 Task: Look for space in McMinnville, United States from 24th August, 2023 to 10th September, 2023 for 8 adults in price range Rs.12000 to Rs.15000. Place can be entire place or shared room with 4 bedrooms having 8 beds and 4 bathrooms. Property type can be house, flat, guest house. Amenities needed are: wifi, TV, free parkinig on premises, gym, breakfast. Booking option can be shelf check-in. Required host language is English.
Action: Mouse moved to (445, 116)
Screenshot: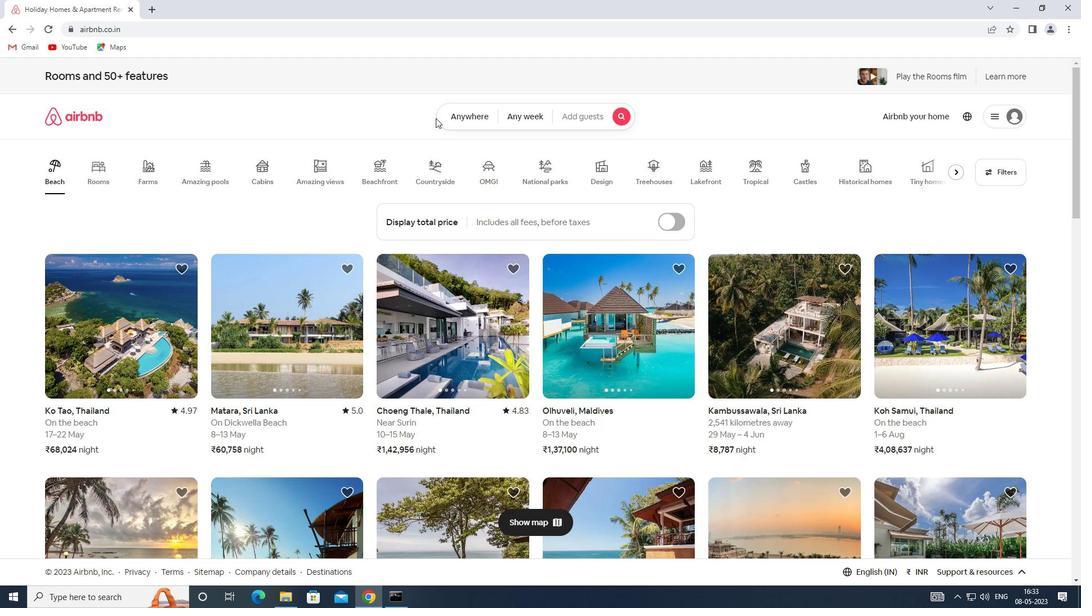 
Action: Mouse pressed left at (445, 116)
Screenshot: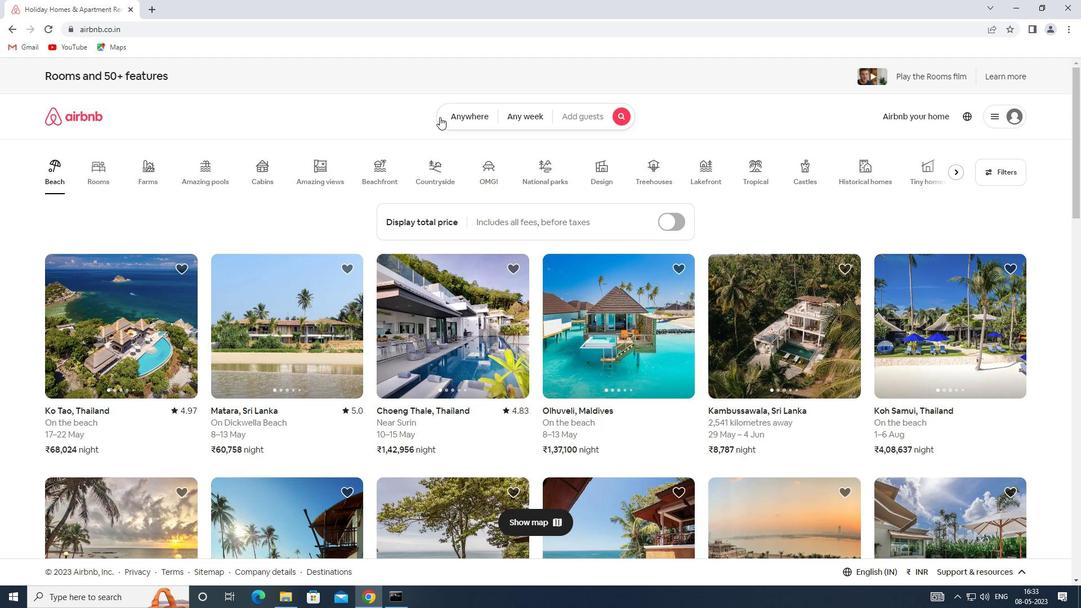 
Action: Mouse moved to (380, 164)
Screenshot: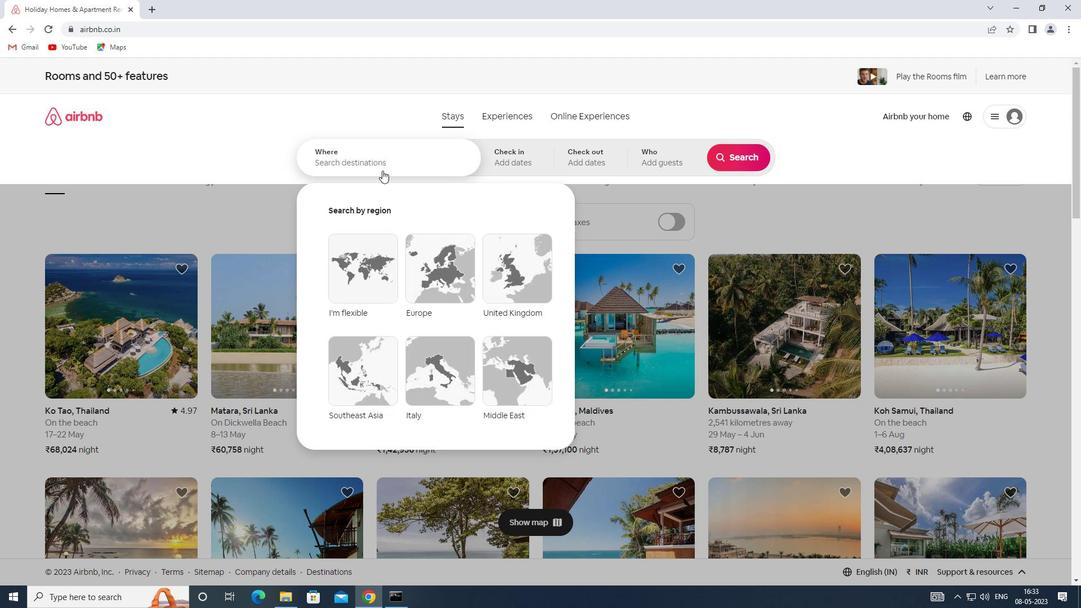 
Action: Mouse pressed left at (380, 164)
Screenshot: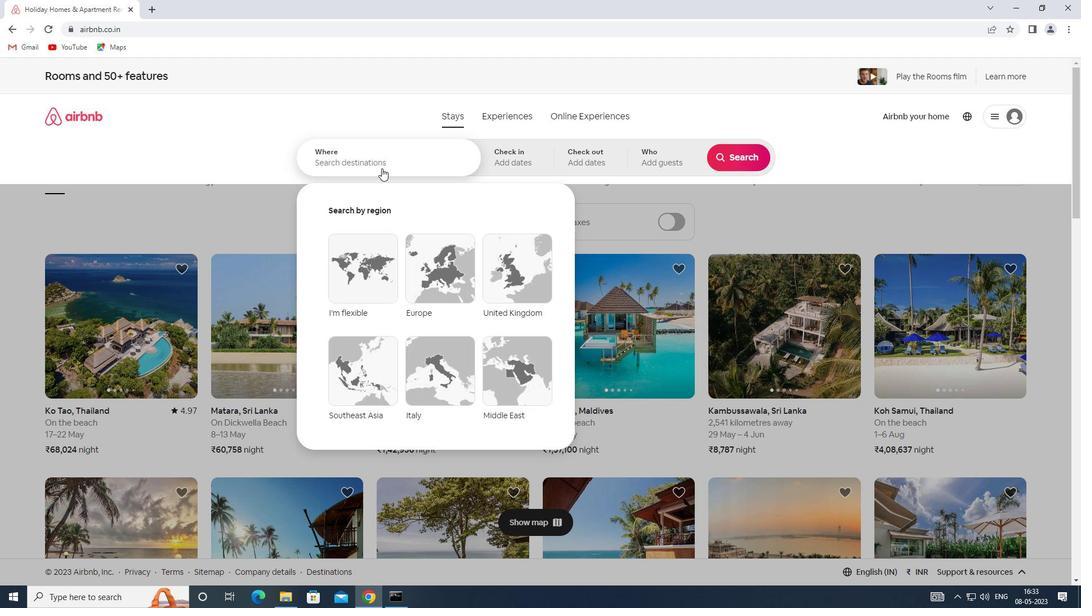 
Action: Key pressed <Key.shift>SPACE<Key.space>IN<Key.space><Key.shift><Key.shift><Key.shift><Key.shift><Key.shift><Key.shift><Key.shift><Key.shift>MV<Key.backspace>C<Key.shift><Key.shift><Key.shift><Key.shift><Key.shift><Key.shift><Key.shift><Key.shift><Key.shift><Key.shift><Key.shift><Key.shift><Key.shift>MINNVILLE,<Key.shift>UNITED<Key.space><Key.shift>STATES
Screenshot: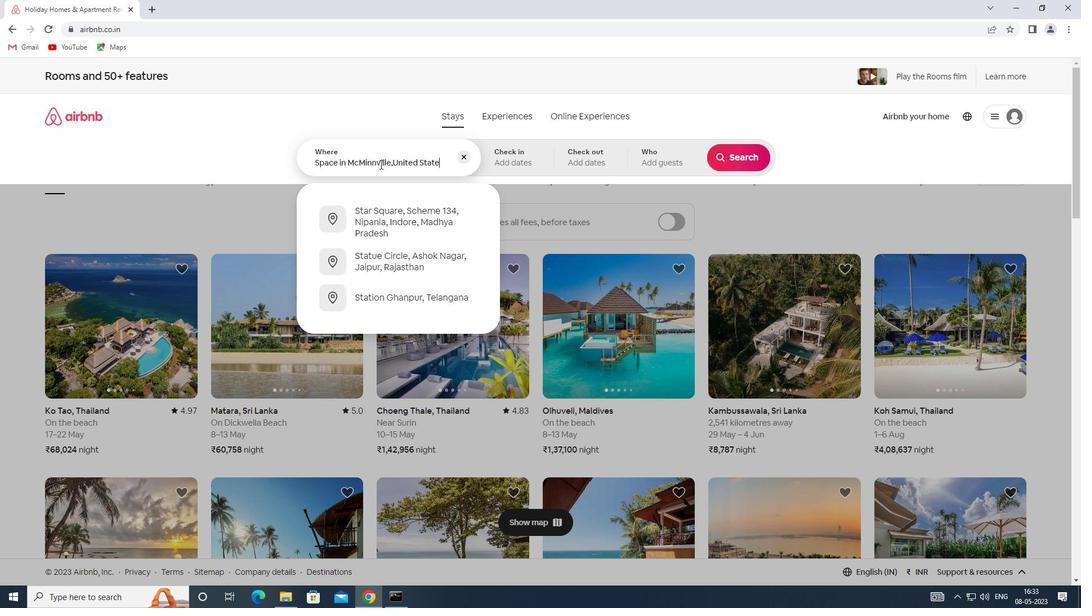 
Action: Mouse moved to (500, 154)
Screenshot: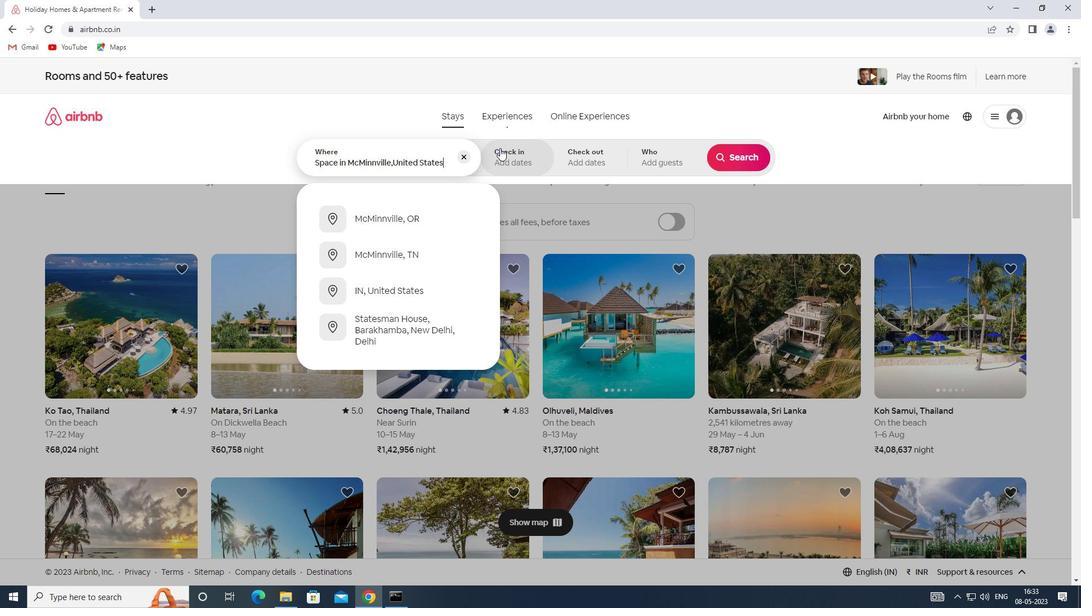 
Action: Mouse pressed left at (500, 154)
Screenshot: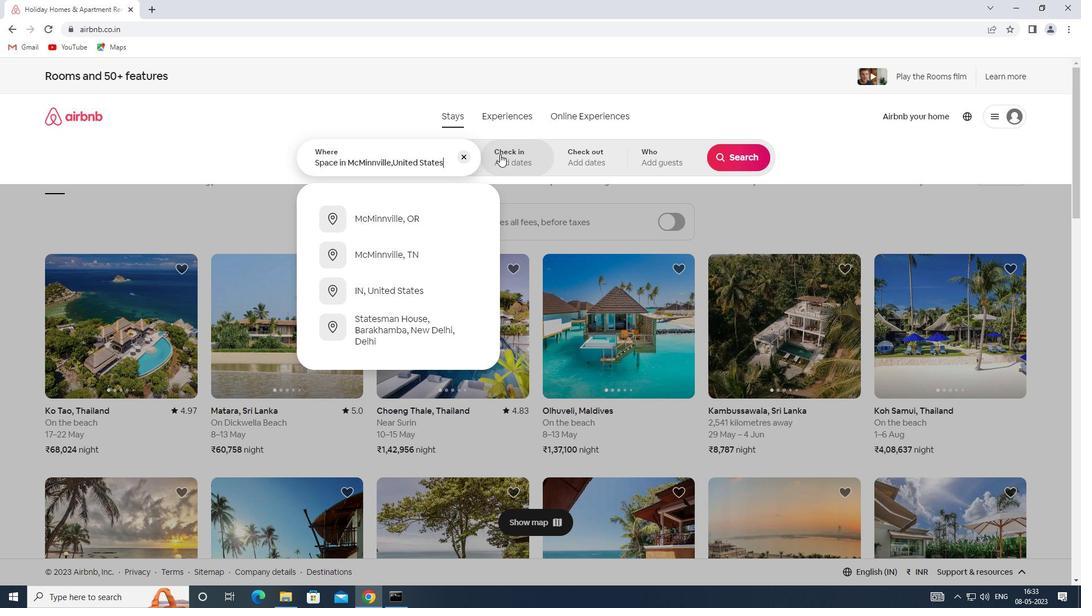 
Action: Mouse moved to (743, 248)
Screenshot: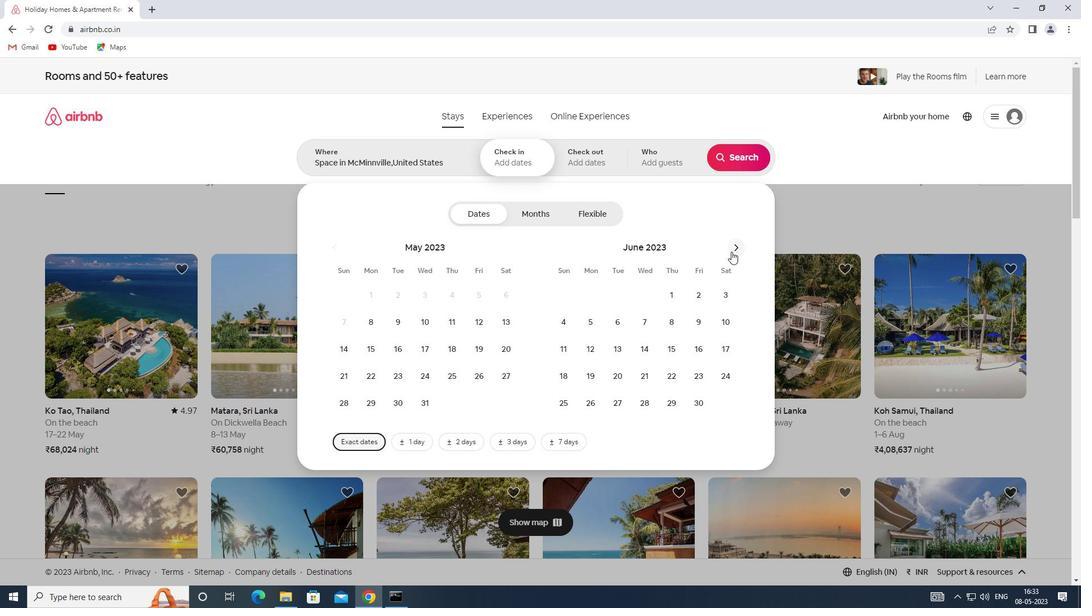 
Action: Mouse pressed left at (743, 248)
Screenshot: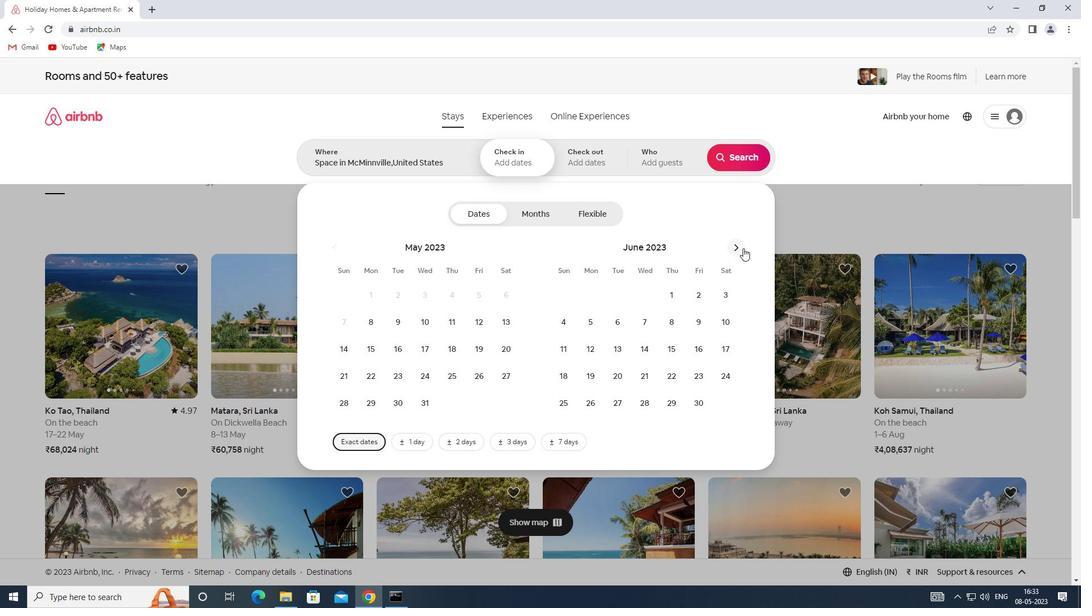 
Action: Mouse pressed left at (743, 248)
Screenshot: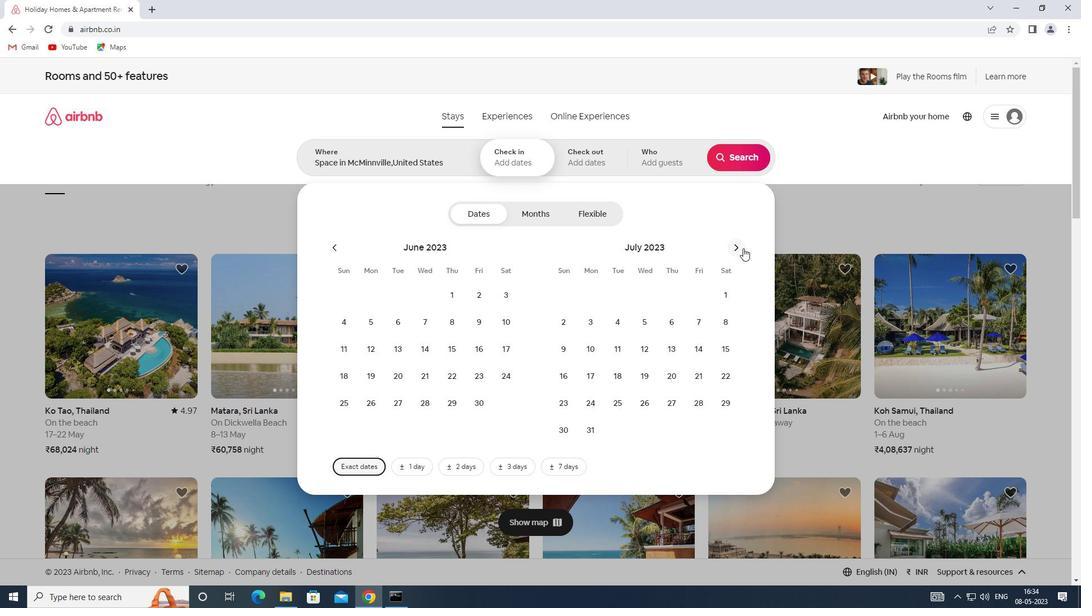 
Action: Mouse moved to (667, 375)
Screenshot: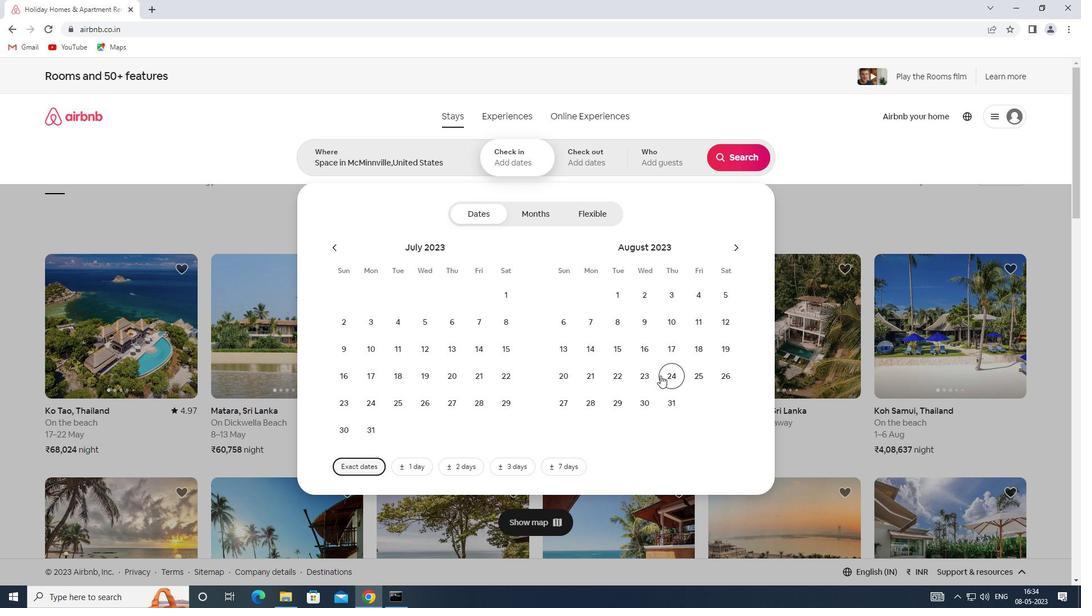
Action: Mouse pressed left at (667, 375)
Screenshot: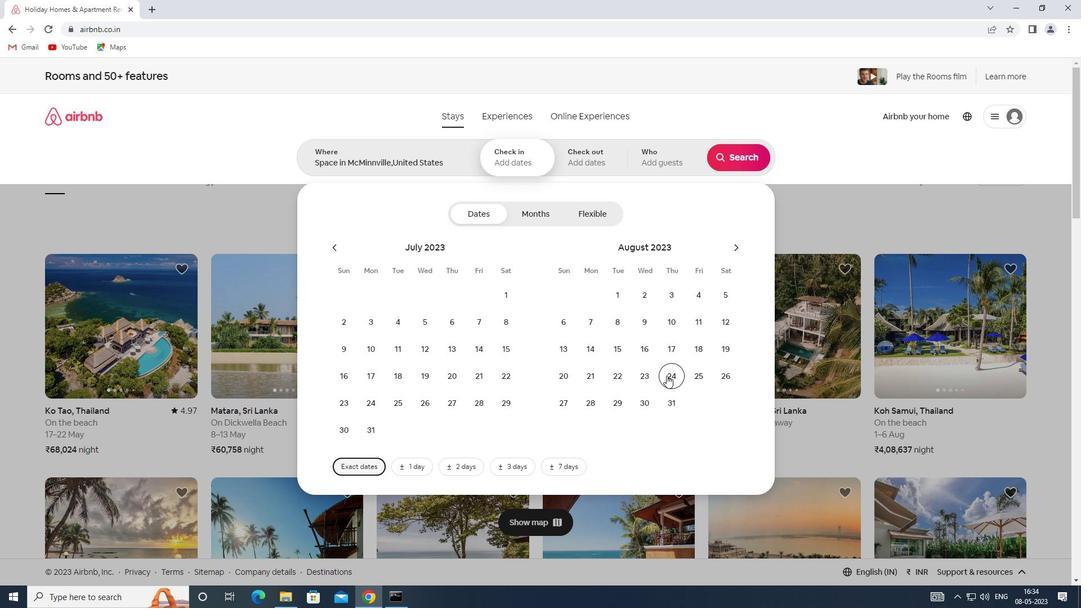 
Action: Mouse moved to (739, 243)
Screenshot: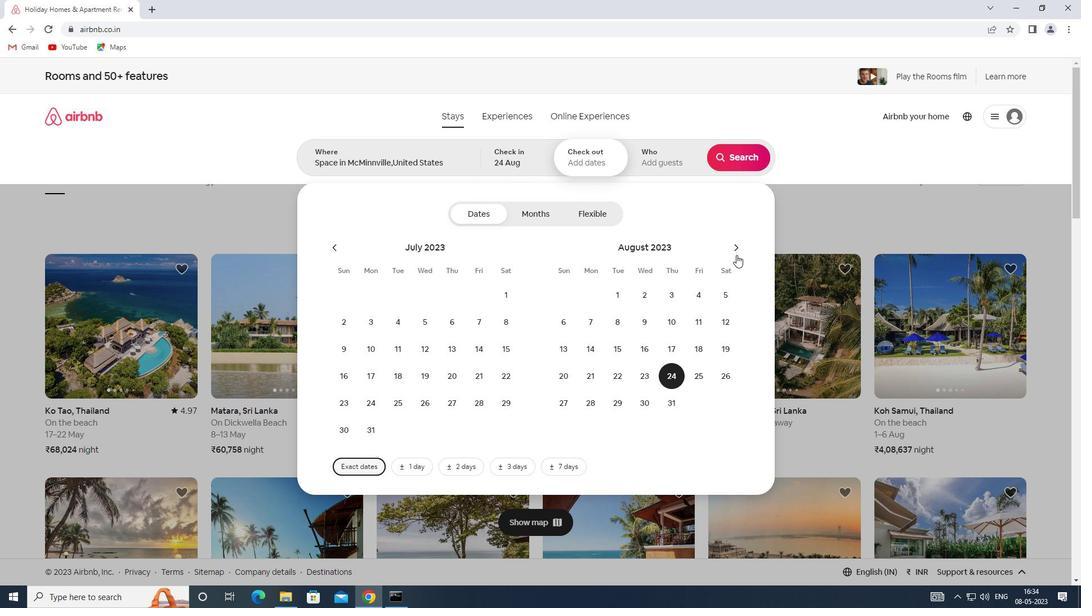 
Action: Mouse pressed left at (739, 243)
Screenshot: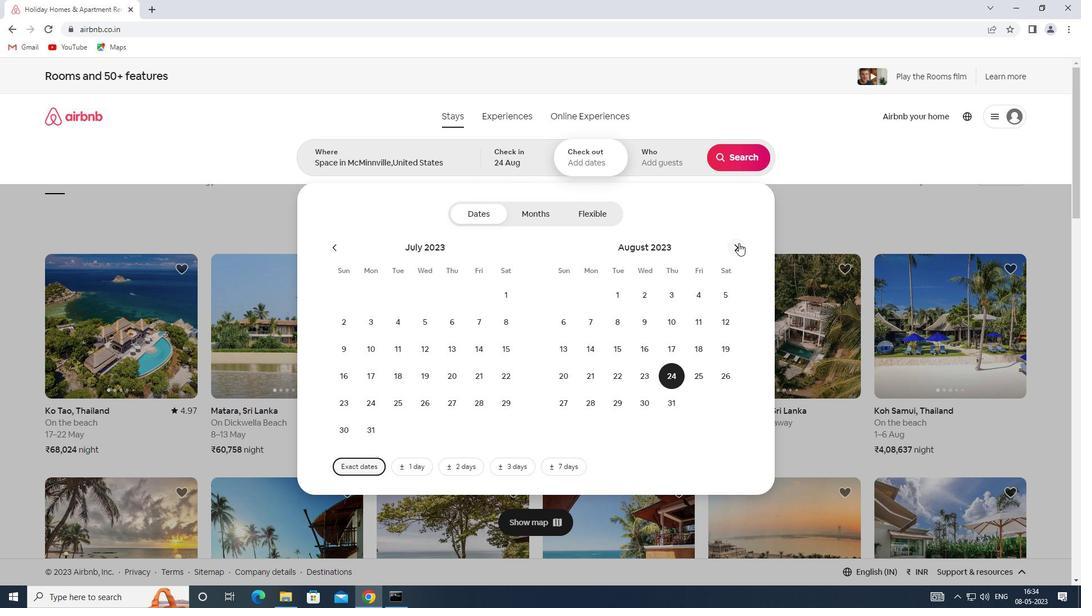 
Action: Mouse moved to (558, 345)
Screenshot: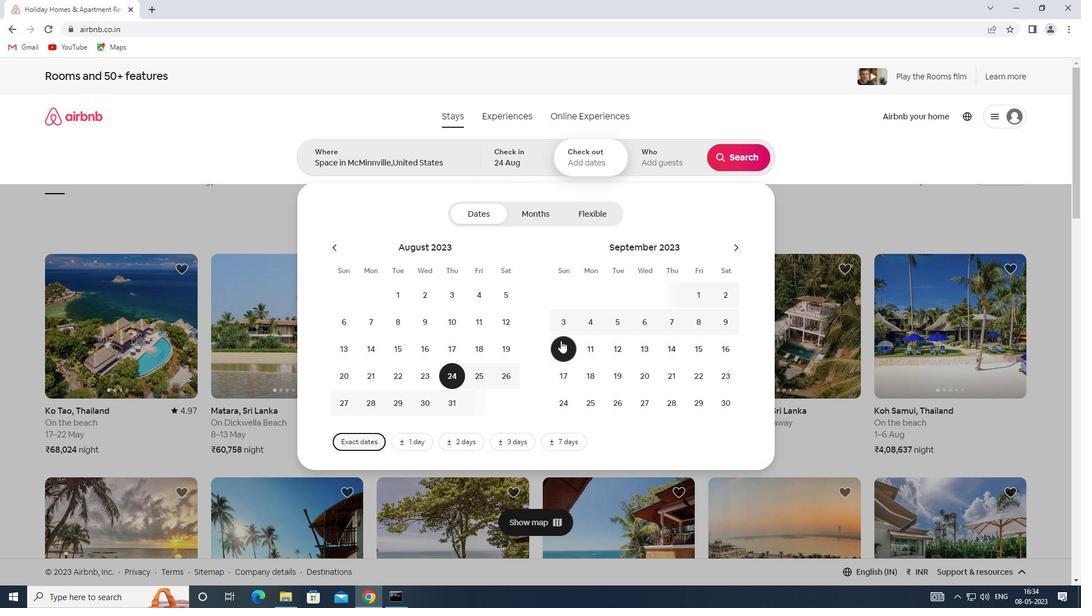 
Action: Mouse pressed left at (558, 345)
Screenshot: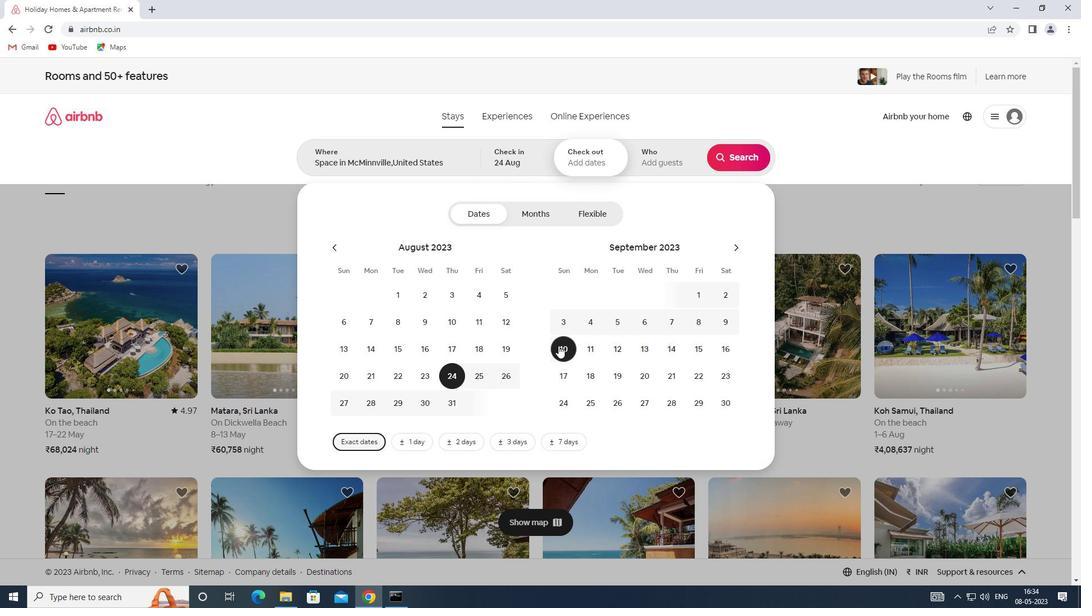 
Action: Mouse moved to (658, 167)
Screenshot: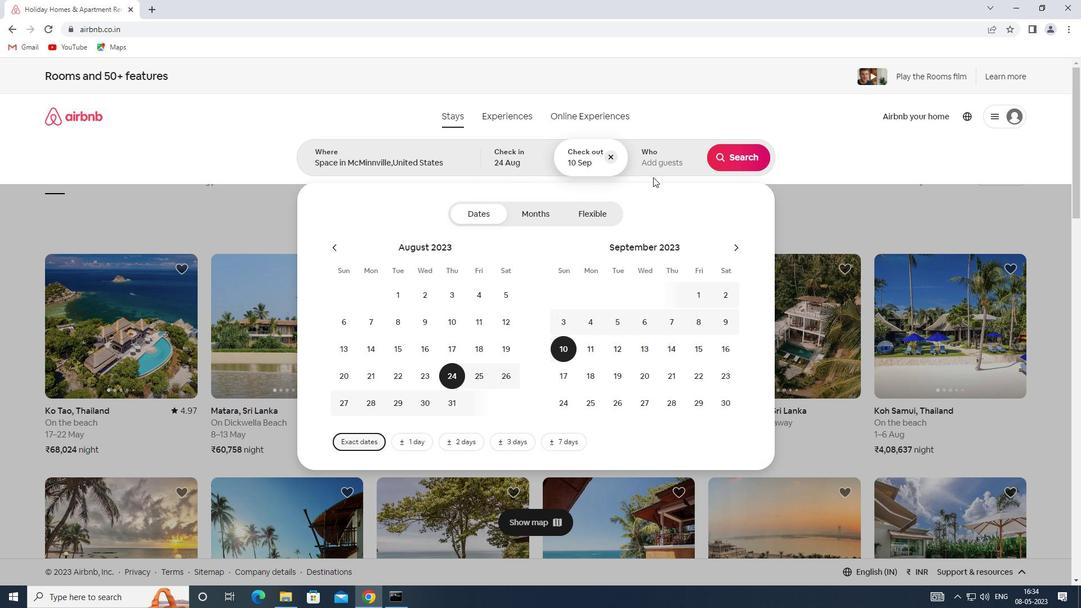 
Action: Mouse pressed left at (658, 167)
Screenshot: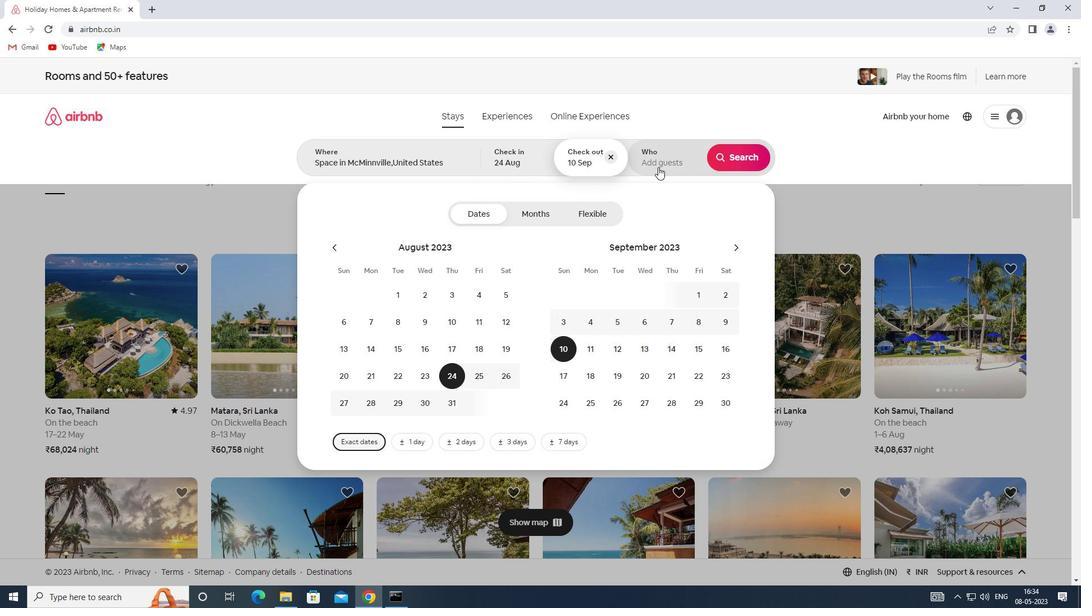
Action: Mouse moved to (741, 210)
Screenshot: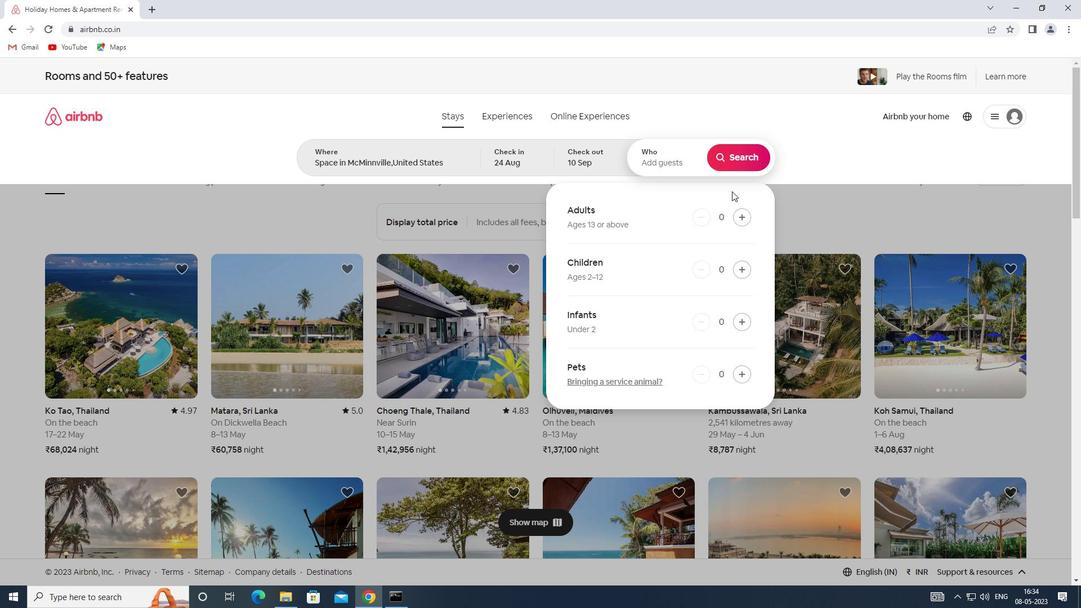 
Action: Mouse pressed left at (741, 210)
Screenshot: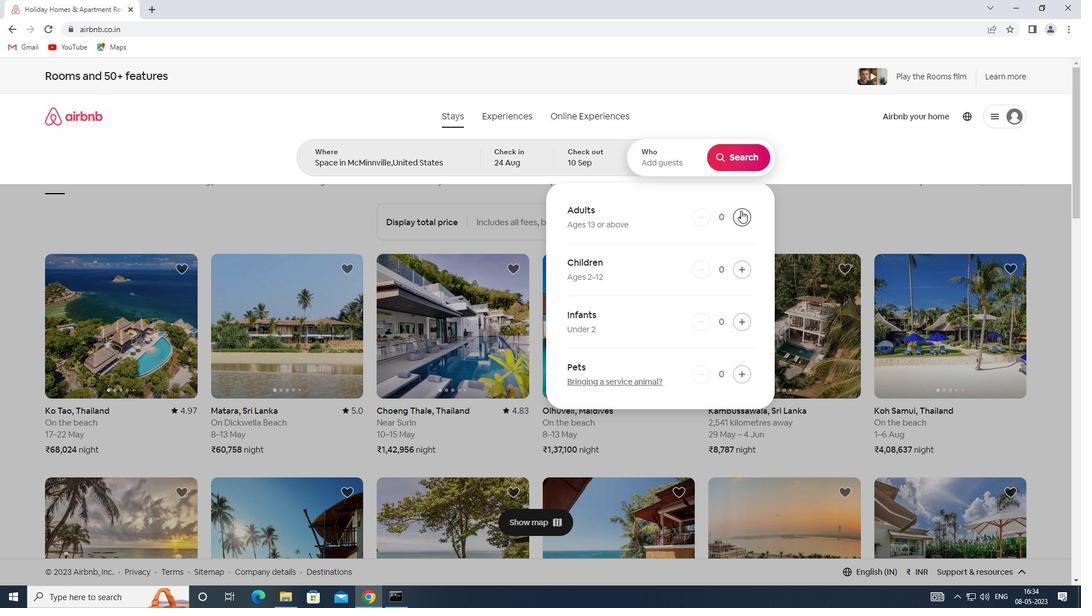 
Action: Mouse pressed left at (741, 210)
Screenshot: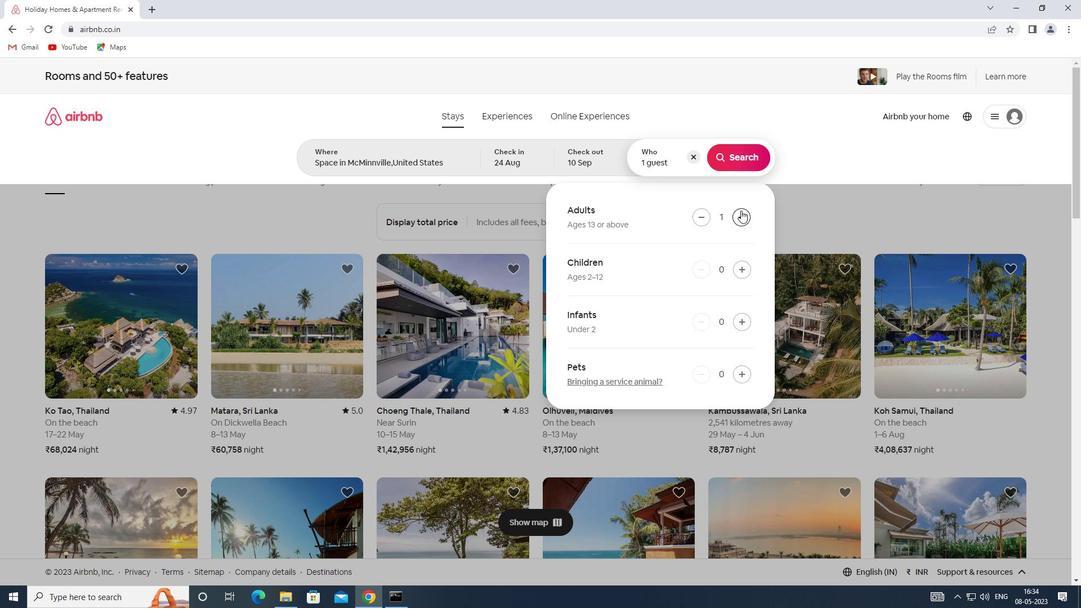 
Action: Mouse pressed left at (741, 210)
Screenshot: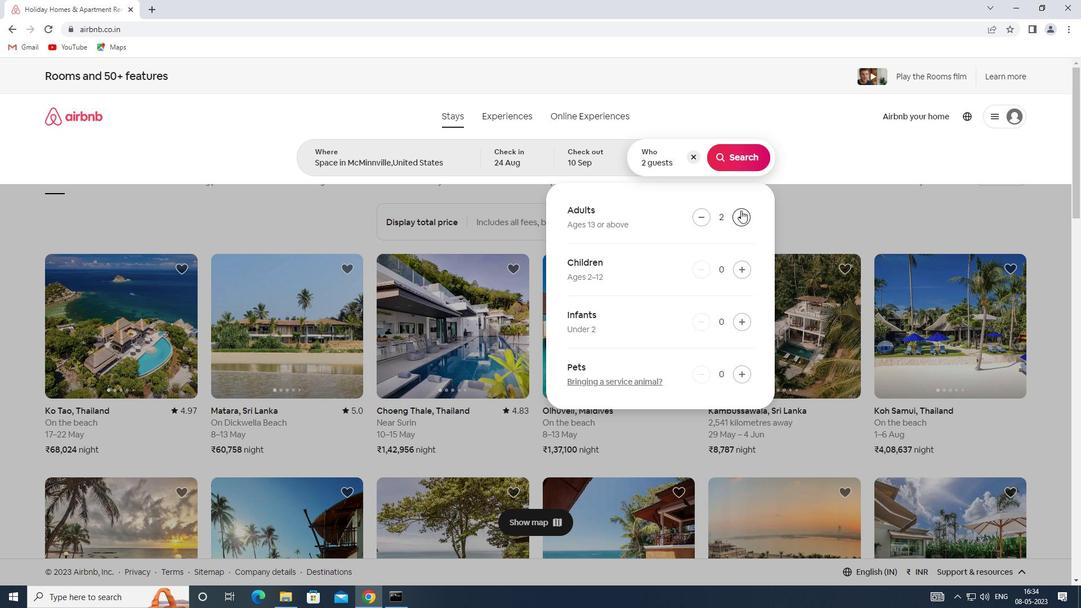 
Action: Mouse pressed left at (741, 210)
Screenshot: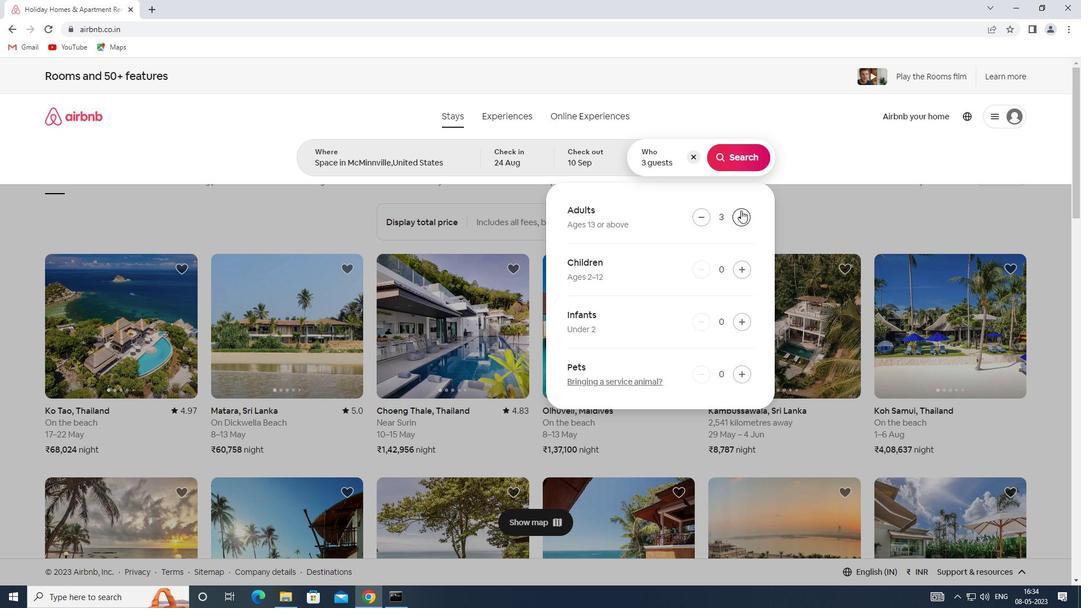 
Action: Mouse pressed left at (741, 210)
Screenshot: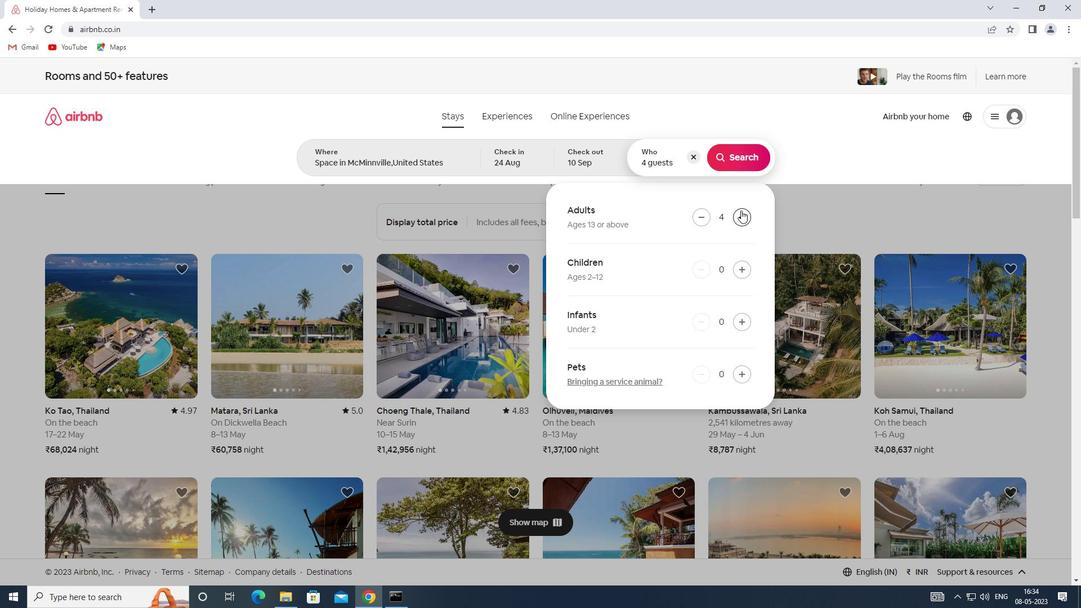 
Action: Mouse pressed left at (741, 210)
Screenshot: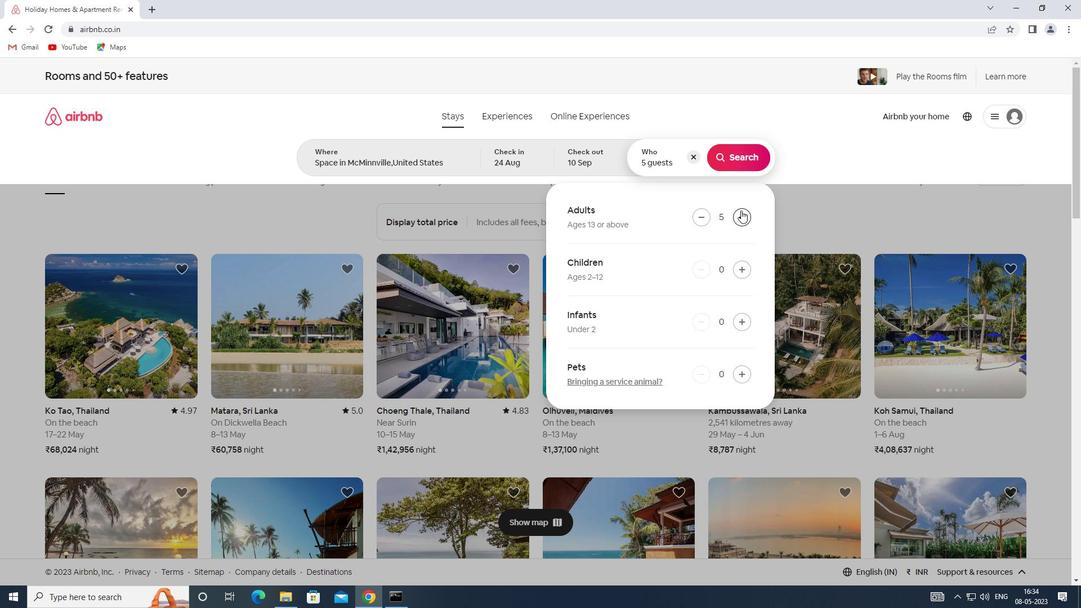 
Action: Mouse pressed left at (741, 210)
Screenshot: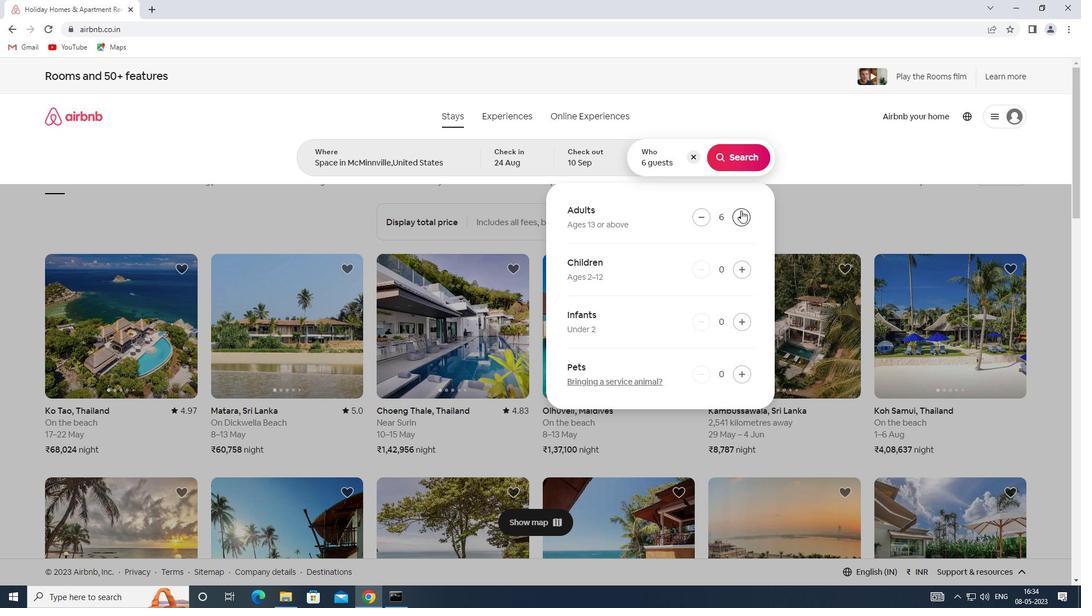 
Action: Mouse pressed left at (741, 210)
Screenshot: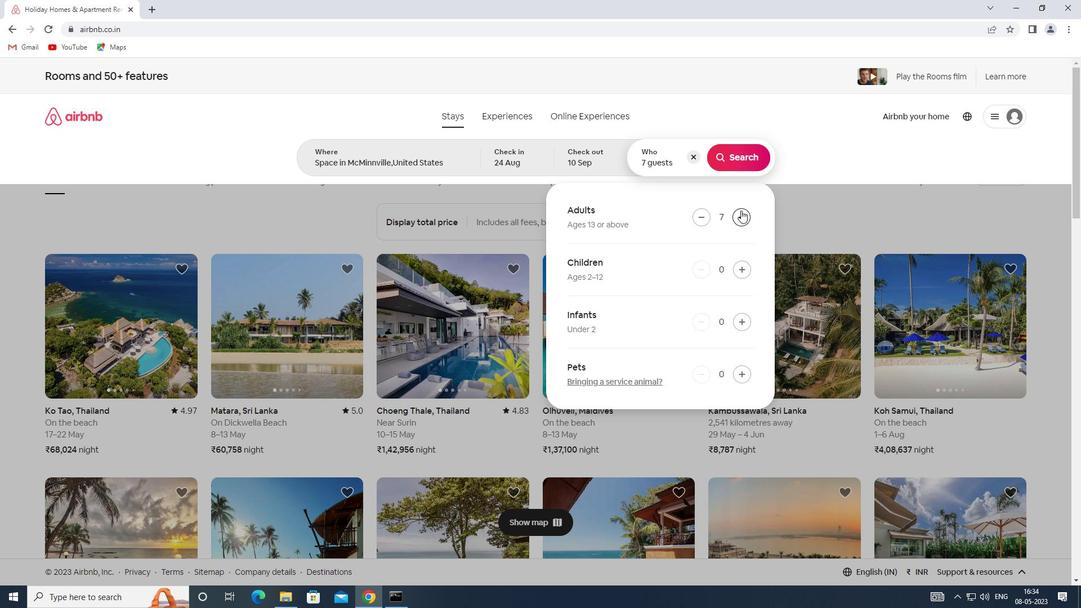 
Action: Mouse pressed left at (741, 210)
Screenshot: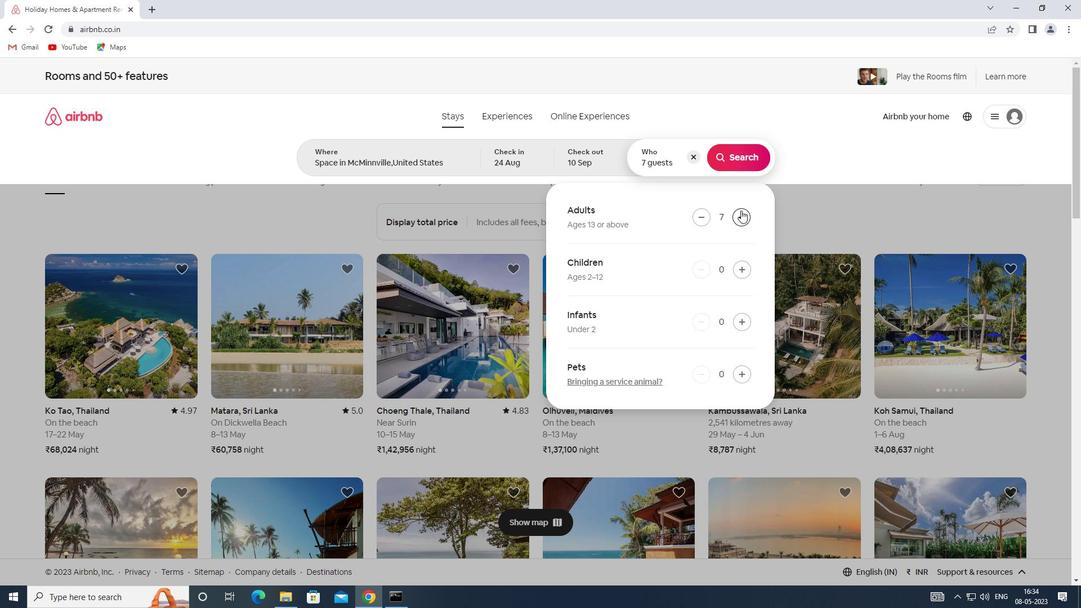 
Action: Mouse moved to (701, 212)
Screenshot: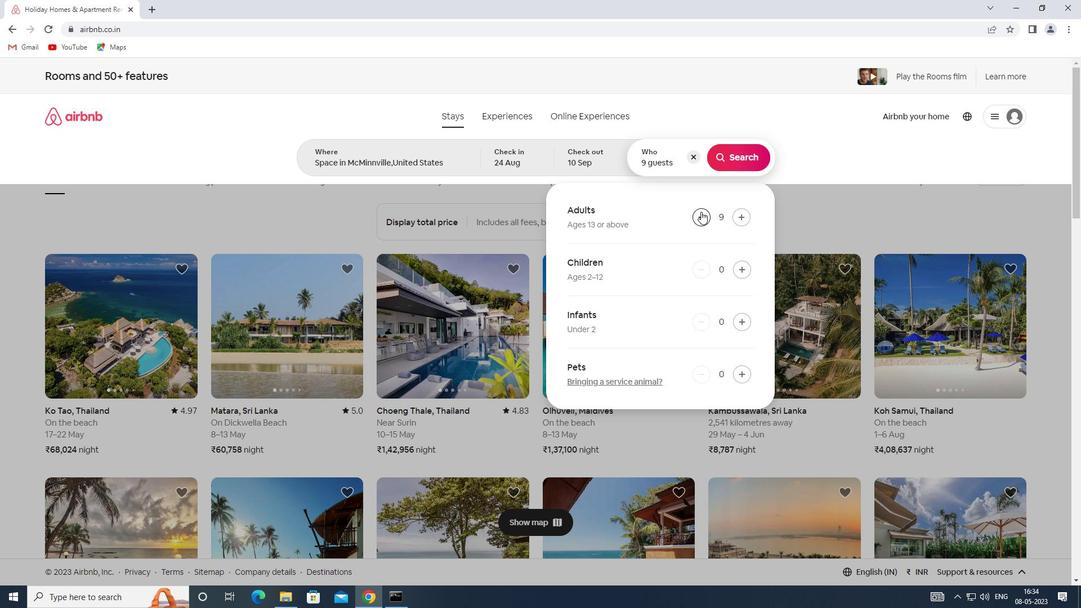
Action: Mouse pressed left at (701, 212)
Screenshot: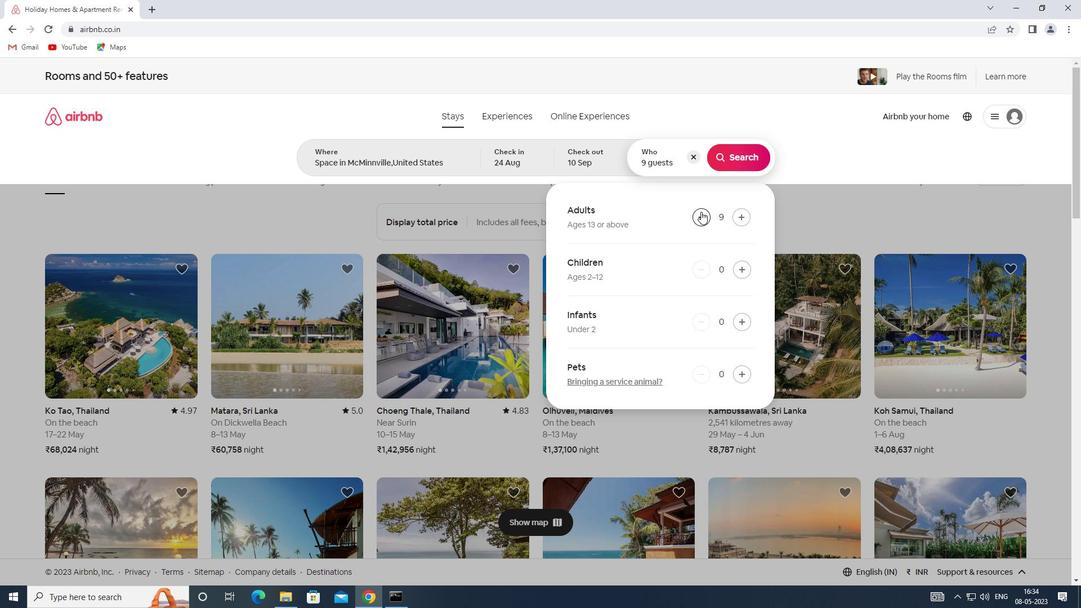
Action: Mouse moved to (732, 166)
Screenshot: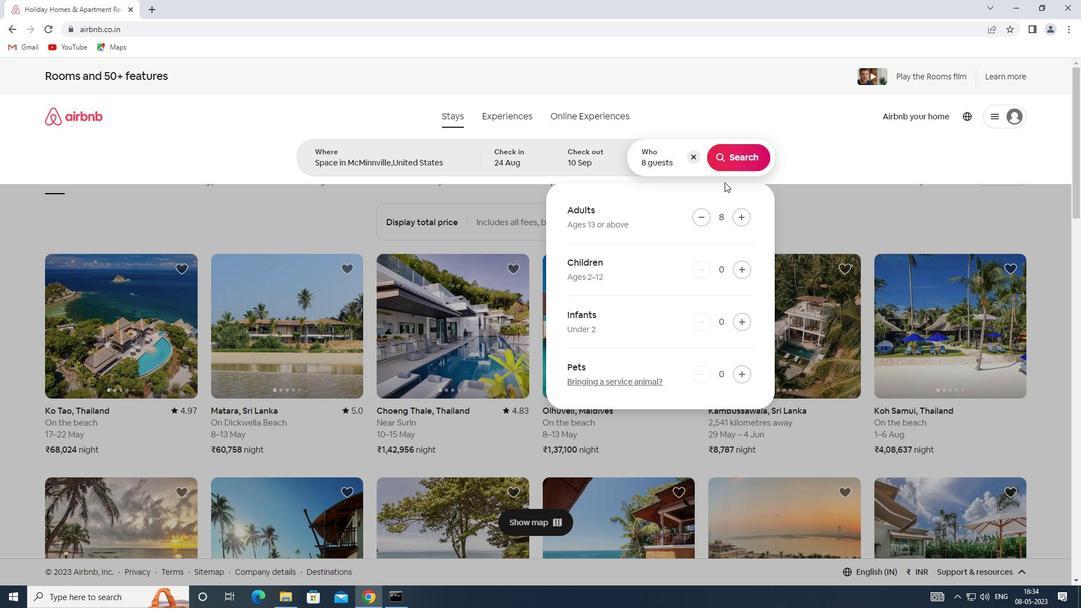 
Action: Mouse pressed left at (732, 166)
Screenshot: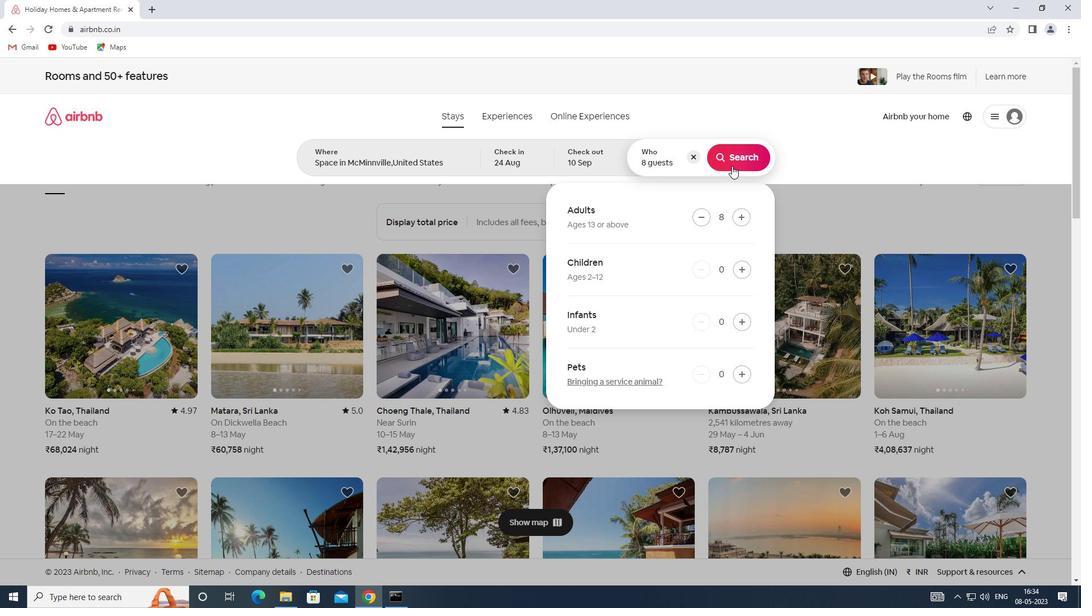 
Action: Mouse moved to (1020, 131)
Screenshot: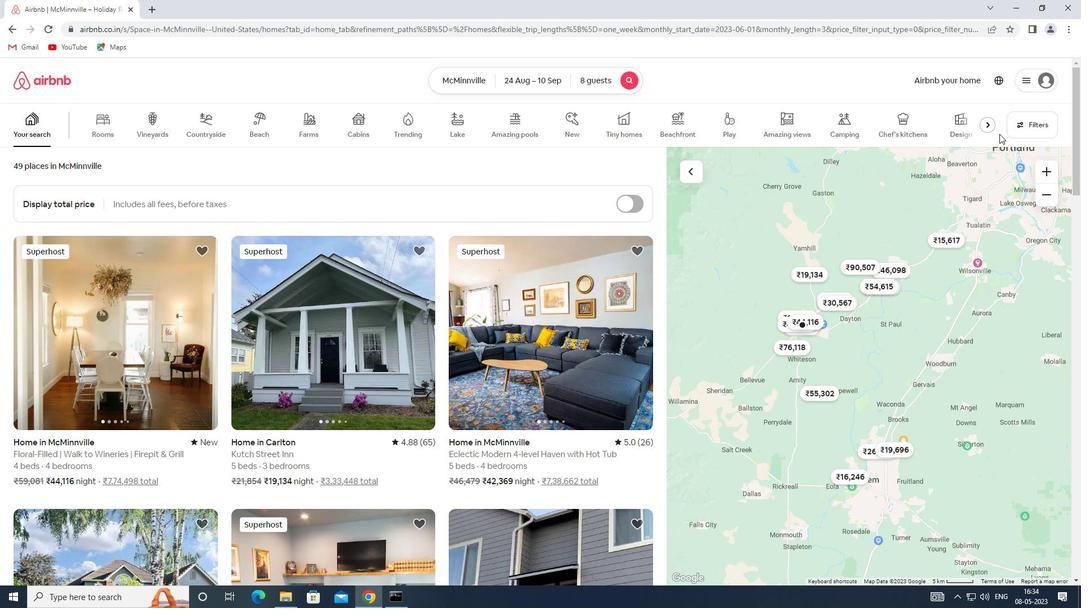 
Action: Mouse pressed left at (1020, 131)
Screenshot: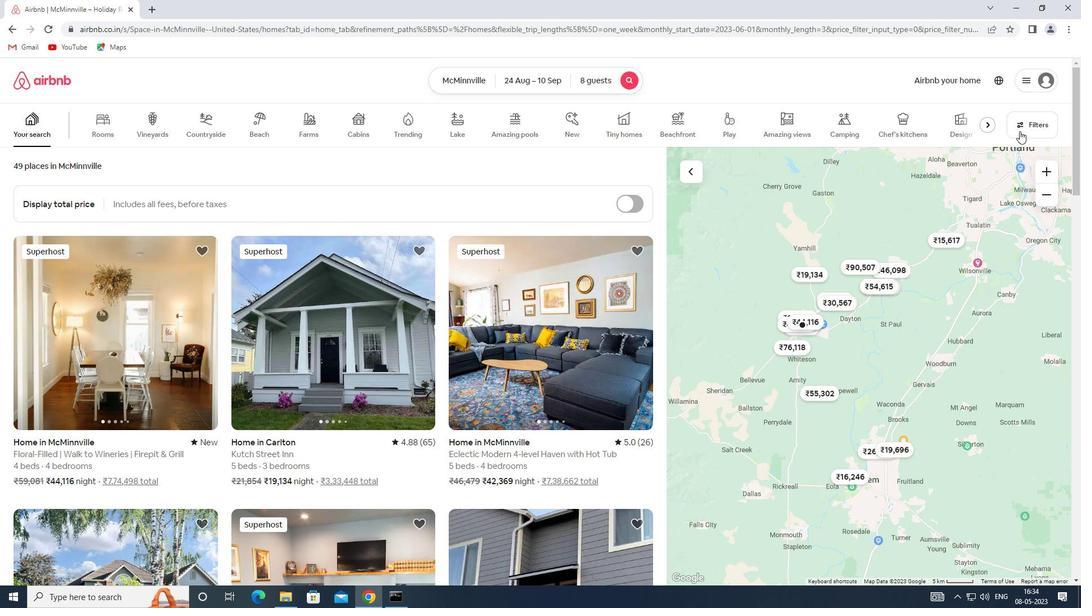 
Action: Mouse moved to (394, 403)
Screenshot: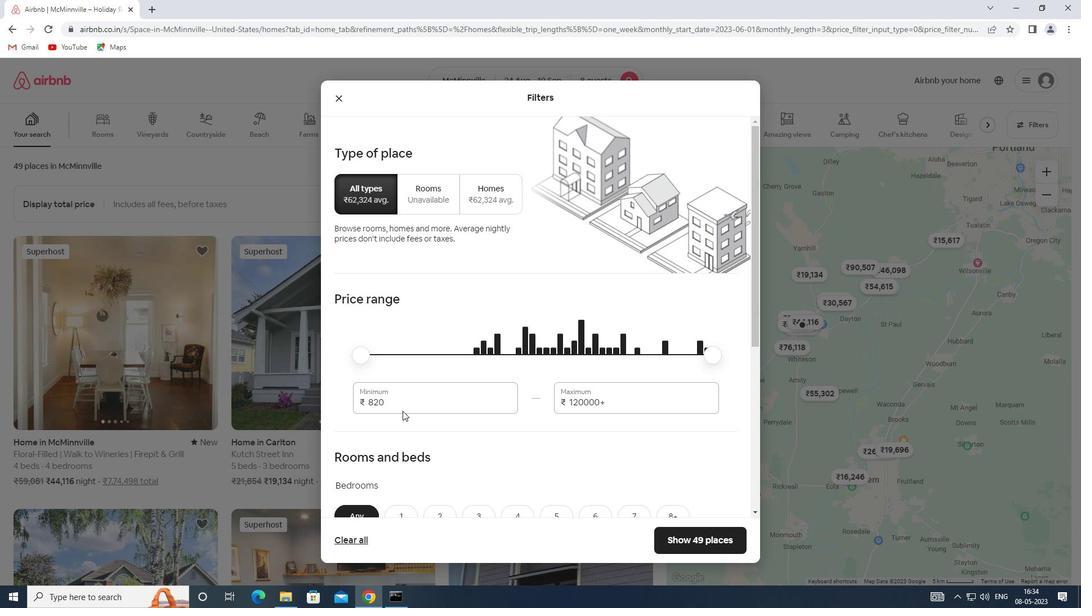 
Action: Mouse pressed left at (394, 403)
Screenshot: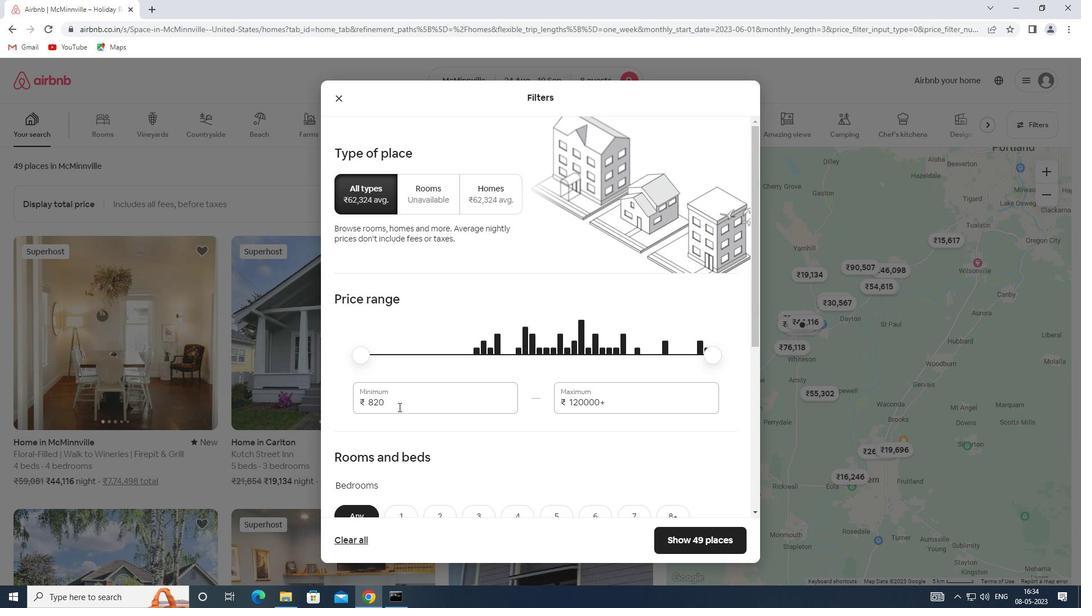 
Action: Mouse moved to (323, 403)
Screenshot: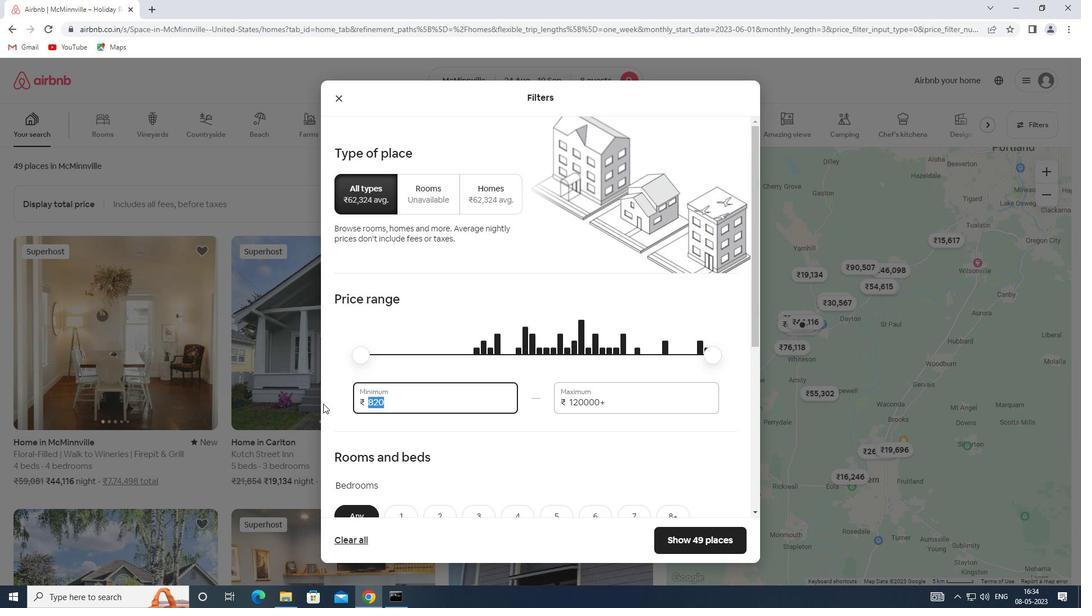 
Action: Key pressed 12000
Screenshot: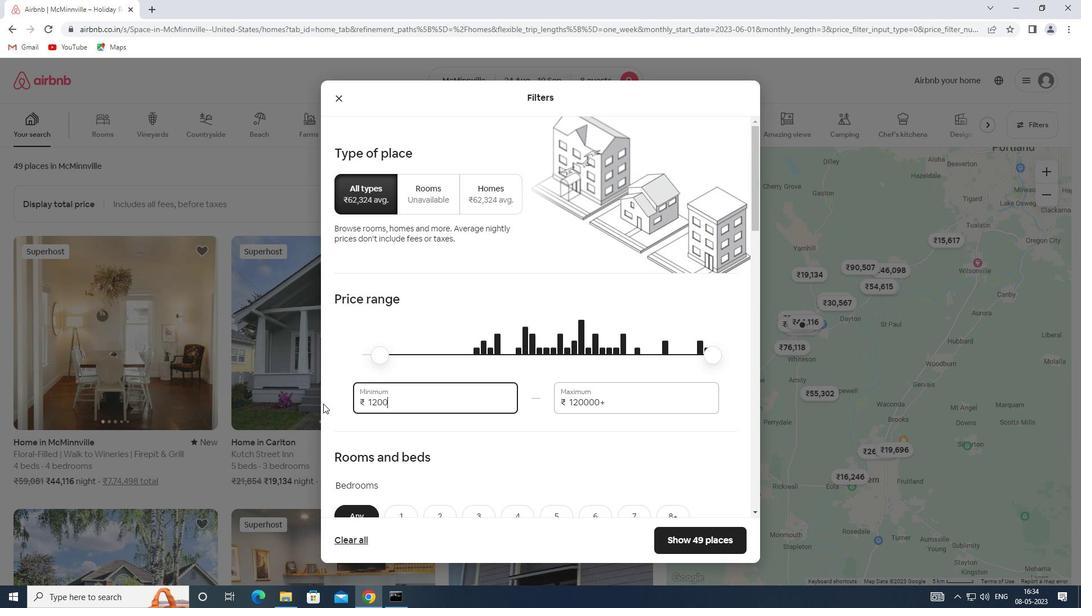 
Action: Mouse moved to (605, 401)
Screenshot: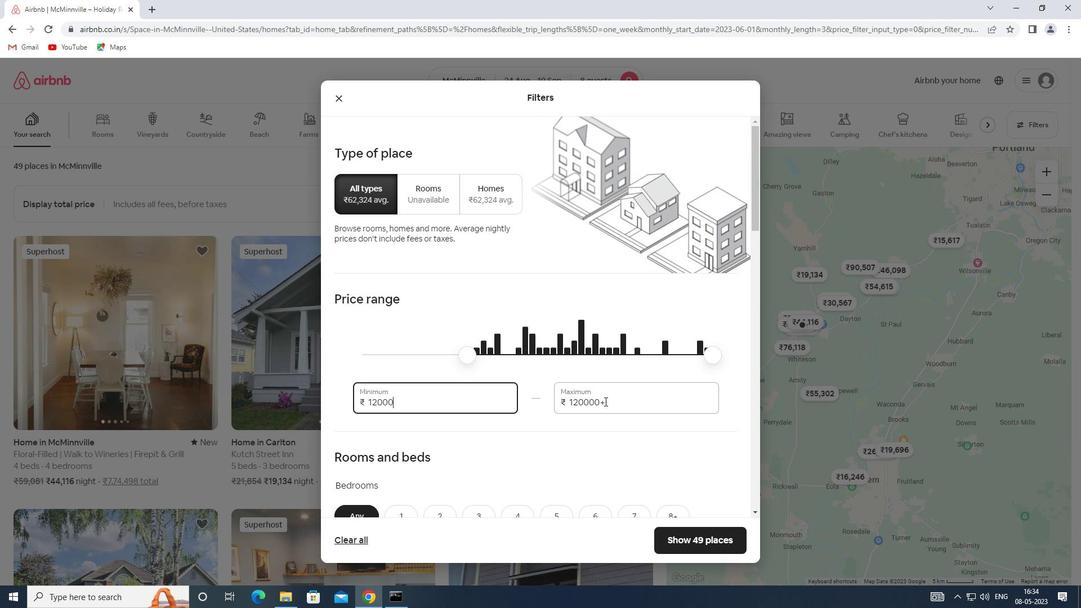 
Action: Mouse pressed left at (605, 401)
Screenshot: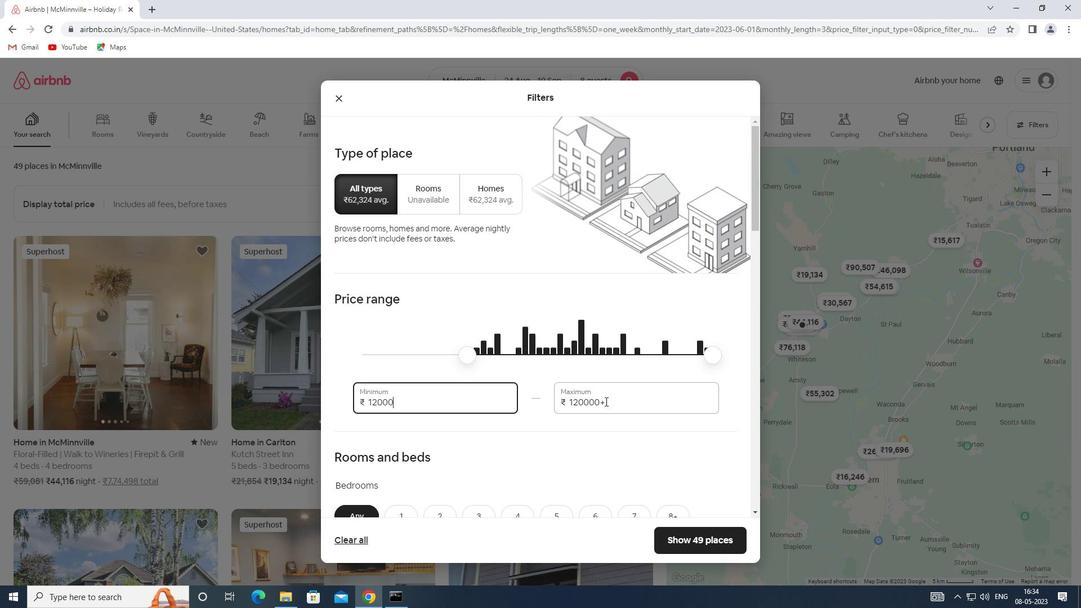 
Action: Mouse moved to (558, 406)
Screenshot: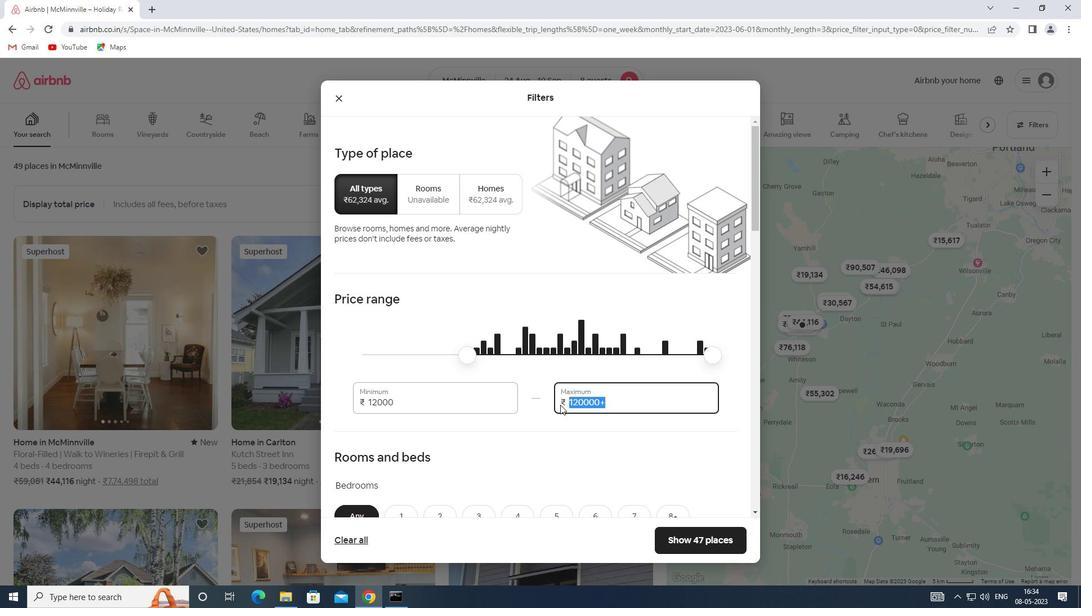 
Action: Key pressed 15000
Screenshot: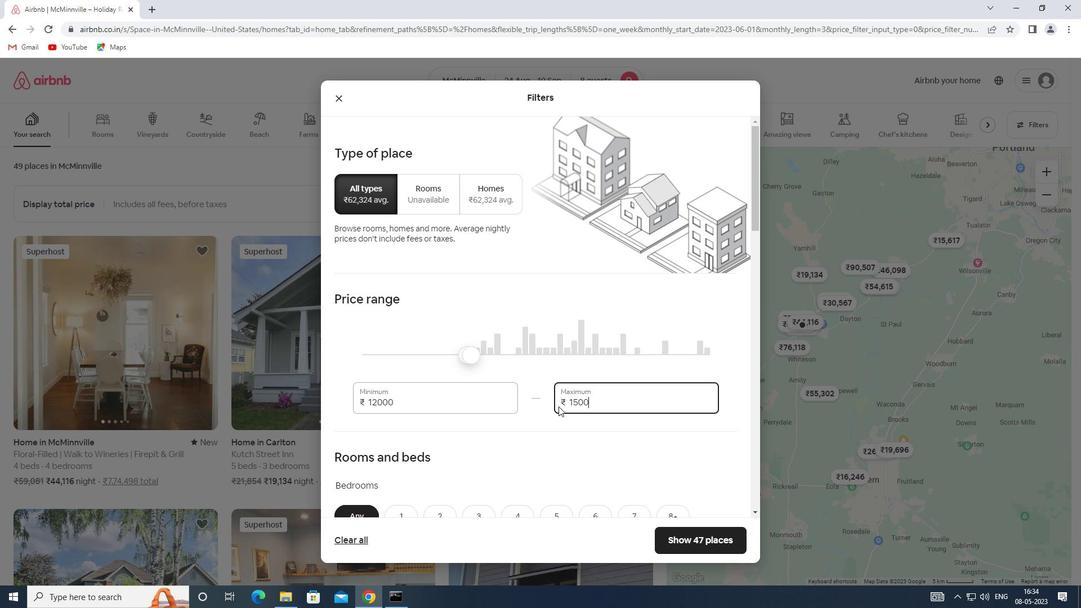 
Action: Mouse scrolled (558, 406) with delta (0, 0)
Screenshot: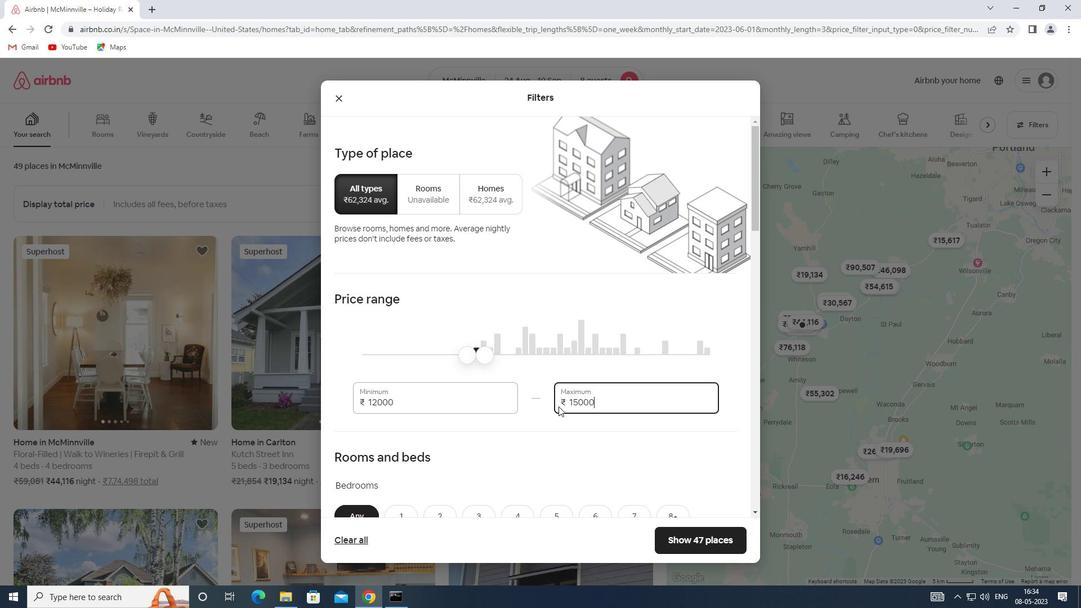 
Action: Mouse scrolled (558, 406) with delta (0, 0)
Screenshot: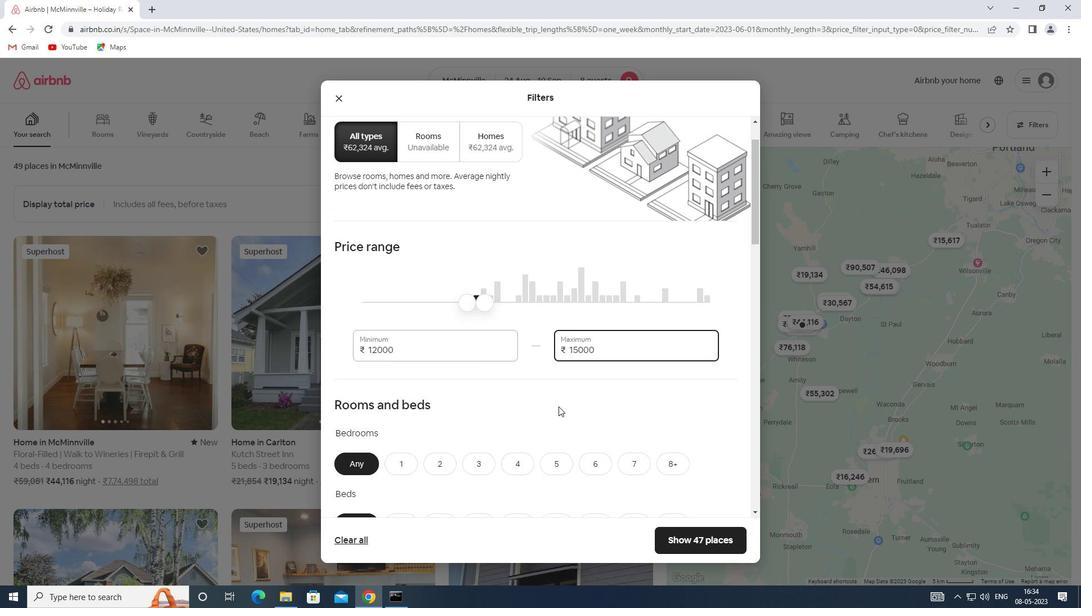 
Action: Mouse scrolled (558, 406) with delta (0, 0)
Screenshot: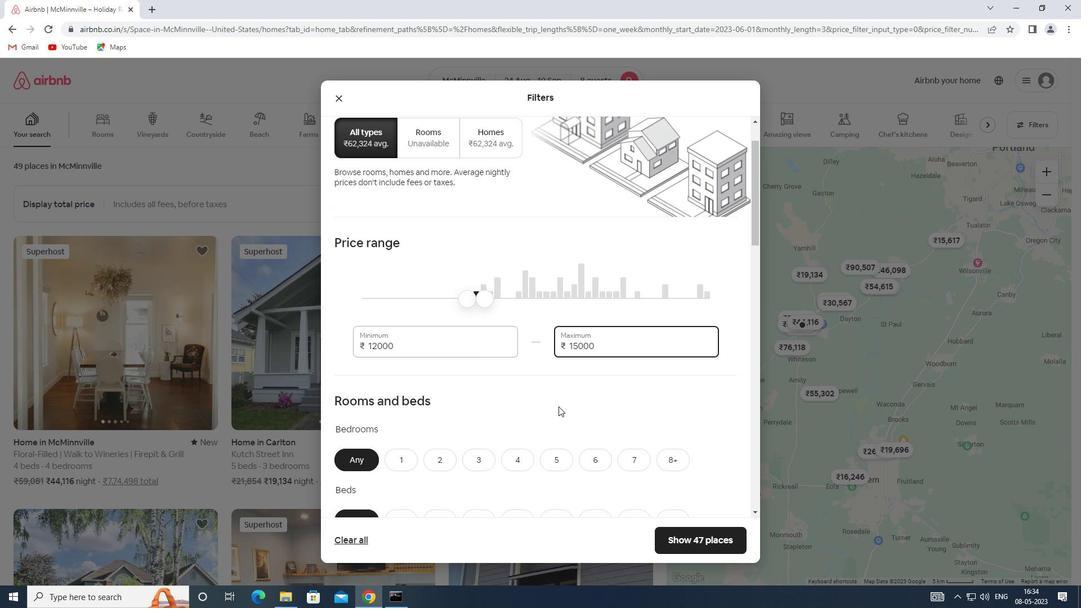 
Action: Mouse moved to (508, 350)
Screenshot: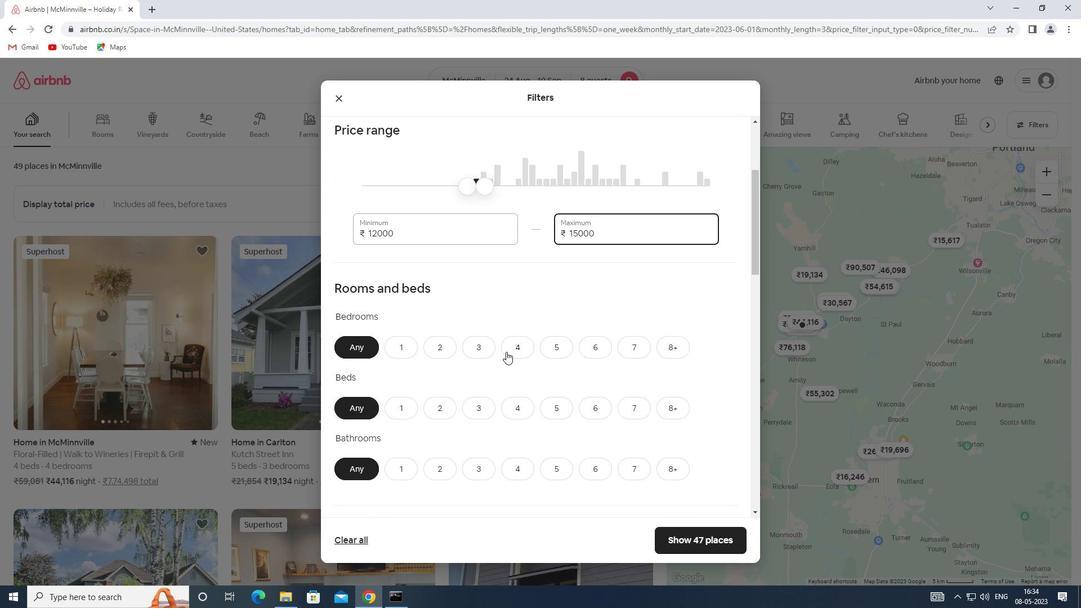 
Action: Mouse pressed left at (508, 350)
Screenshot: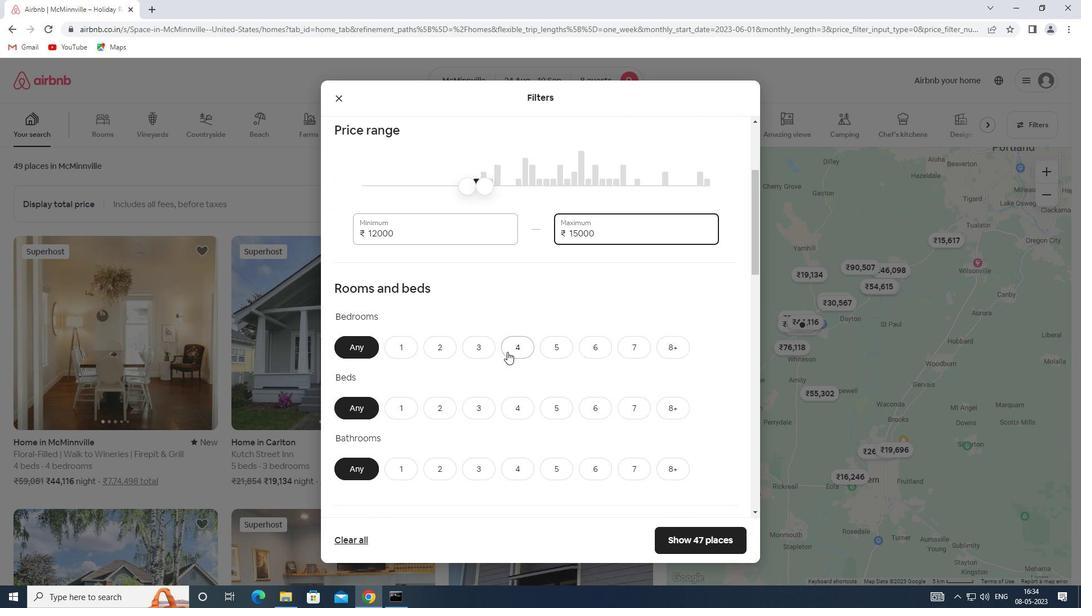 
Action: Mouse moved to (676, 413)
Screenshot: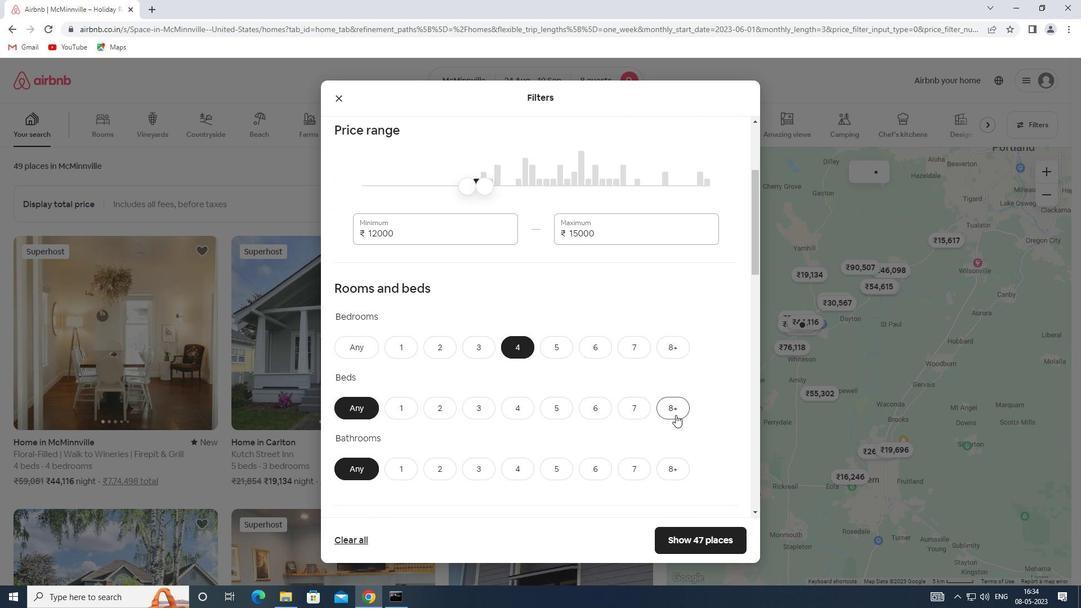 
Action: Mouse pressed left at (676, 413)
Screenshot: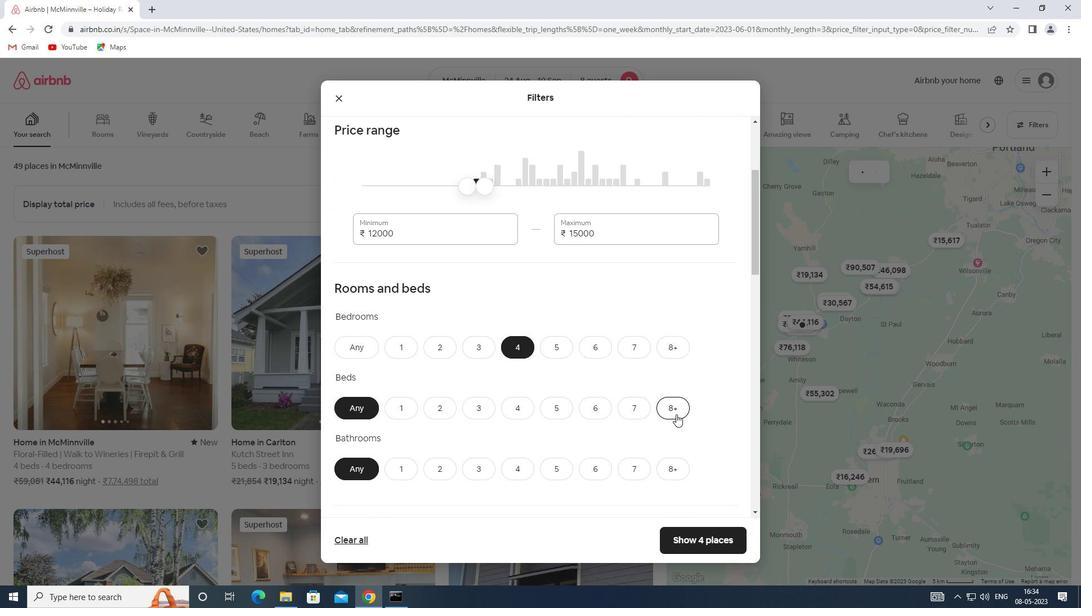 
Action: Mouse moved to (512, 474)
Screenshot: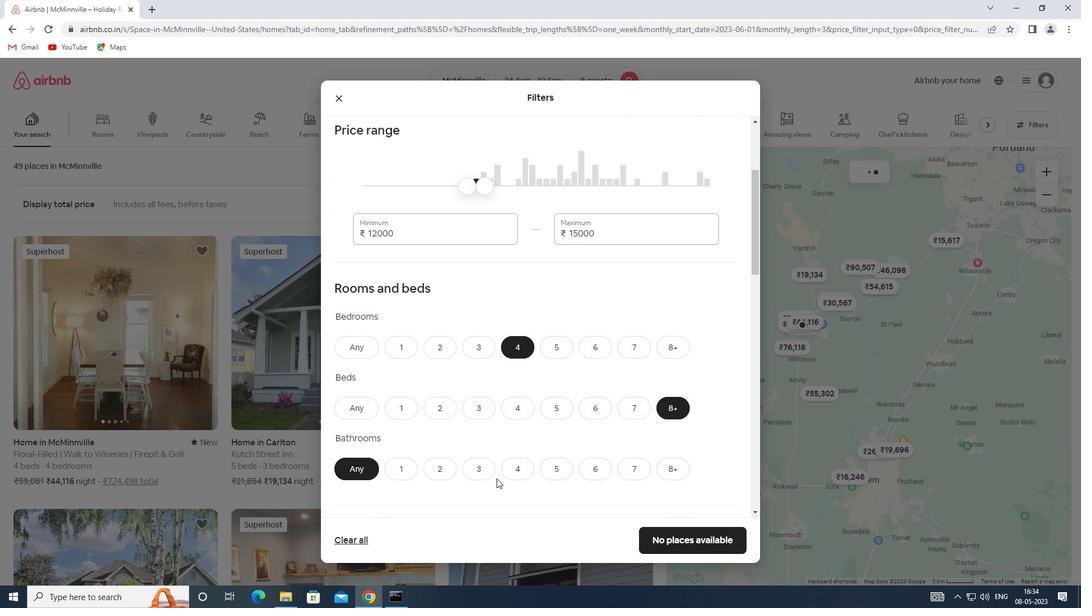 
Action: Mouse pressed left at (512, 474)
Screenshot: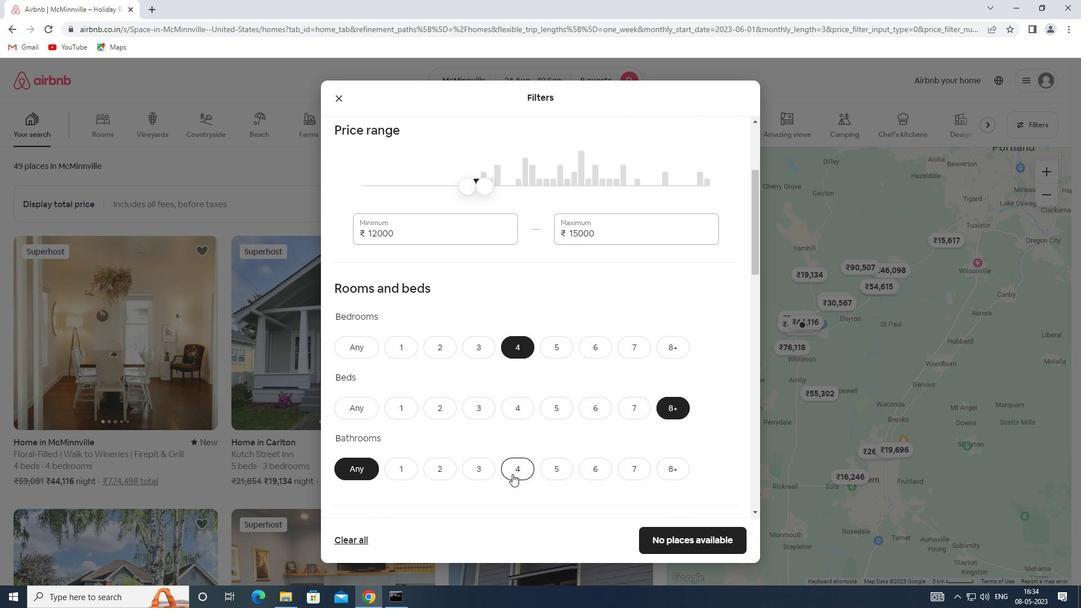 
Action: Mouse scrolled (512, 473) with delta (0, 0)
Screenshot: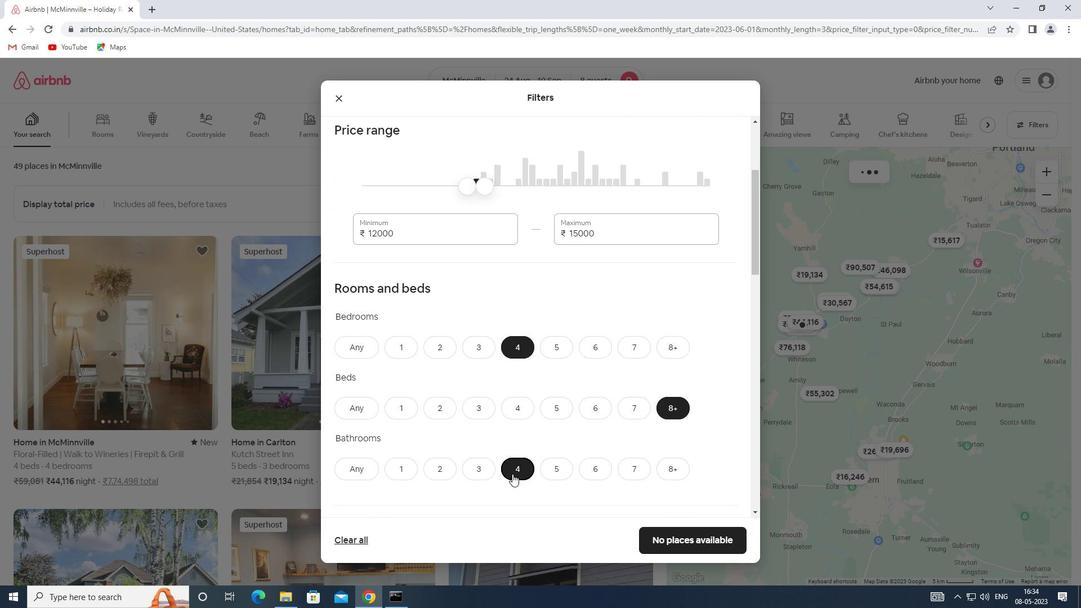 
Action: Mouse scrolled (512, 473) with delta (0, 0)
Screenshot: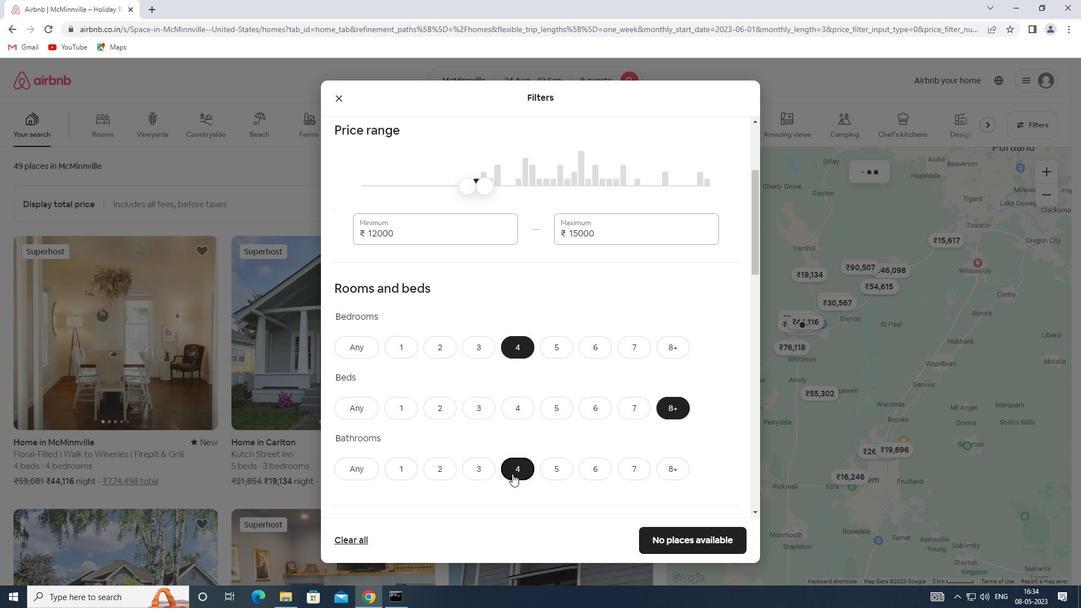 
Action: Mouse scrolled (512, 473) with delta (0, 0)
Screenshot: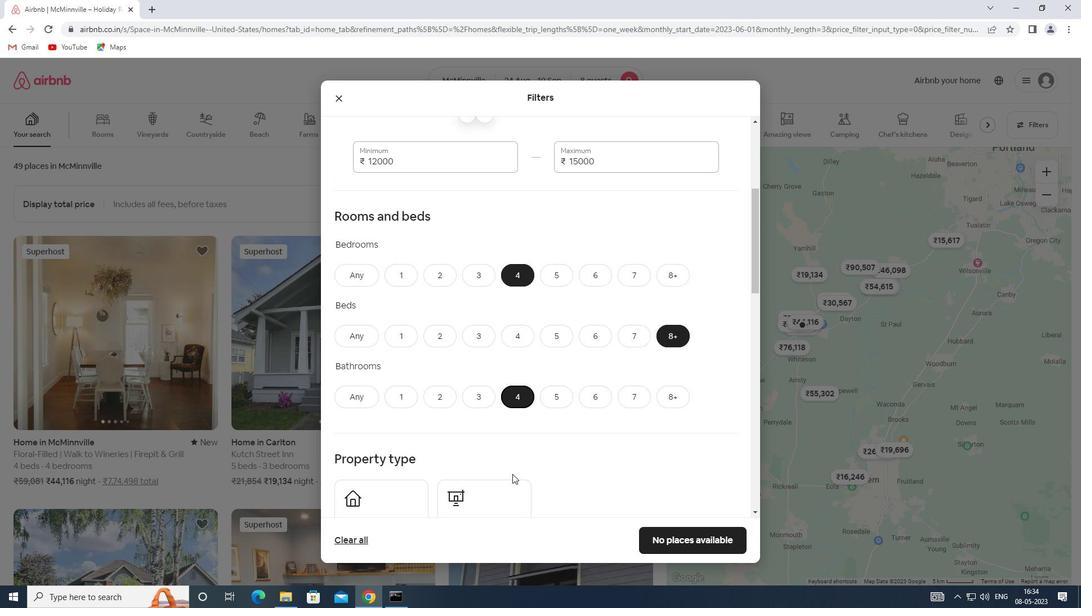 
Action: Mouse moved to (383, 441)
Screenshot: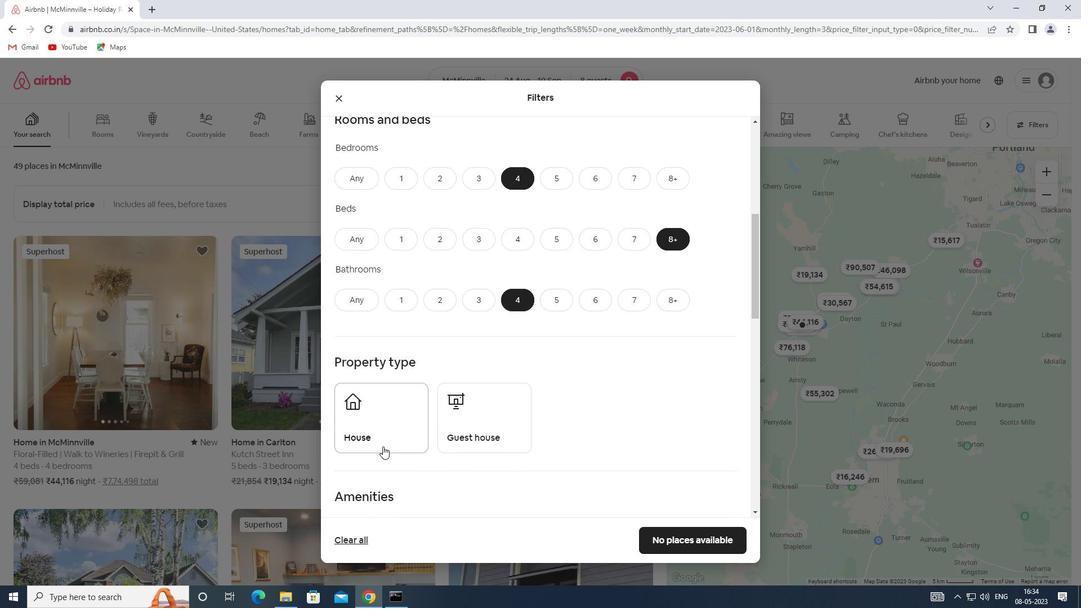 
Action: Mouse pressed left at (383, 441)
Screenshot: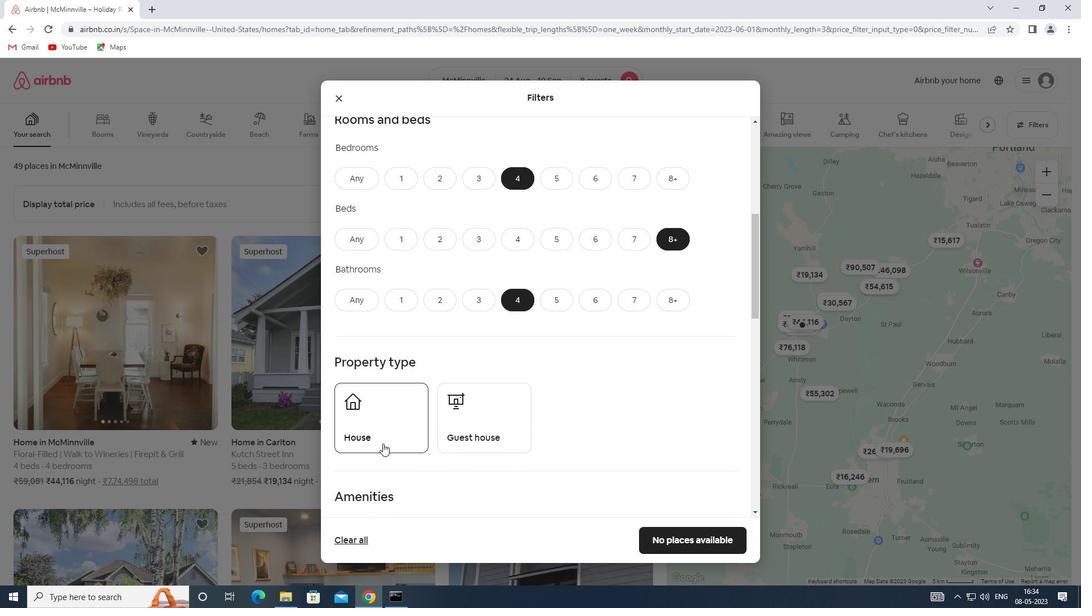 
Action: Mouse moved to (464, 434)
Screenshot: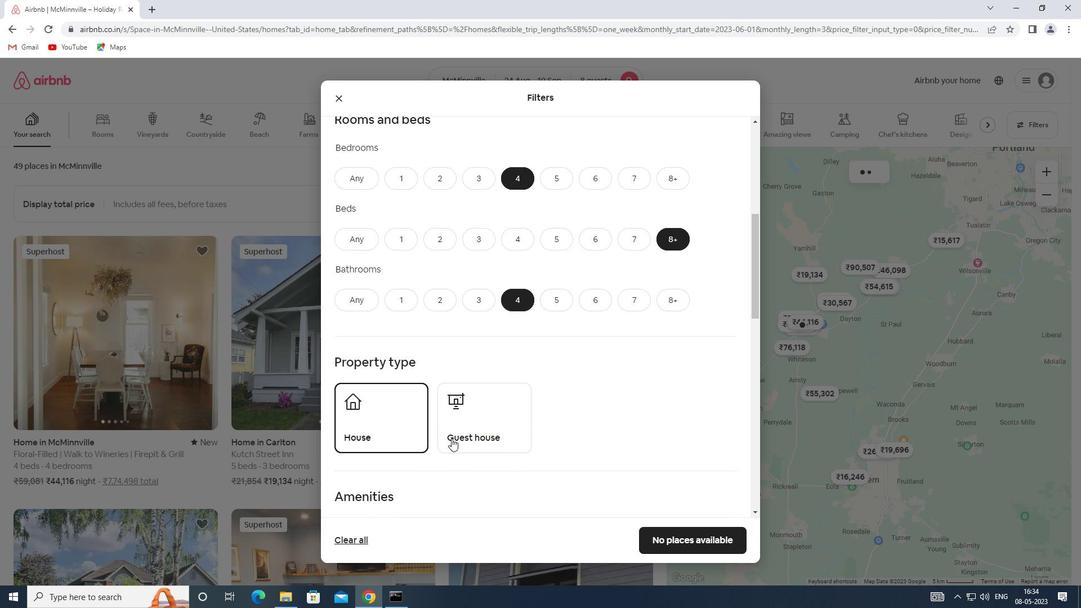 
Action: Mouse pressed left at (464, 434)
Screenshot: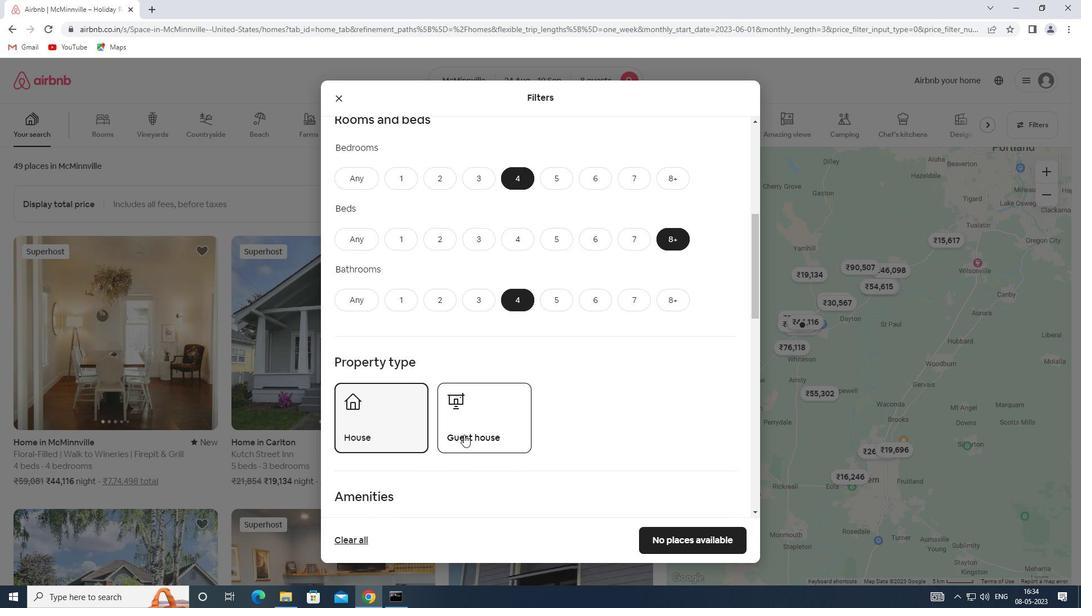 
Action: Mouse scrolled (464, 434) with delta (0, 0)
Screenshot: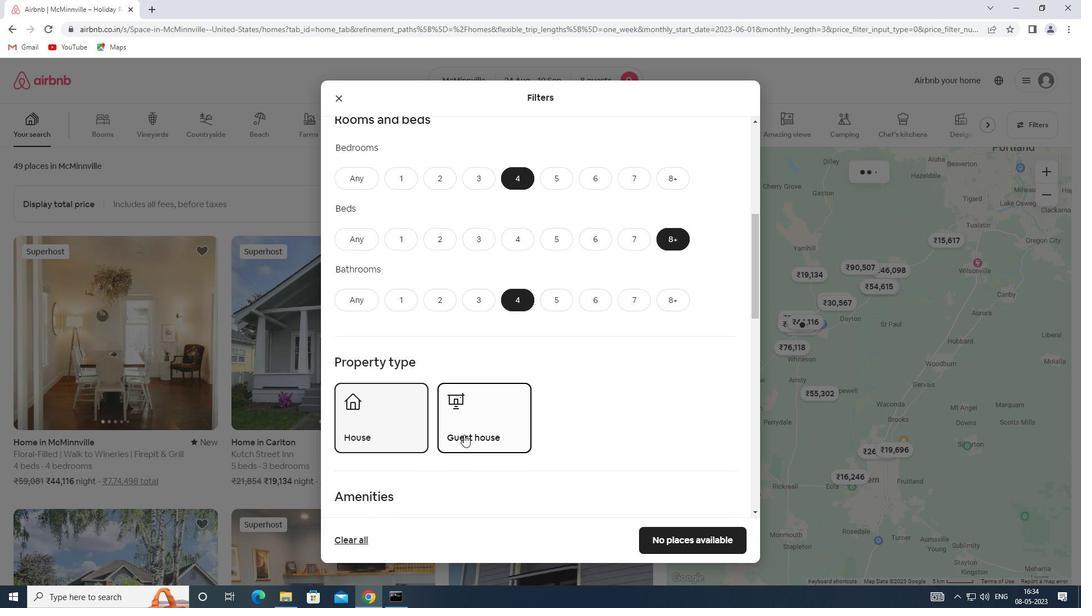 
Action: Mouse scrolled (464, 434) with delta (0, 0)
Screenshot: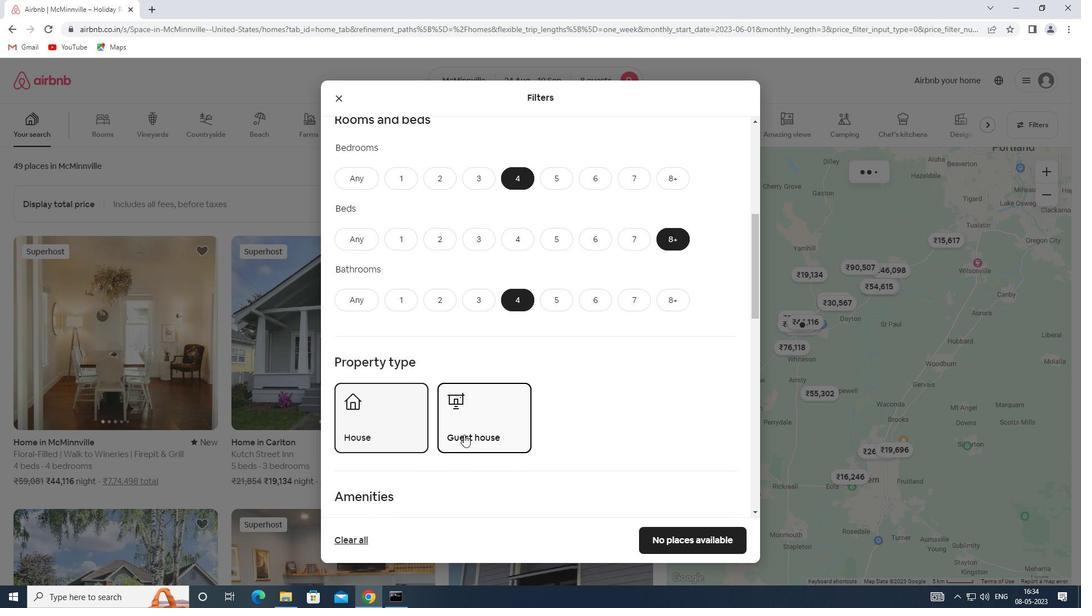 
Action: Mouse scrolled (464, 434) with delta (0, 0)
Screenshot: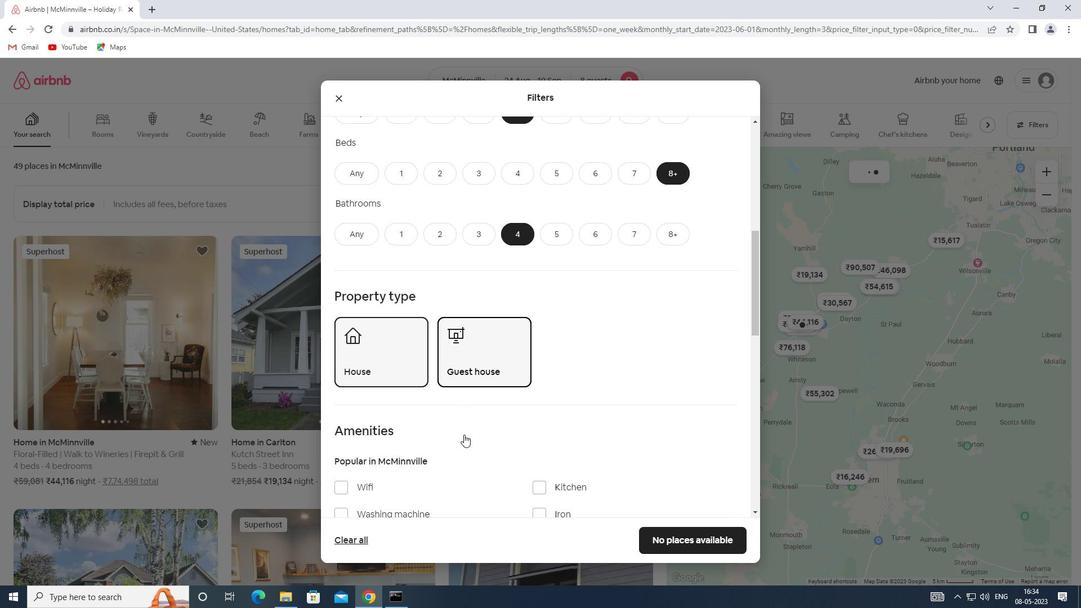 
Action: Mouse scrolled (464, 434) with delta (0, 0)
Screenshot: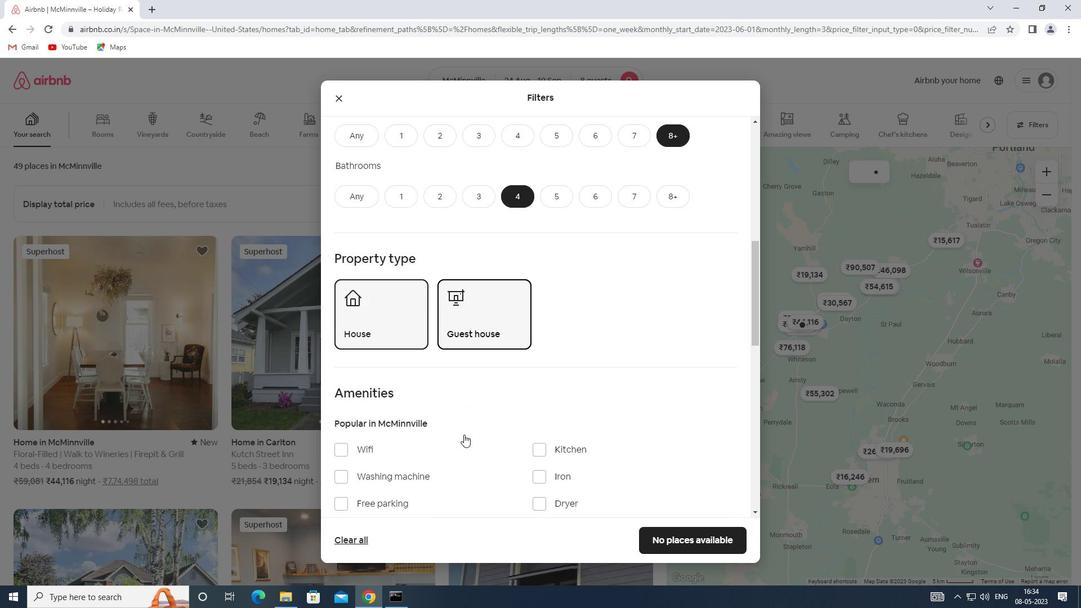 
Action: Mouse moved to (363, 402)
Screenshot: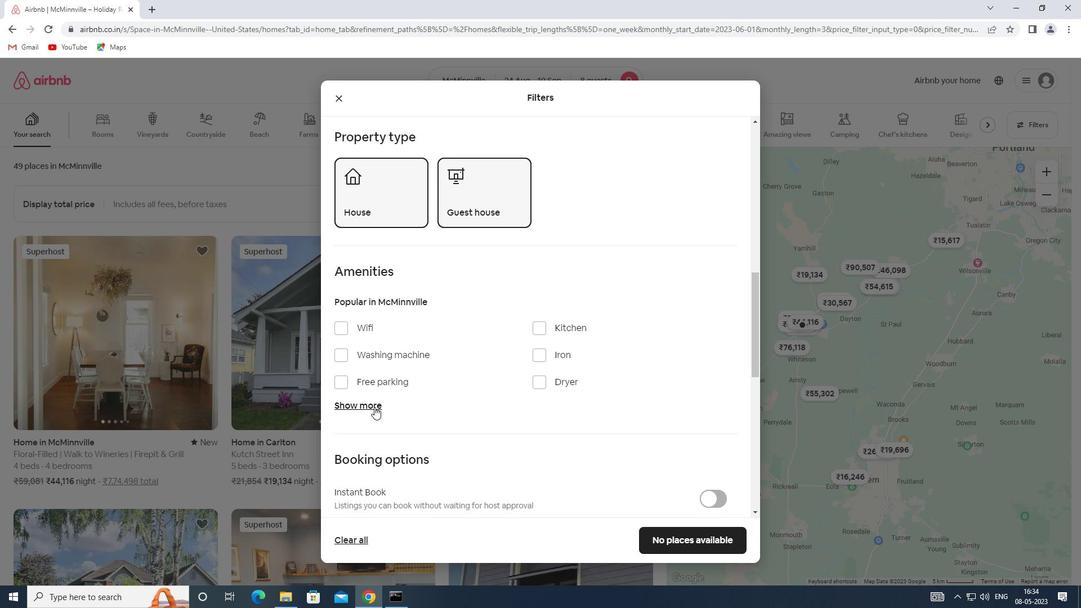 
Action: Mouse pressed left at (363, 402)
Screenshot: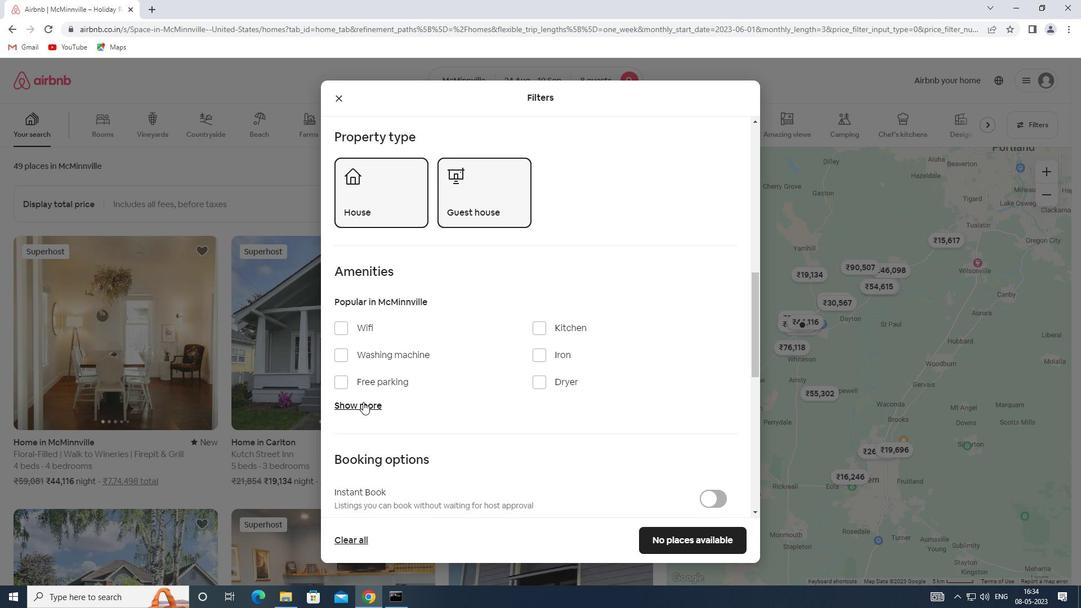 
Action: Mouse moved to (338, 326)
Screenshot: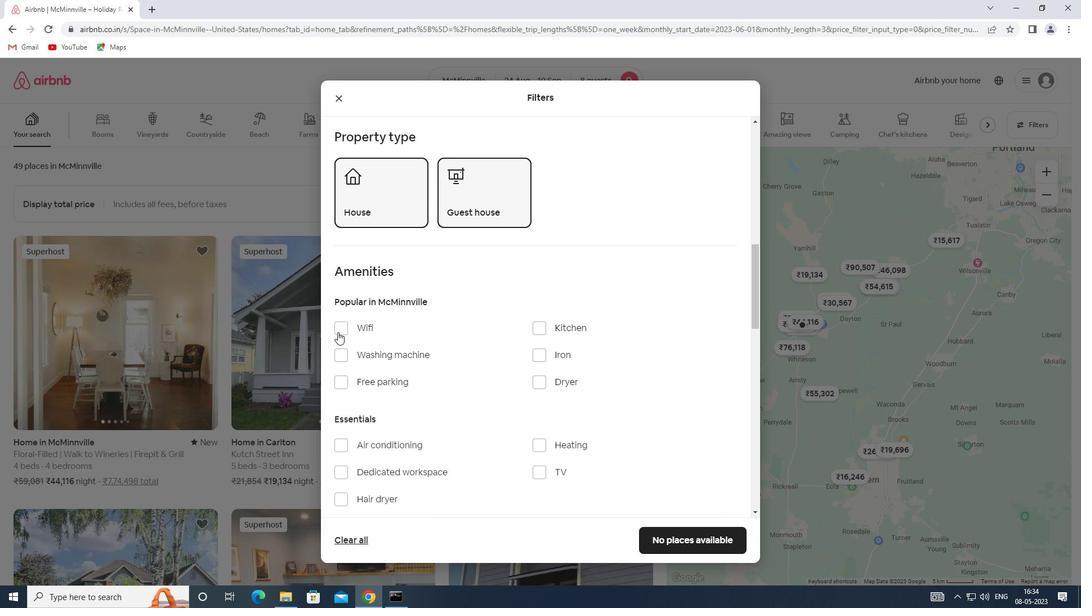 
Action: Mouse pressed left at (338, 326)
Screenshot: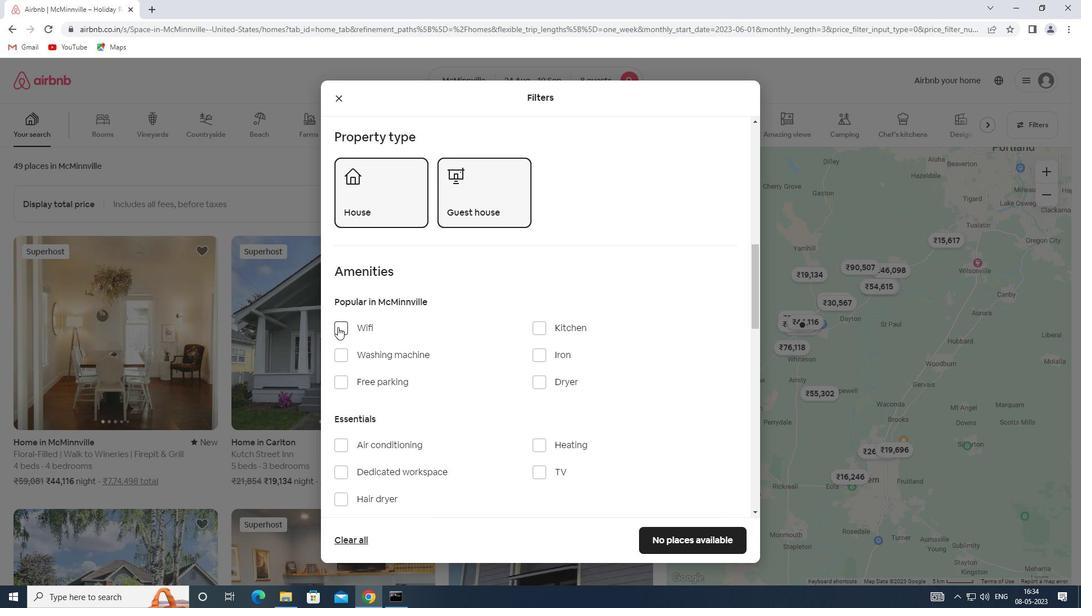 
Action: Mouse moved to (536, 473)
Screenshot: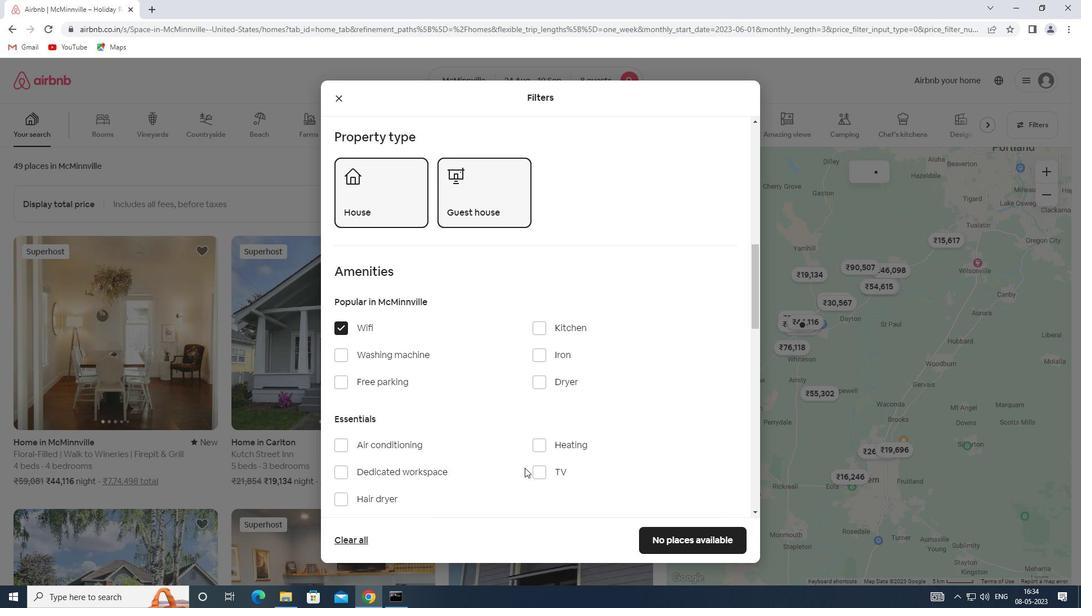 
Action: Mouse pressed left at (536, 473)
Screenshot: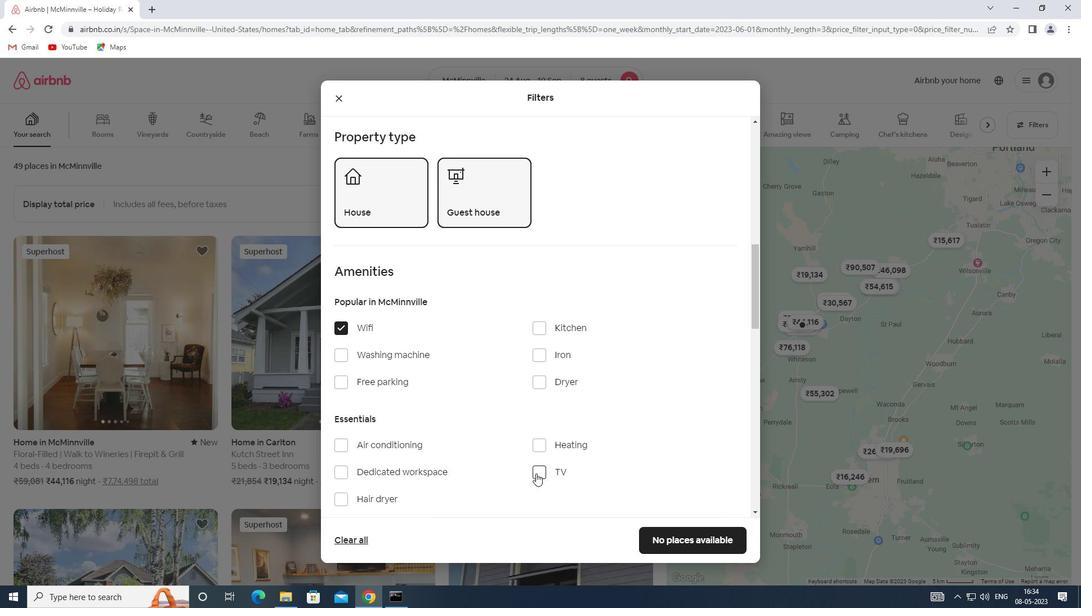 
Action: Mouse moved to (342, 378)
Screenshot: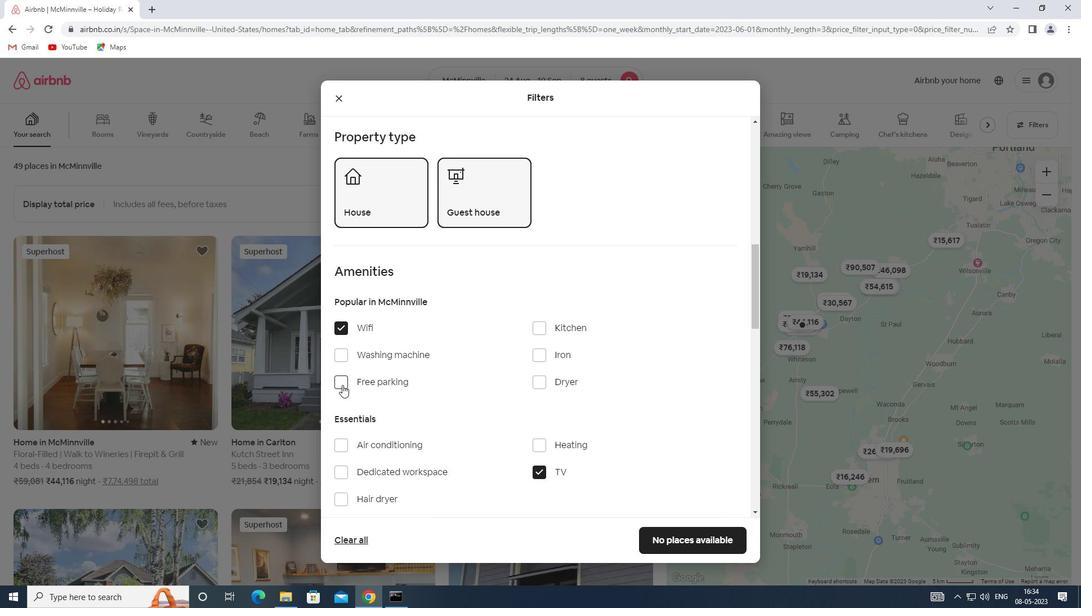 
Action: Mouse pressed left at (342, 378)
Screenshot: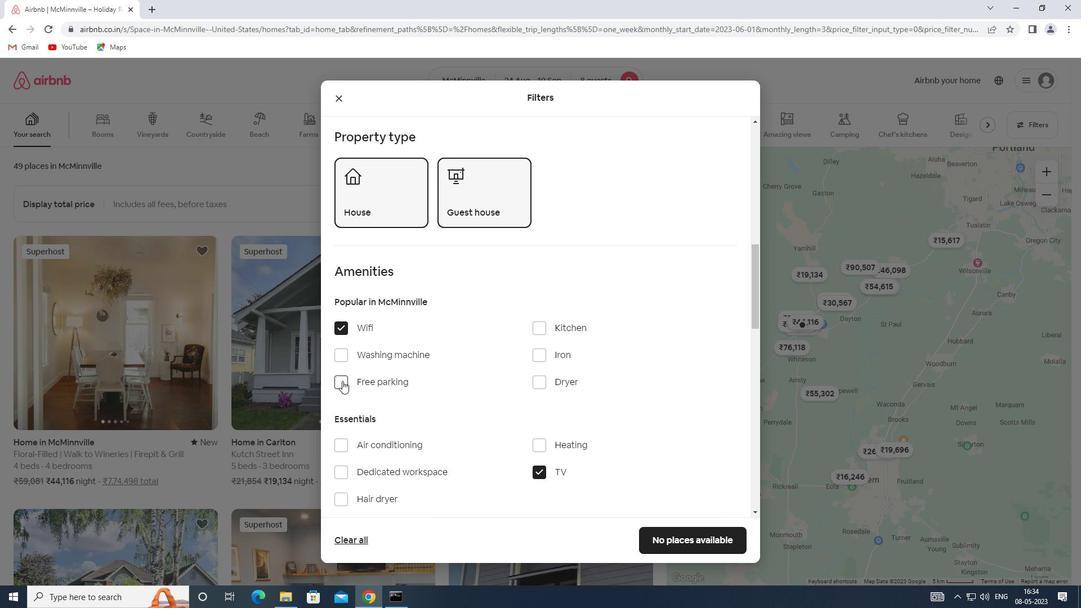 
Action: Mouse moved to (427, 423)
Screenshot: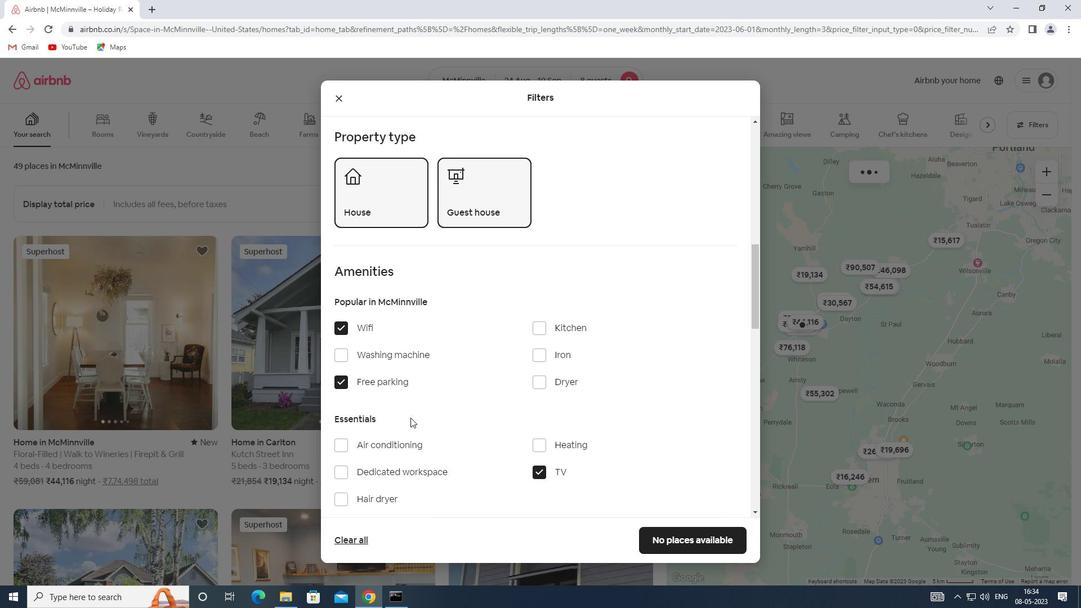 
Action: Mouse scrolled (427, 423) with delta (0, 0)
Screenshot: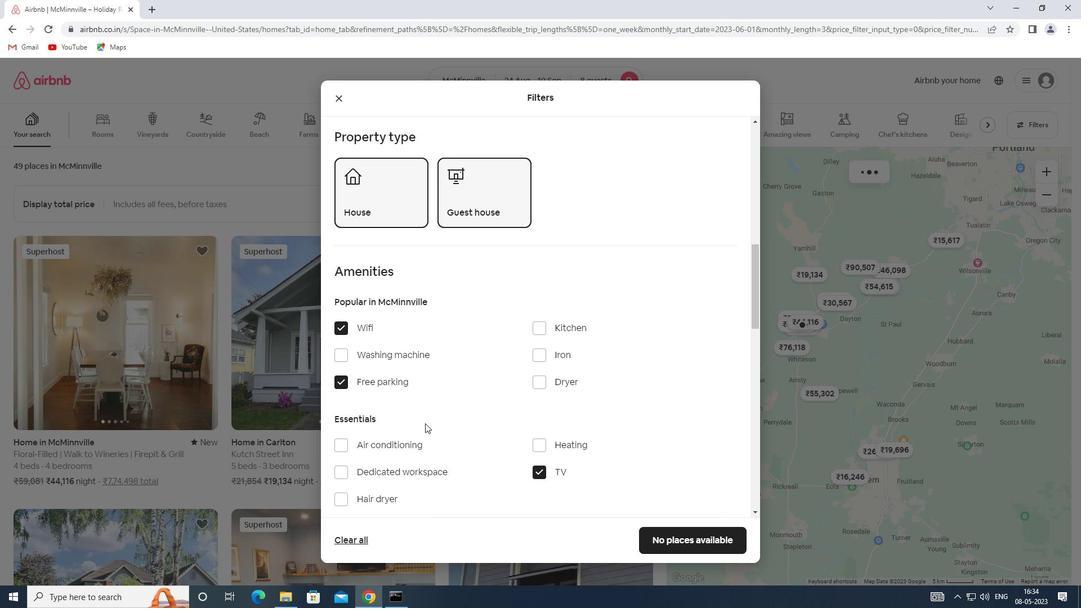 
Action: Mouse scrolled (427, 423) with delta (0, 0)
Screenshot: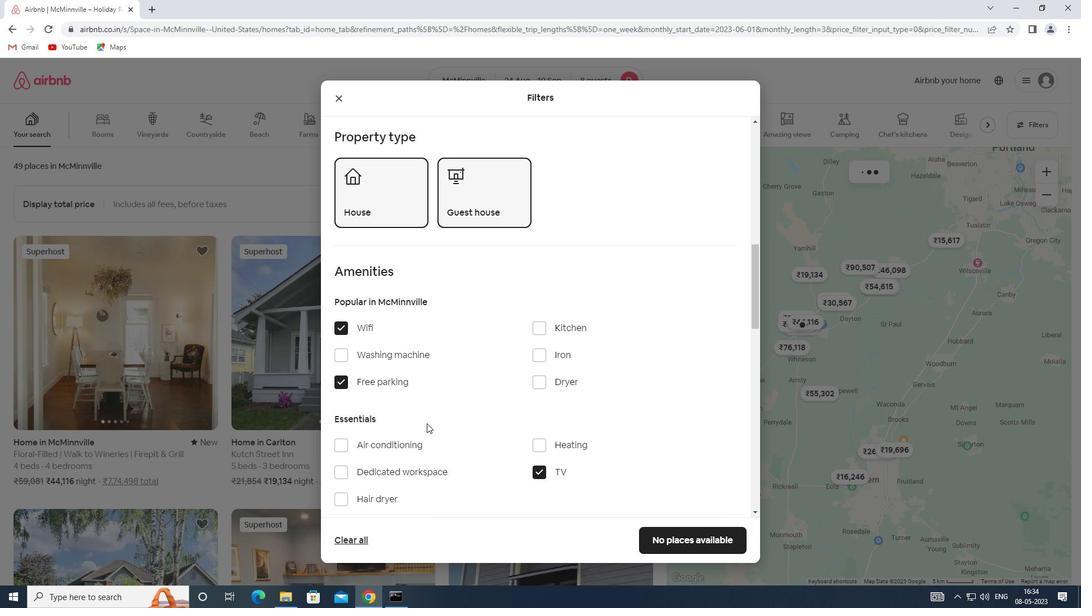 
Action: Mouse moved to (427, 423)
Screenshot: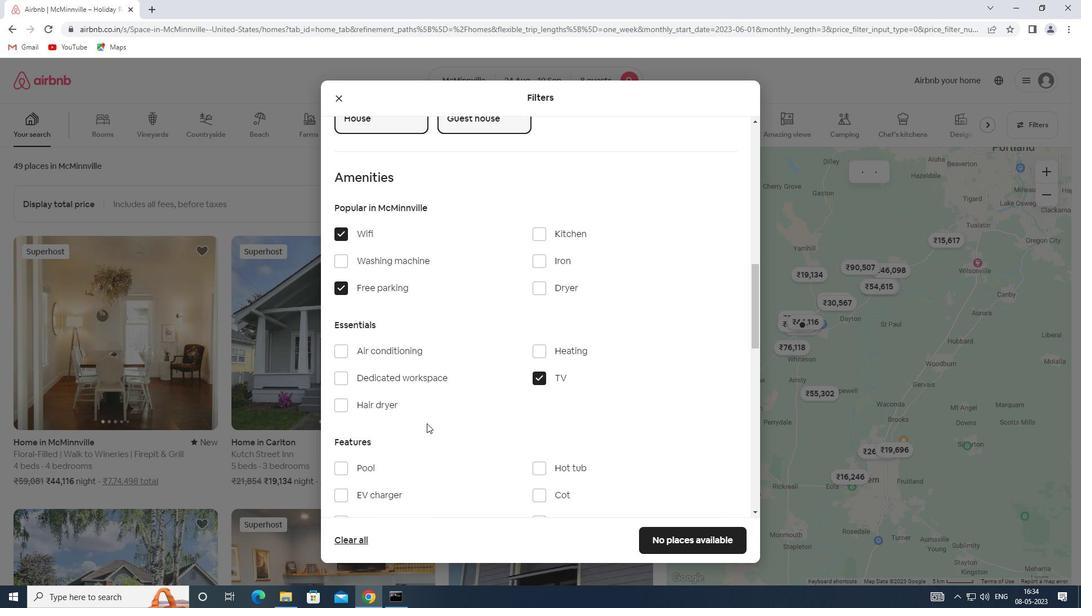 
Action: Mouse scrolled (427, 423) with delta (0, 0)
Screenshot: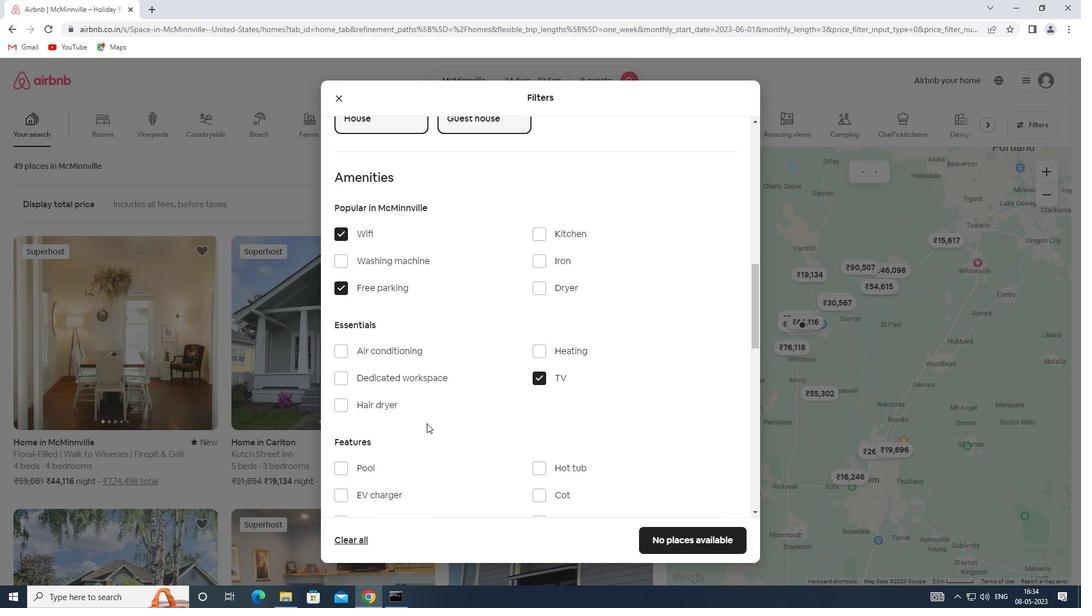 
Action: Mouse scrolled (427, 423) with delta (0, 0)
Screenshot: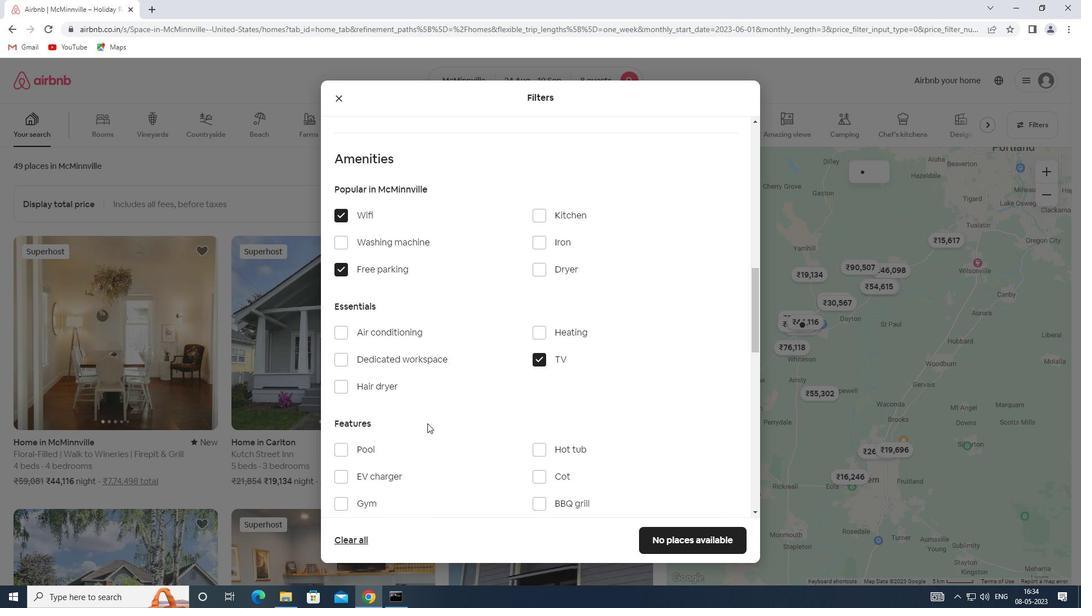 
Action: Mouse moved to (343, 392)
Screenshot: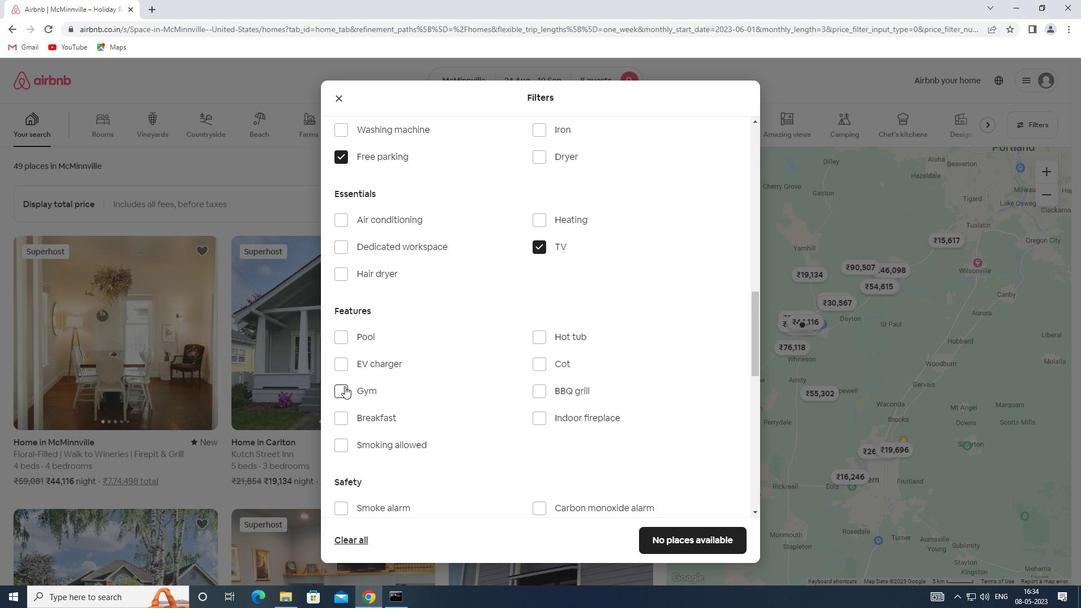 
Action: Mouse pressed left at (343, 392)
Screenshot: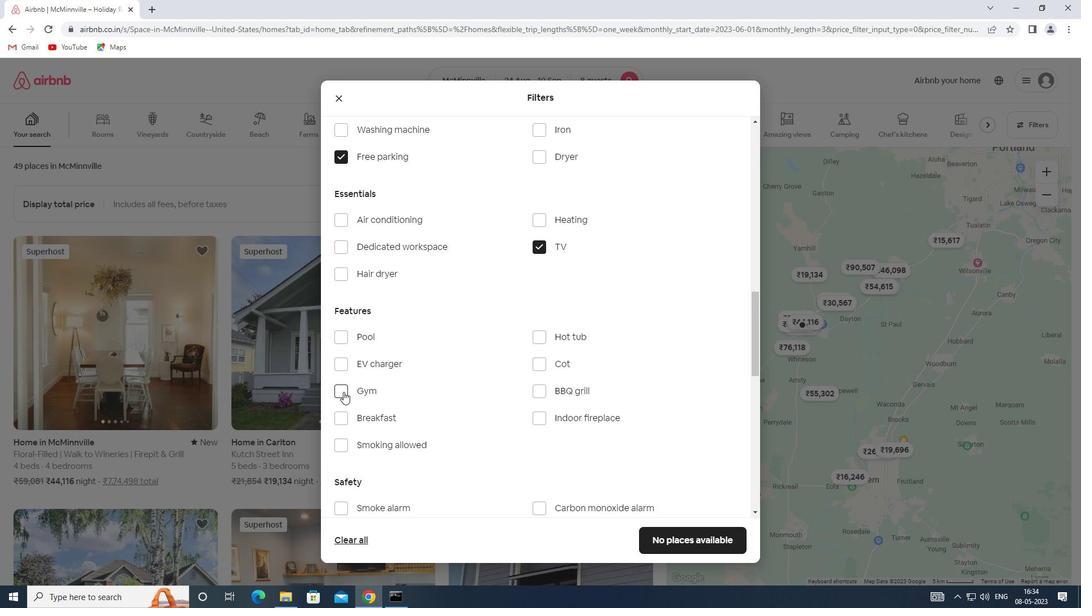 
Action: Mouse moved to (341, 424)
Screenshot: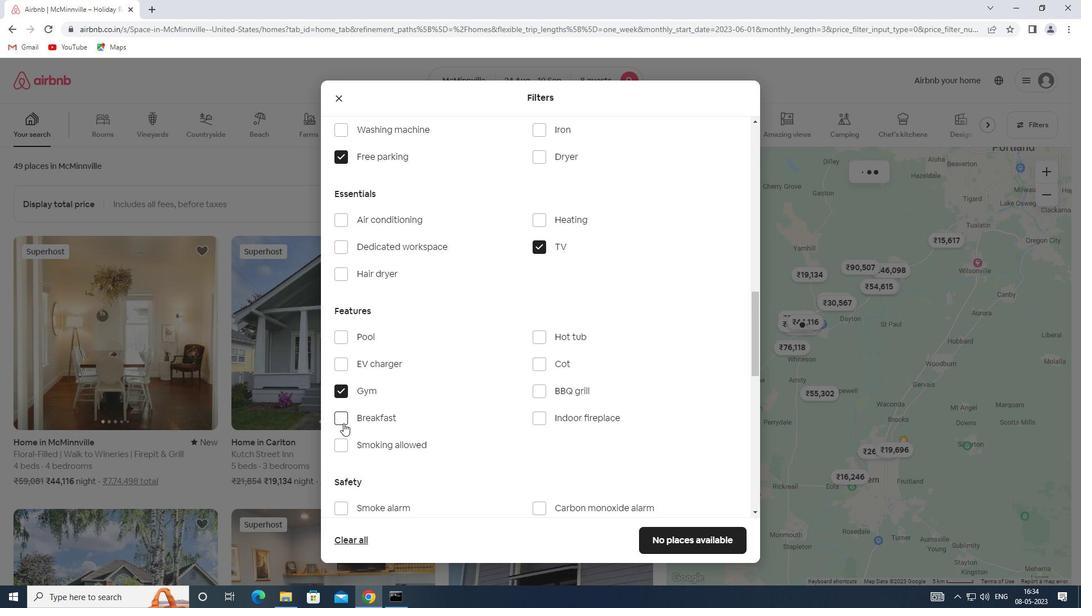 
Action: Mouse pressed left at (341, 424)
Screenshot: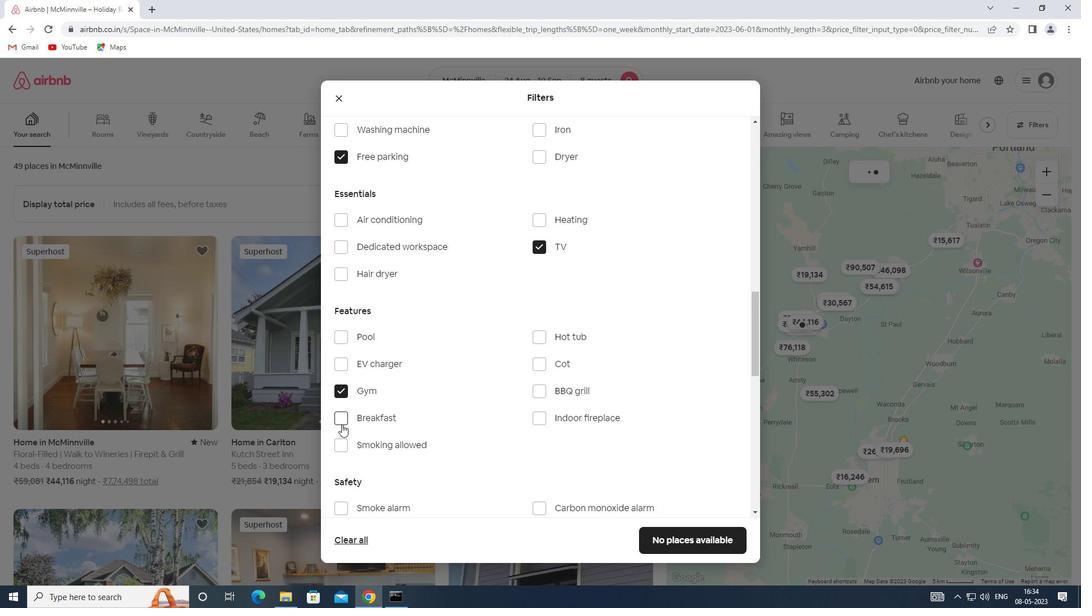 
Action: Mouse moved to (496, 420)
Screenshot: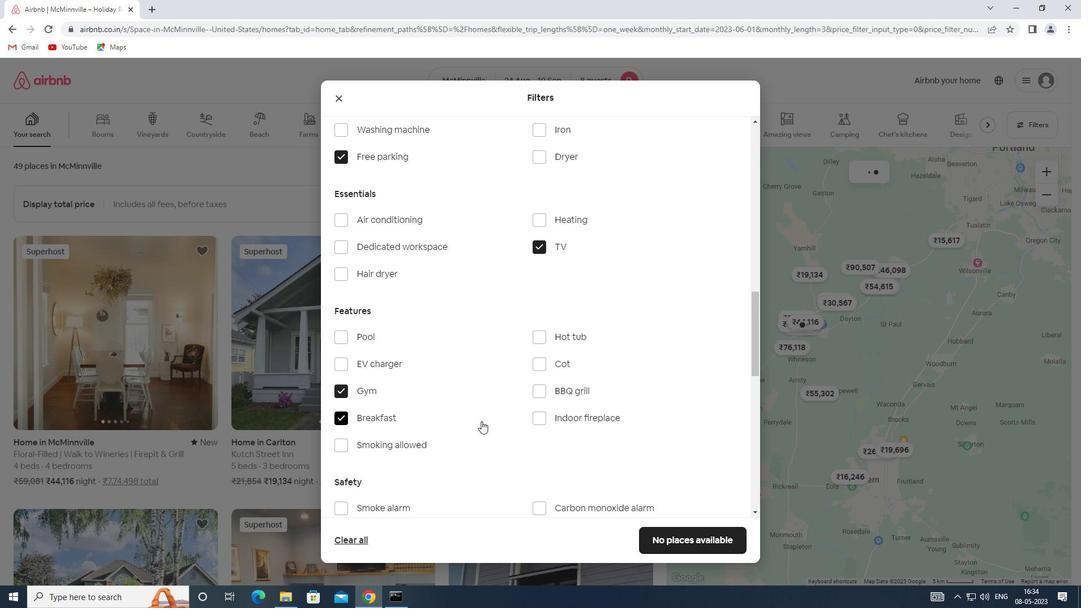 
Action: Mouse scrolled (496, 420) with delta (0, 0)
Screenshot: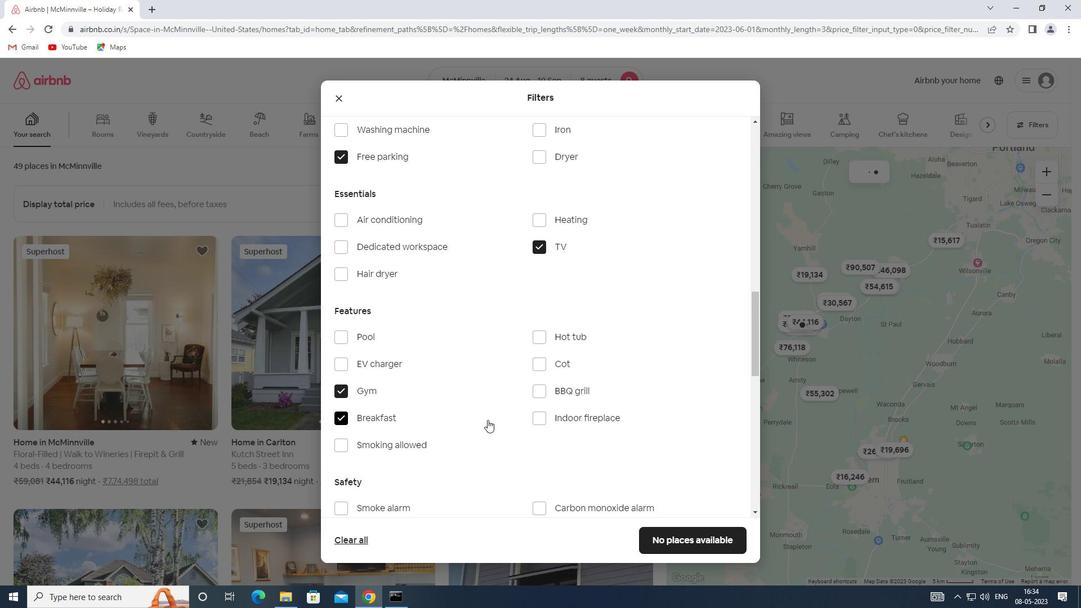 
Action: Mouse scrolled (496, 420) with delta (0, 0)
Screenshot: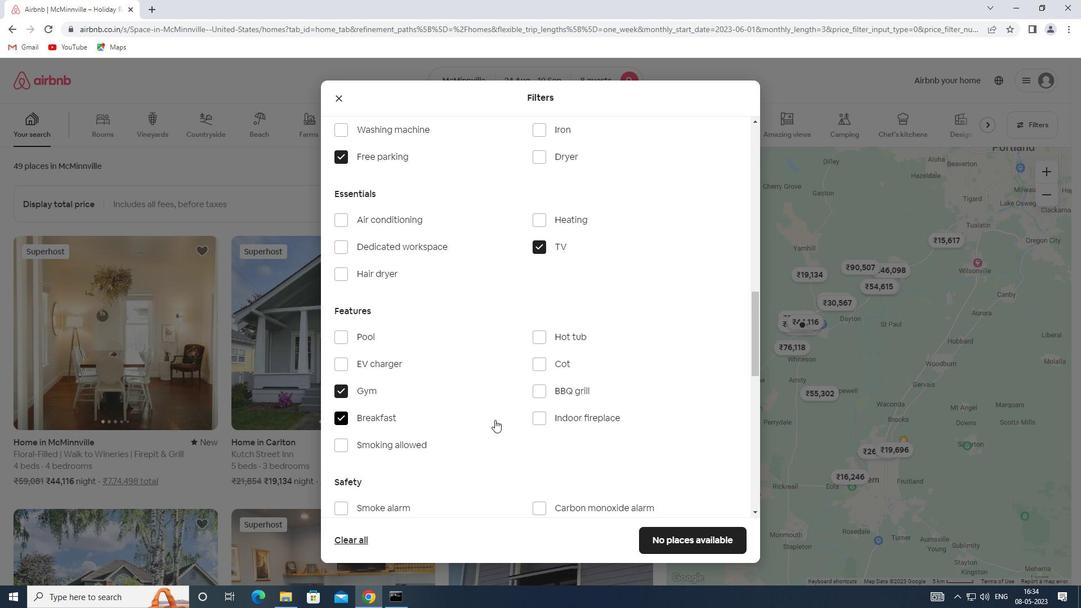 
Action: Mouse moved to (500, 425)
Screenshot: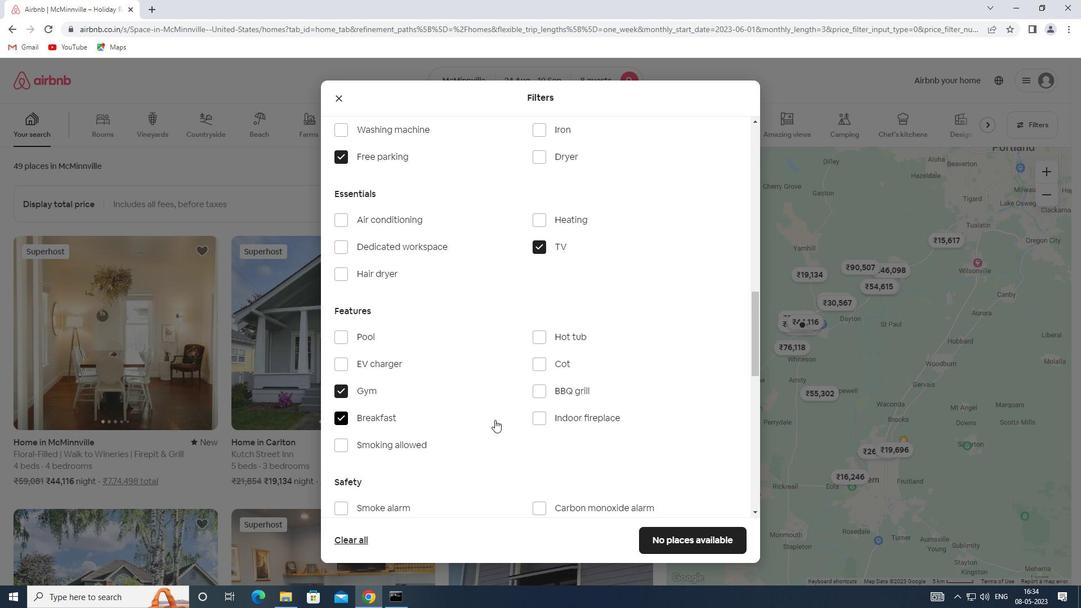 
Action: Mouse scrolled (500, 424) with delta (0, 0)
Screenshot: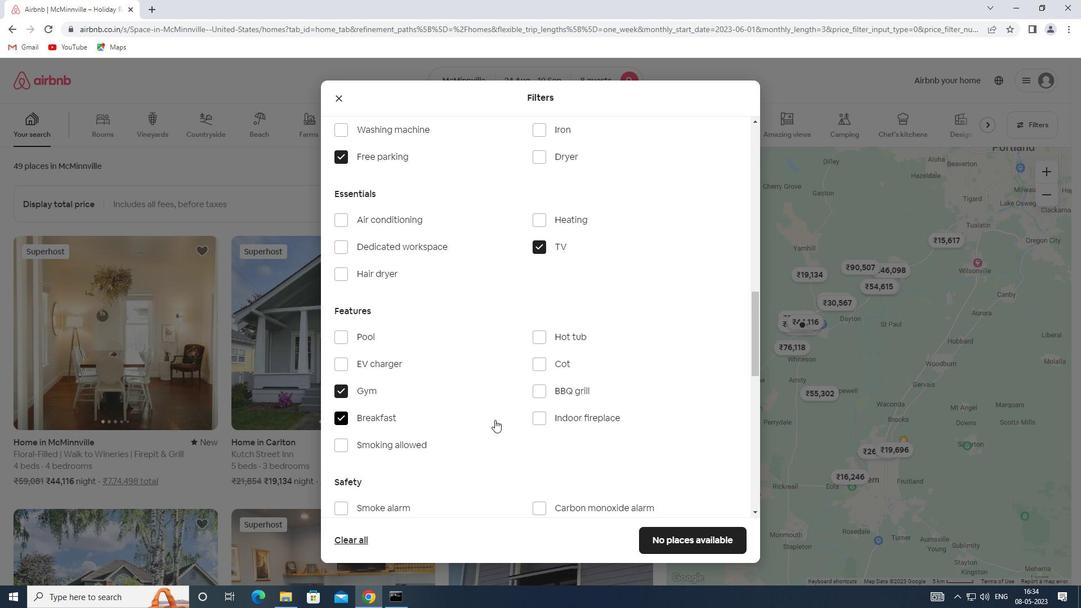 
Action: Mouse moved to (520, 433)
Screenshot: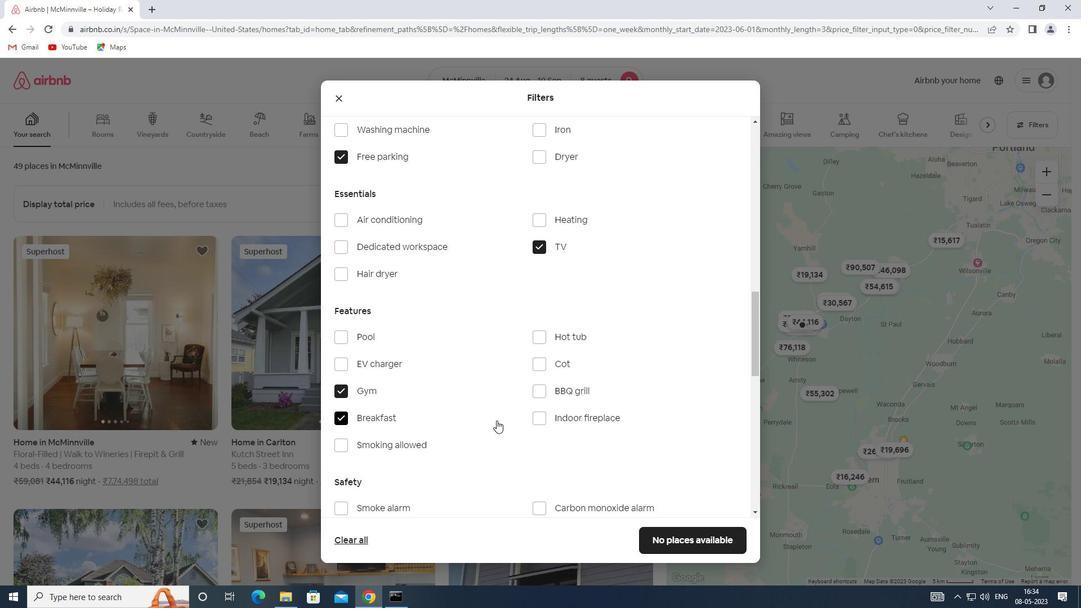 
Action: Mouse scrolled (520, 432) with delta (0, 0)
Screenshot: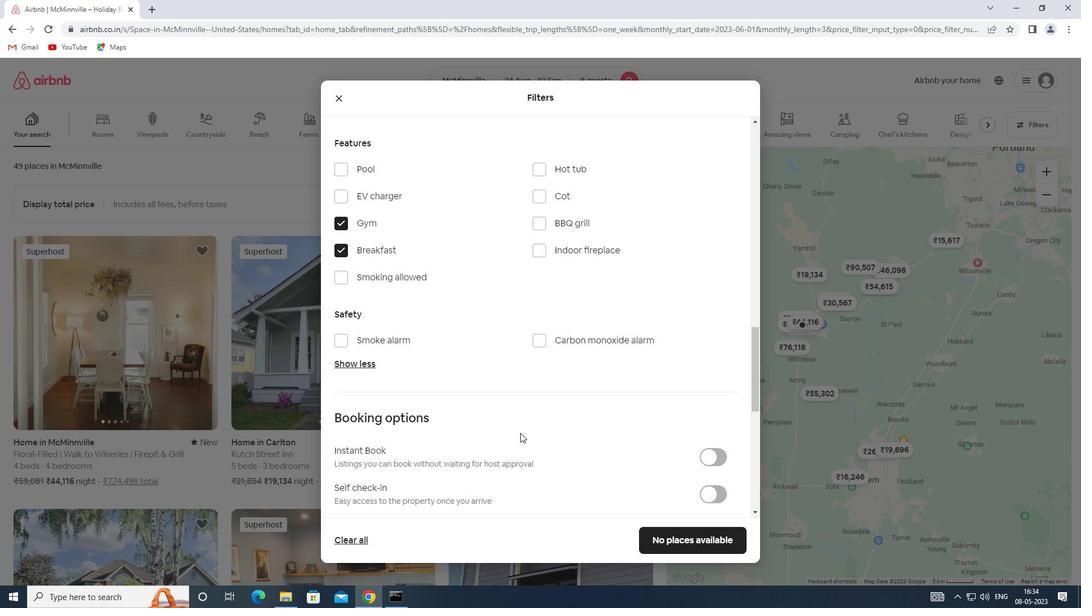 
Action: Mouse scrolled (520, 432) with delta (0, 0)
Screenshot: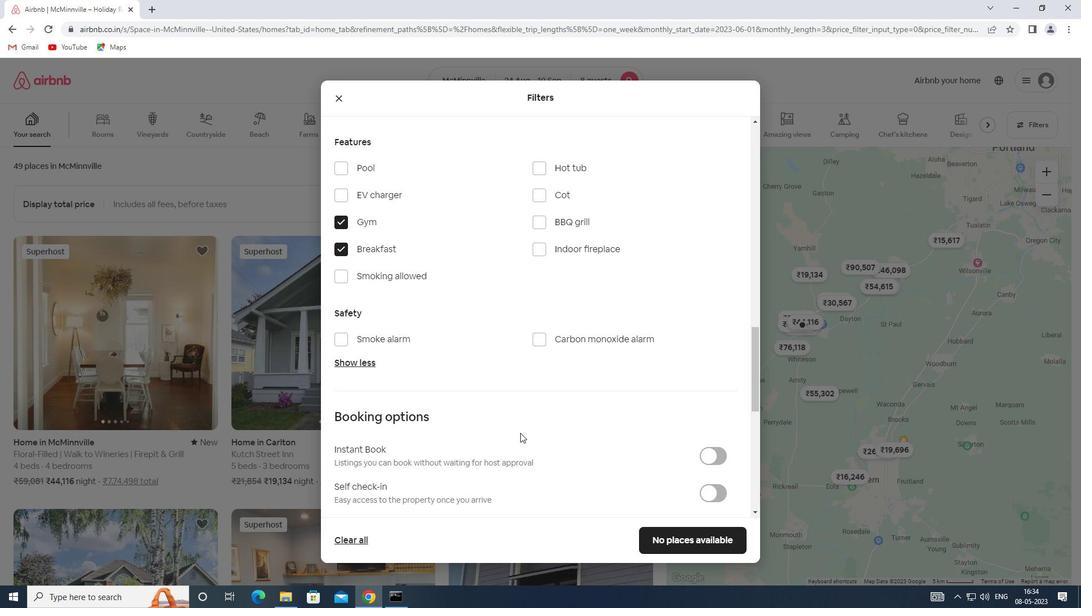 
Action: Mouse scrolled (520, 432) with delta (0, 0)
Screenshot: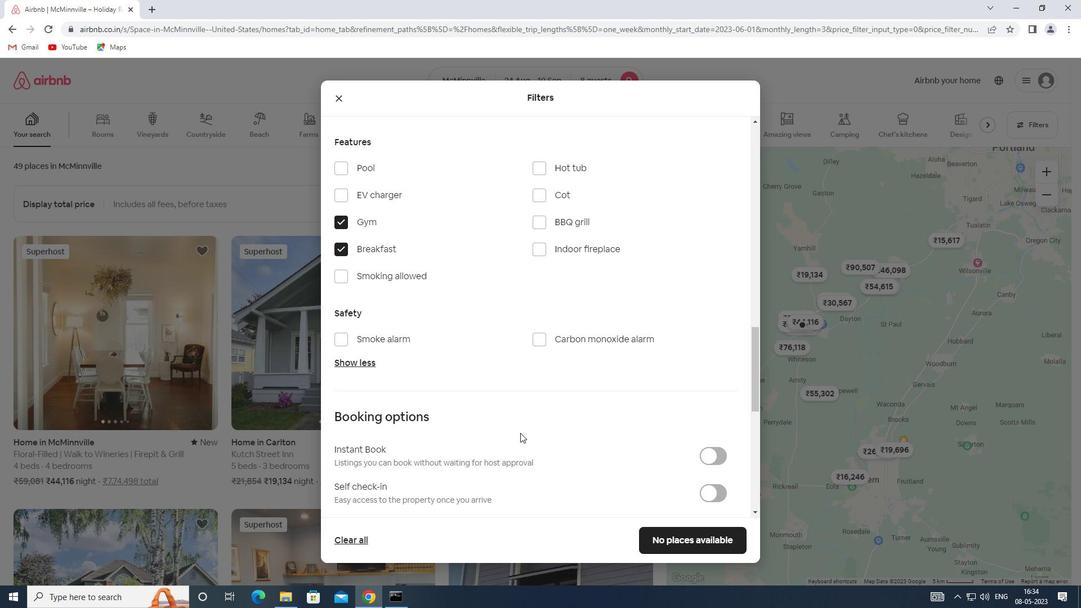 
Action: Mouse moved to (714, 324)
Screenshot: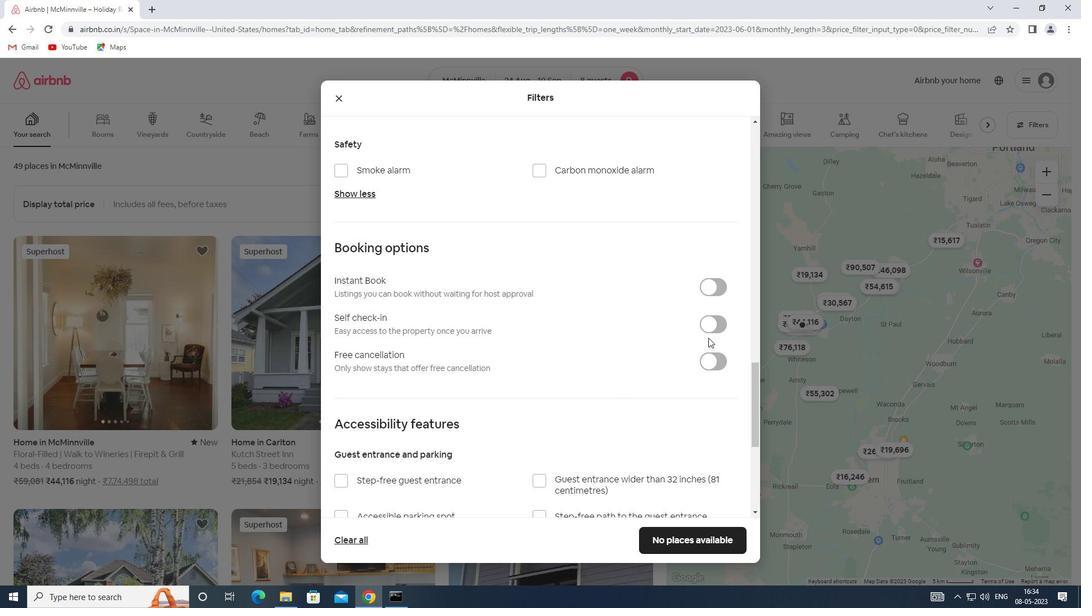 
Action: Mouse pressed left at (714, 324)
Screenshot: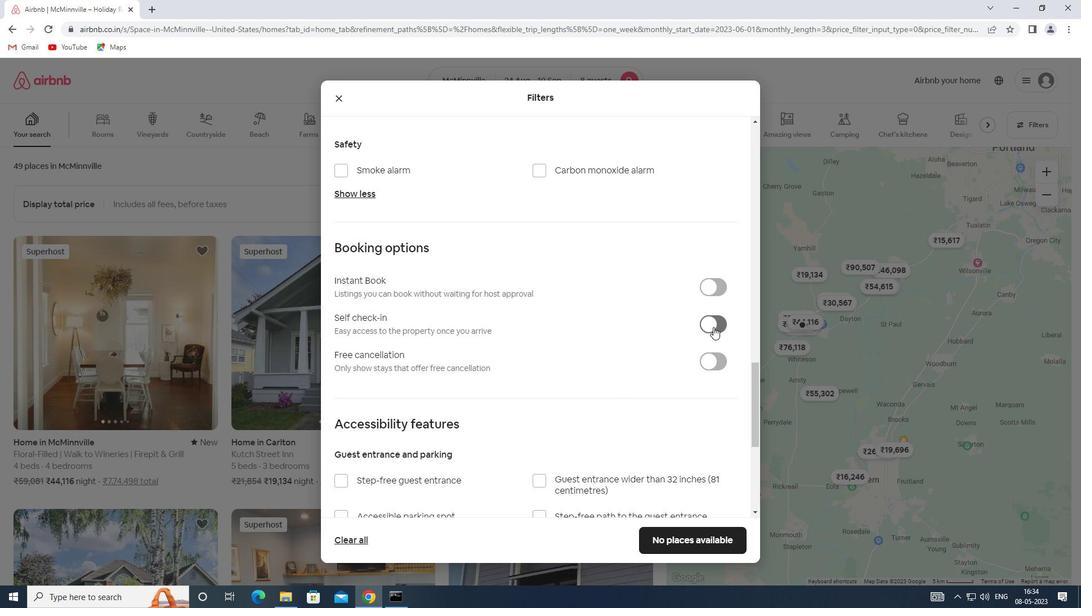 
Action: Mouse moved to (508, 429)
Screenshot: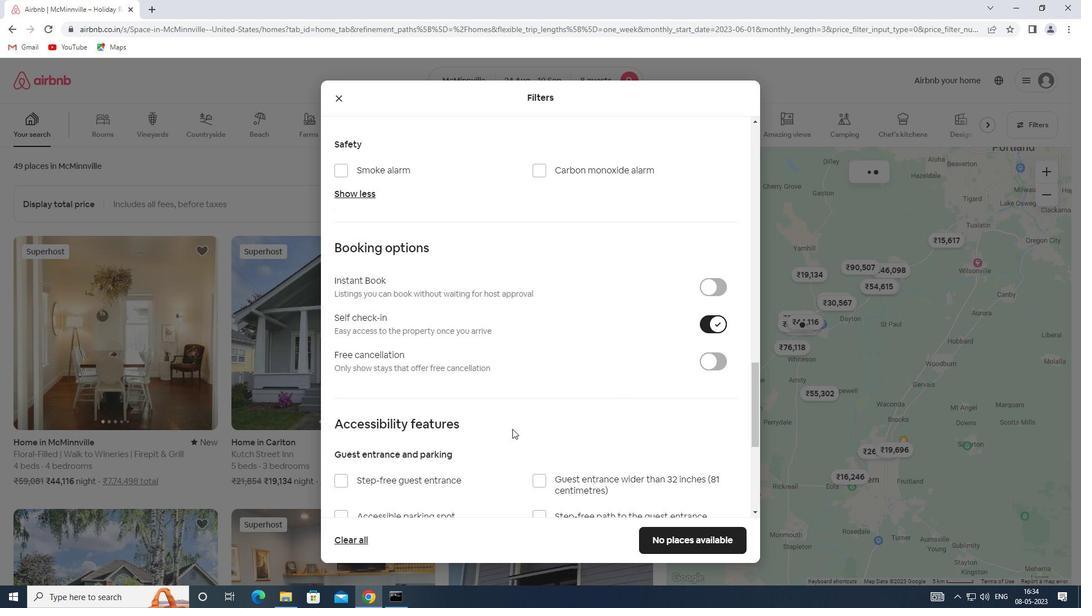 
Action: Mouse scrolled (508, 428) with delta (0, 0)
Screenshot: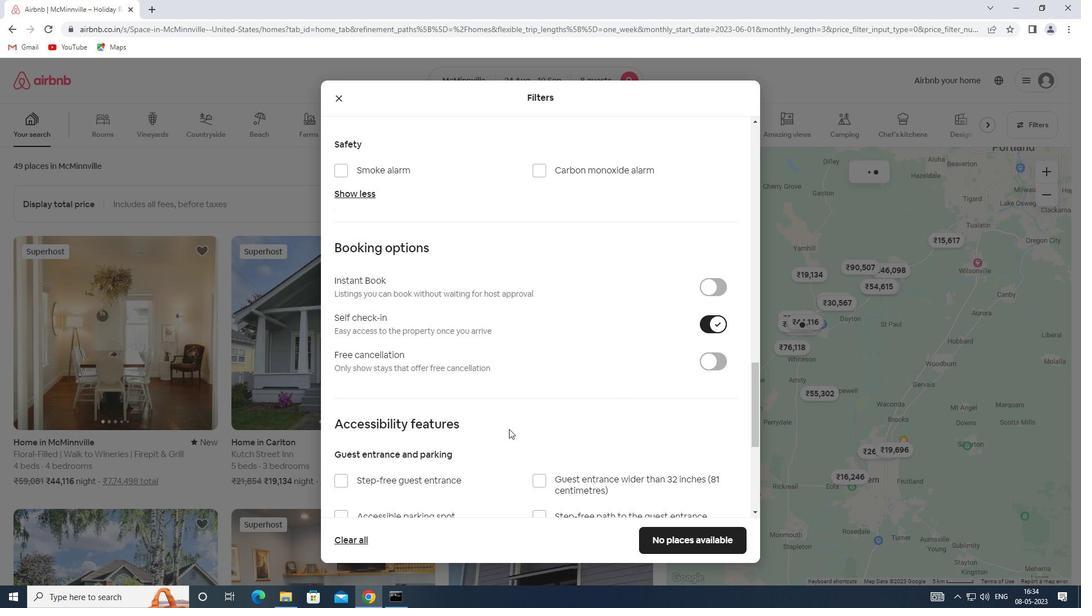 
Action: Mouse scrolled (508, 428) with delta (0, 0)
Screenshot: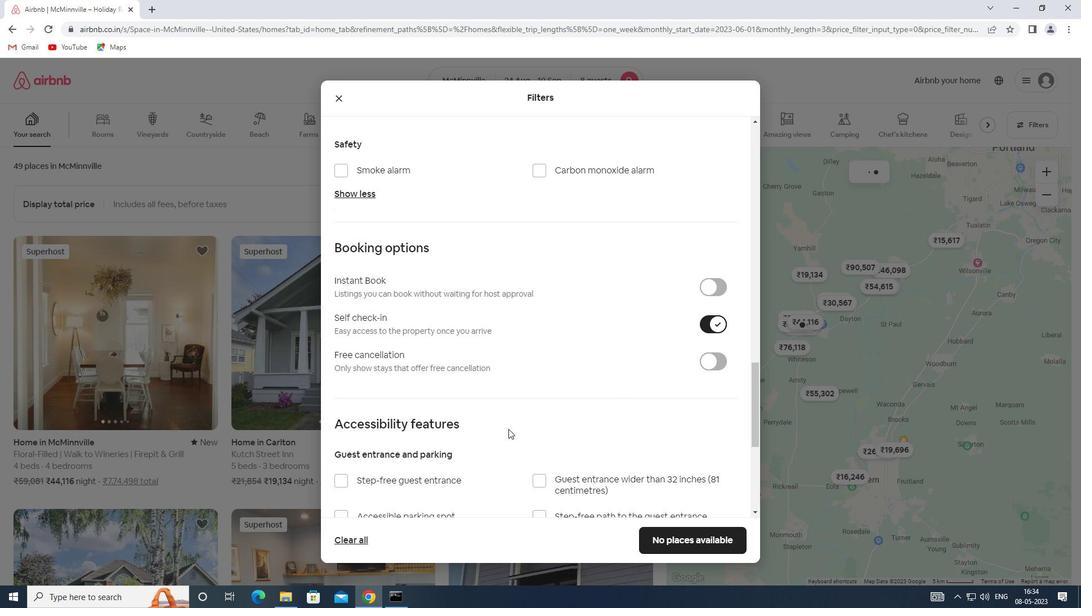 
Action: Mouse moved to (508, 429)
Screenshot: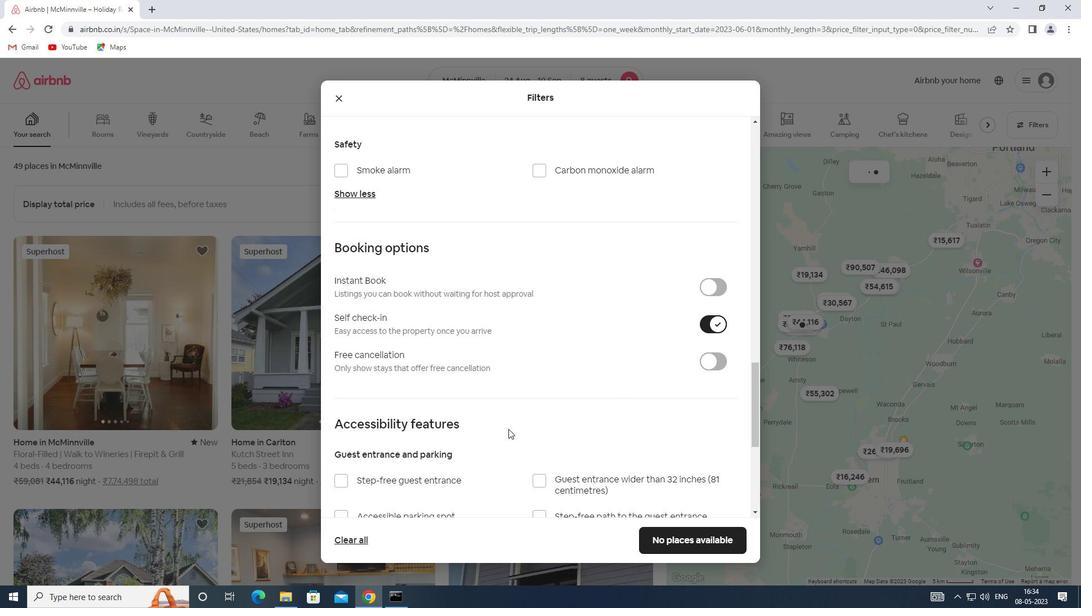 
Action: Mouse scrolled (508, 428) with delta (0, 0)
Screenshot: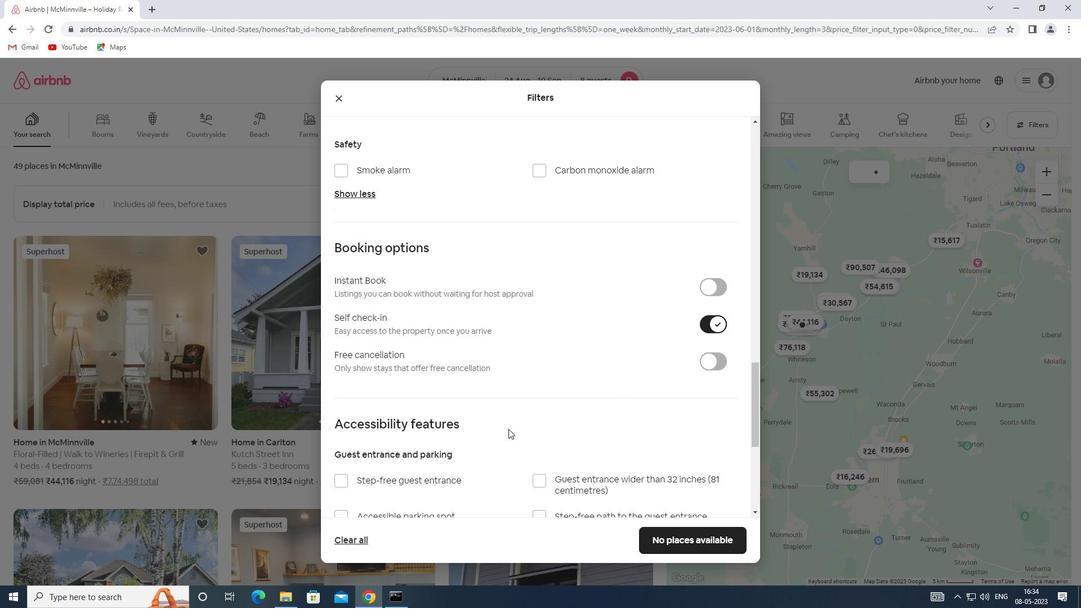 
Action: Mouse moved to (508, 423)
Screenshot: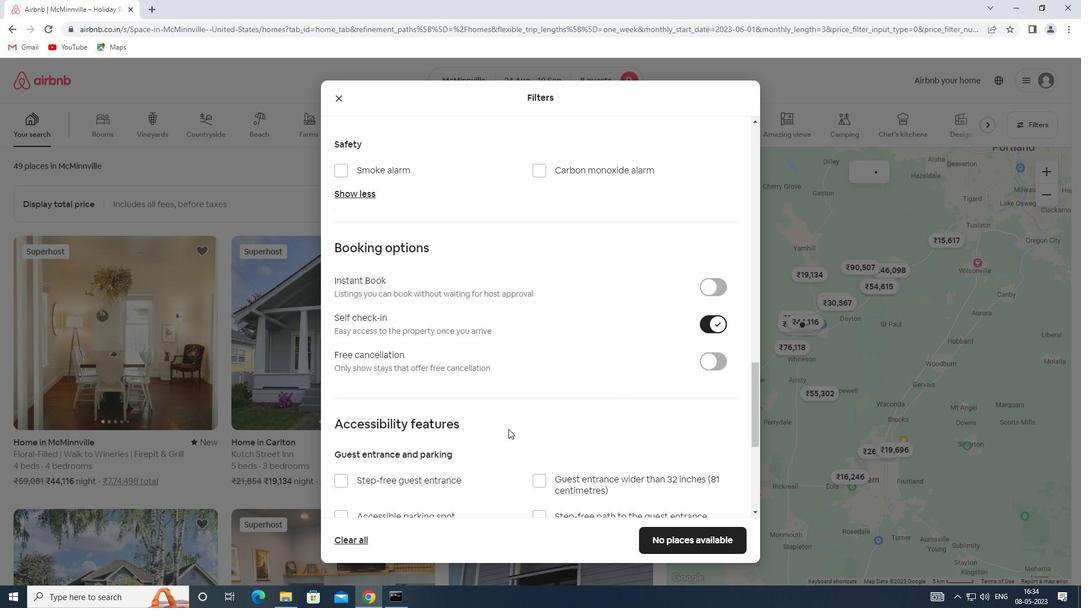 
Action: Mouse scrolled (508, 423) with delta (0, 0)
Screenshot: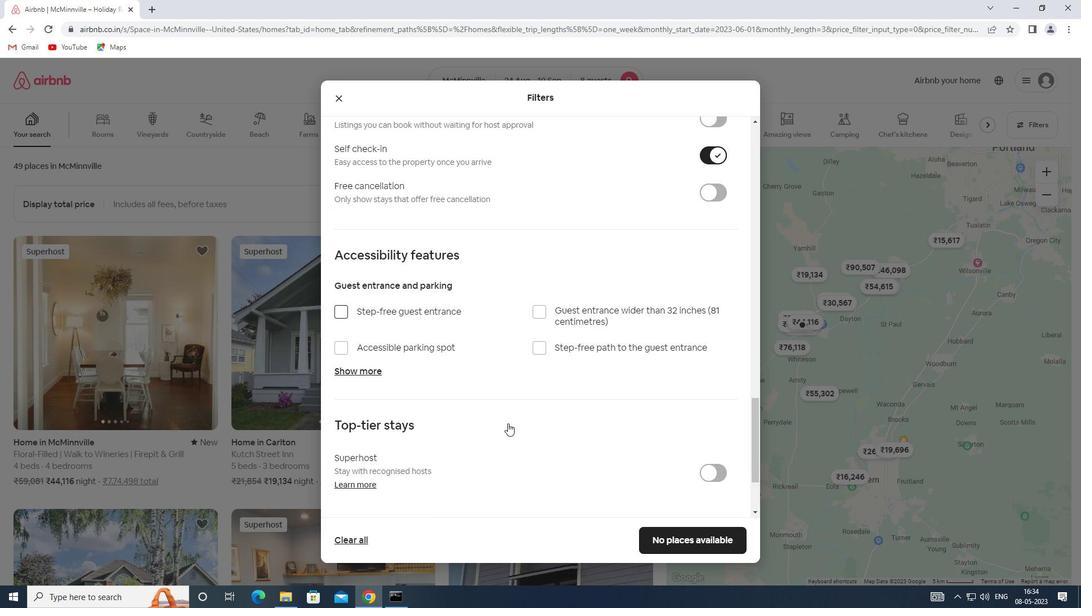 
Action: Mouse scrolled (508, 423) with delta (0, 0)
Screenshot: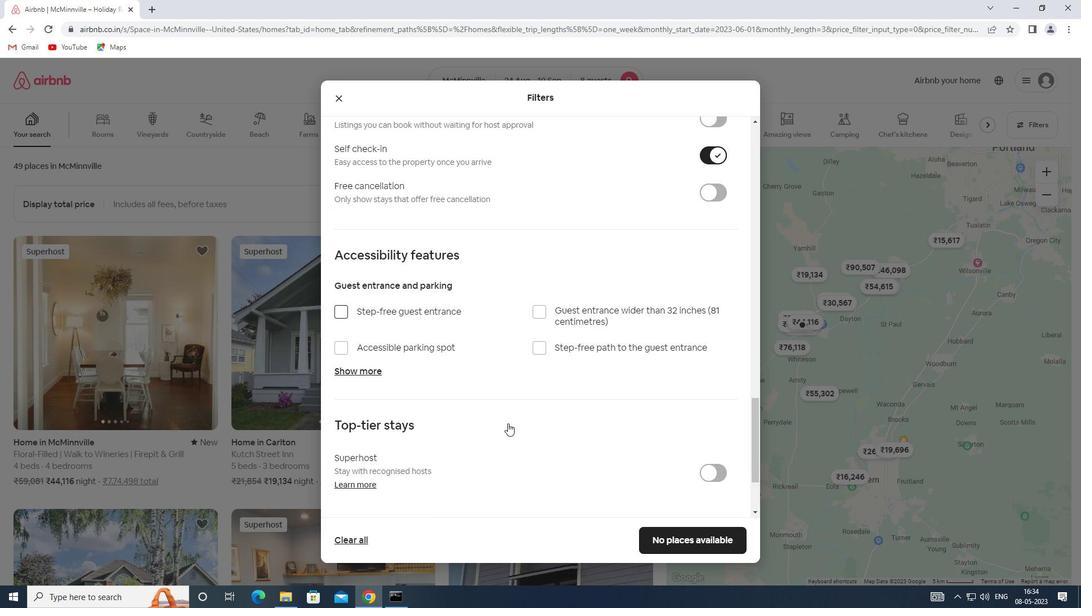 
Action: Mouse scrolled (508, 423) with delta (0, 0)
Screenshot: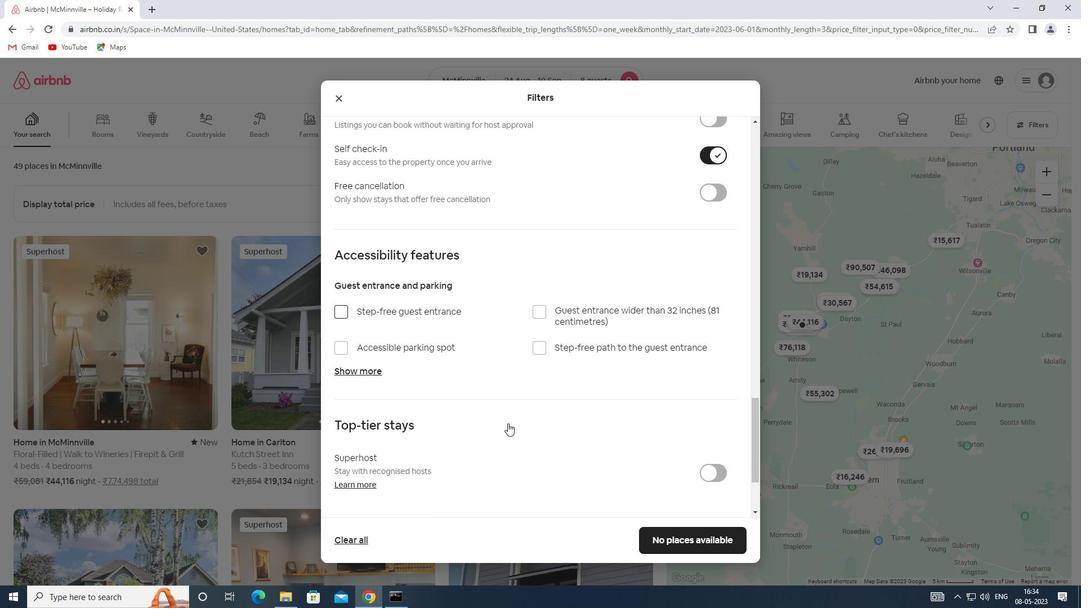 
Action: Mouse moved to (335, 459)
Screenshot: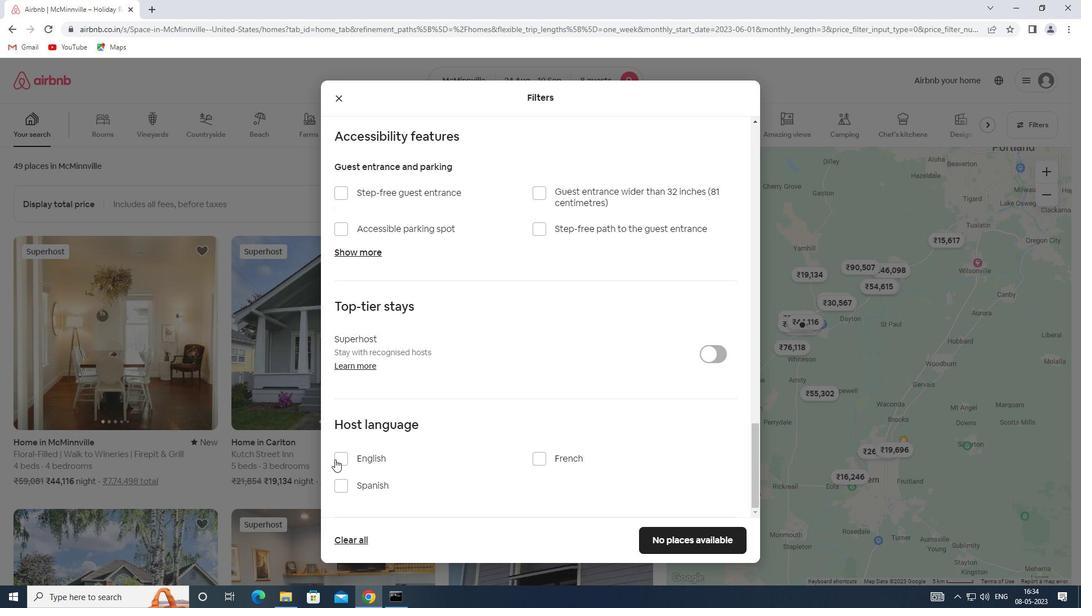 
Action: Mouse pressed left at (335, 459)
Screenshot: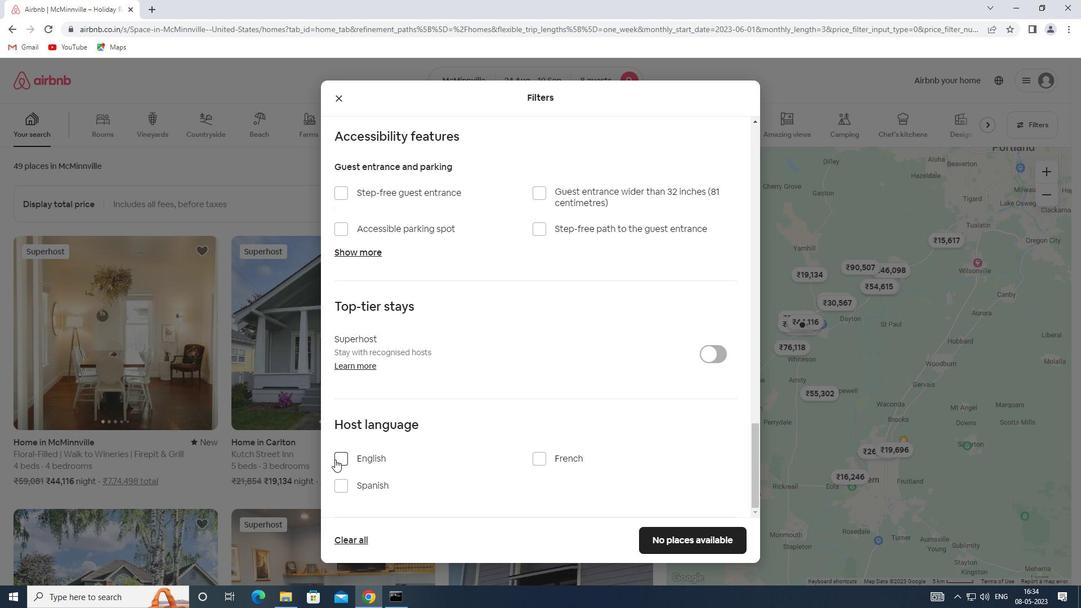 
Action: Mouse moved to (663, 535)
Screenshot: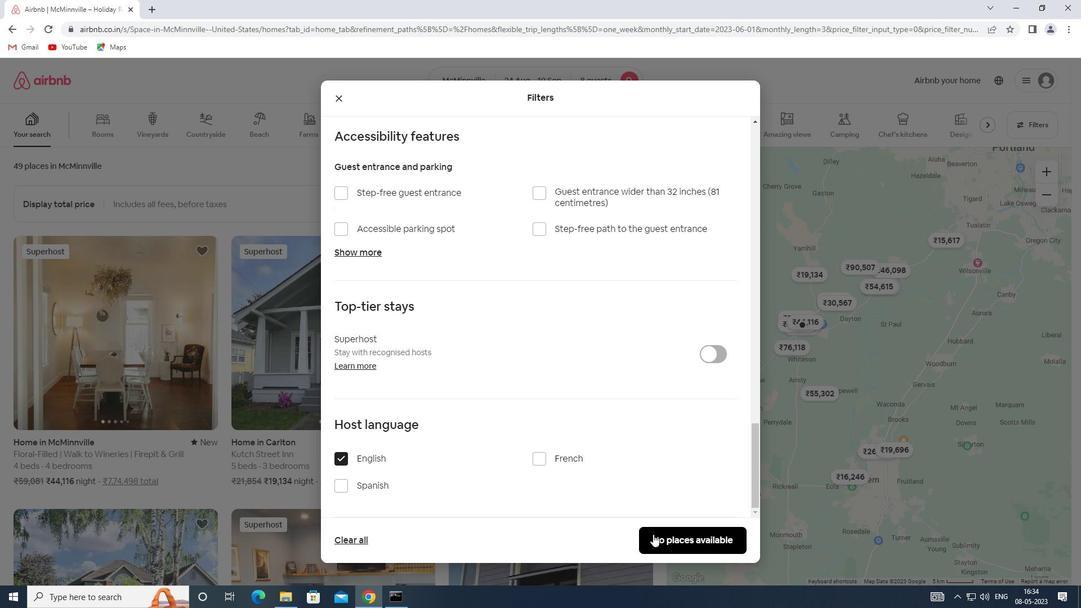 
Action: Mouse pressed left at (663, 535)
Screenshot: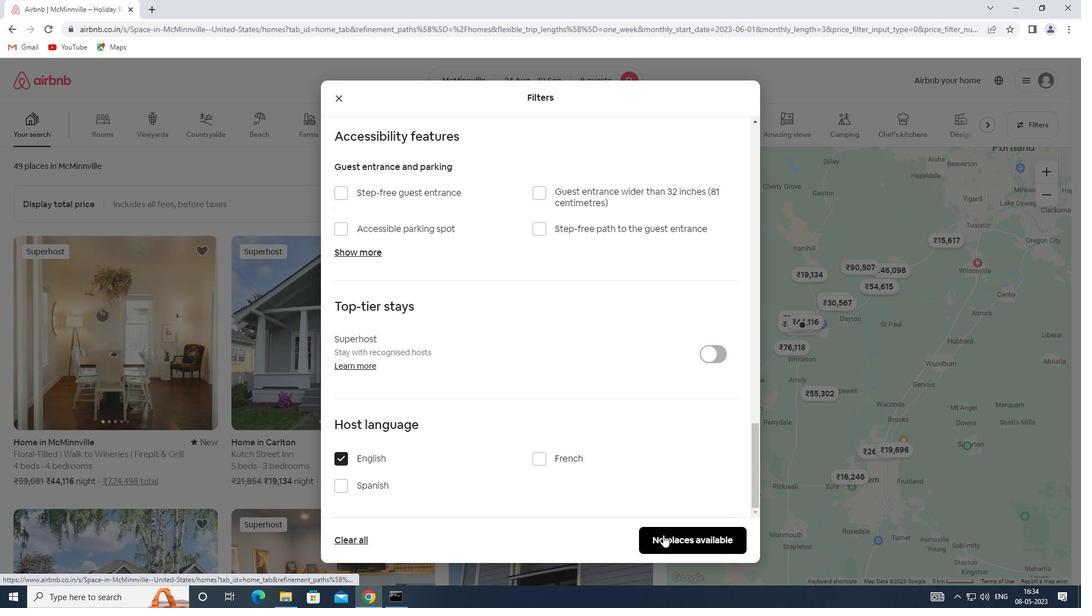 
Action: Mouse moved to (654, 540)
Screenshot: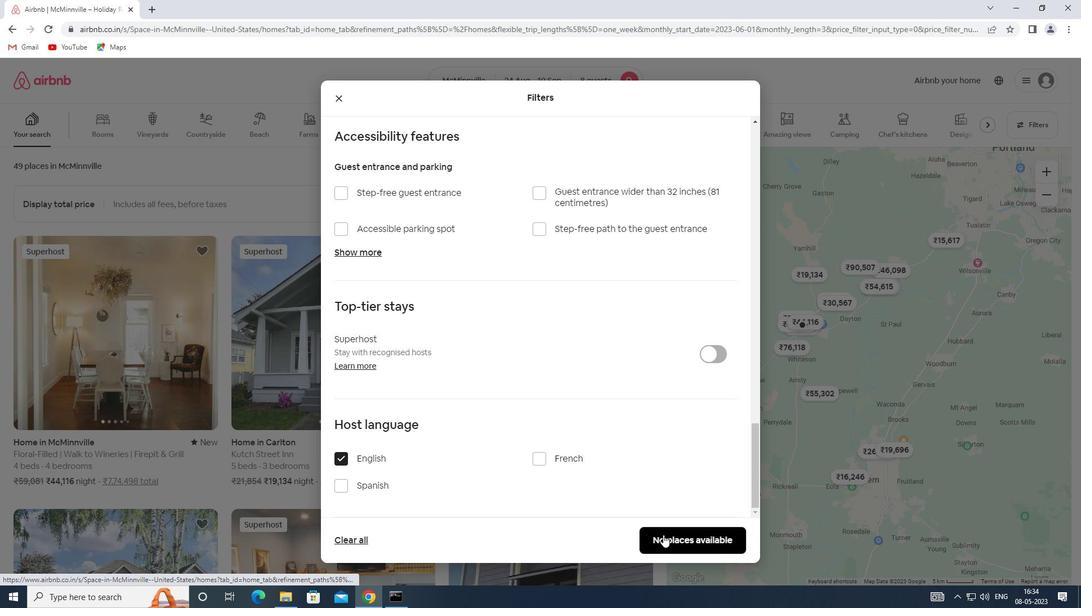 
